 Task: Find a place to stay in Djibouti City from September 10 to September 15 for 4 guests, with a price range of ₹10,000 to ₹14,000, 4 bedrooms, 4 beds, 4 bathrooms, property type 'Flat', and amenities including Wifi, Free parking, TV, and Breakfast.
Action: Mouse moved to (502, 95)
Screenshot: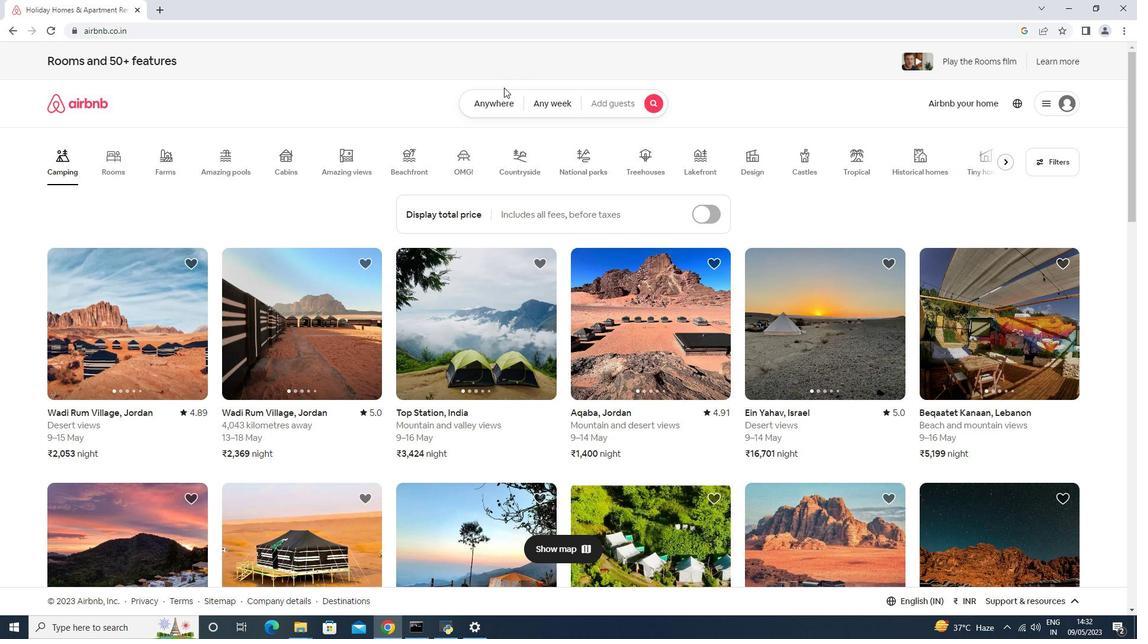 
Action: Mouse pressed left at (502, 95)
Screenshot: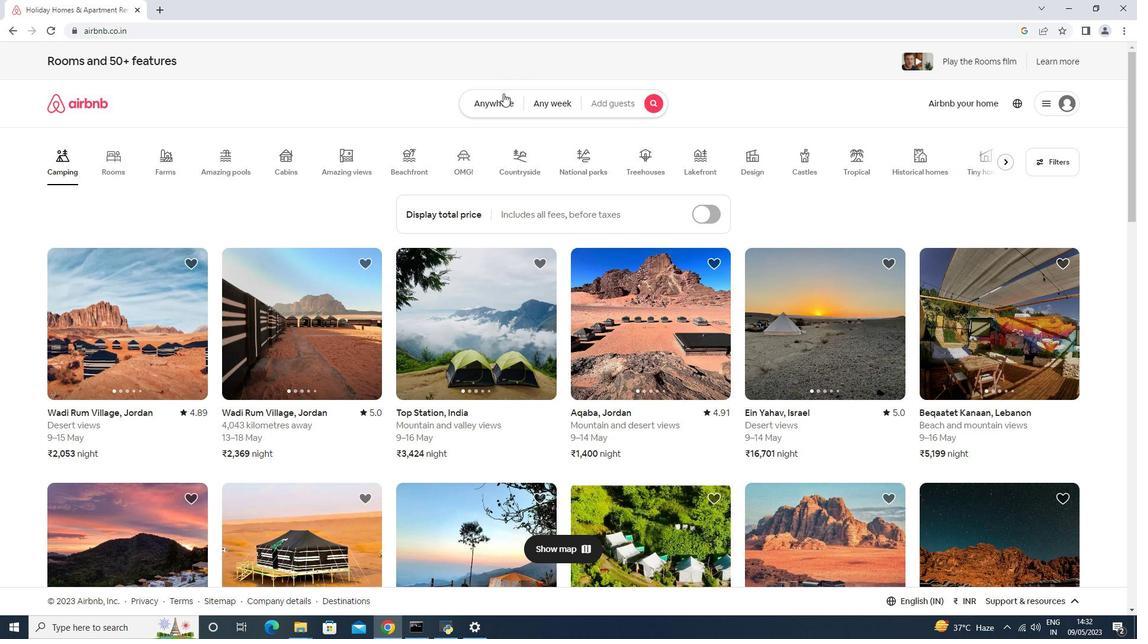 
Action: Mouse moved to (425, 153)
Screenshot: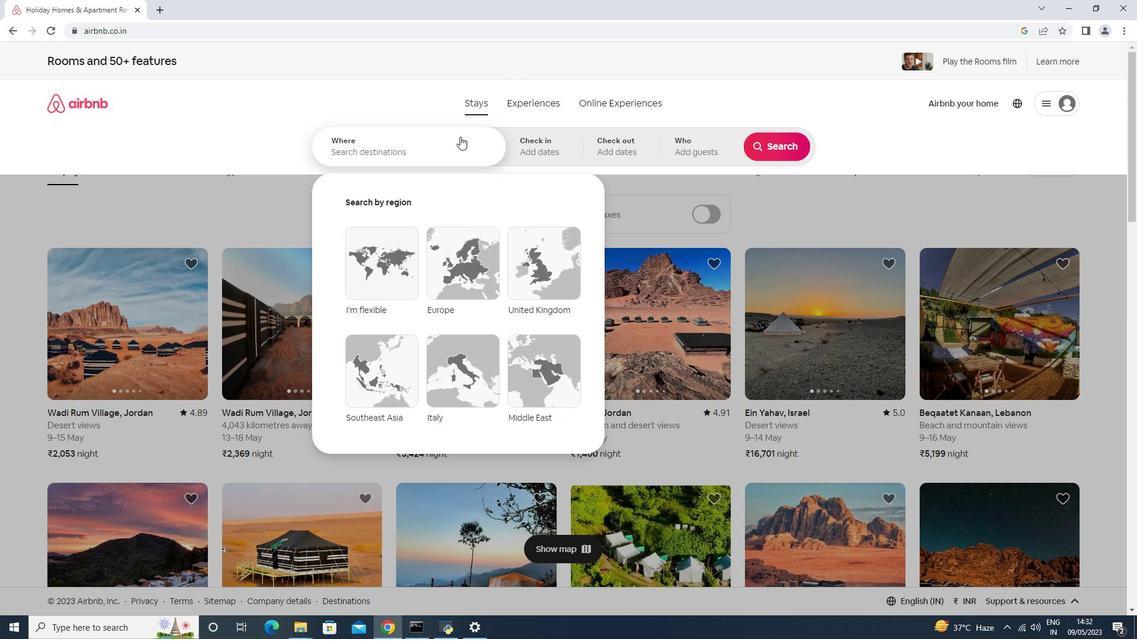 
Action: Mouse pressed left at (425, 153)
Screenshot: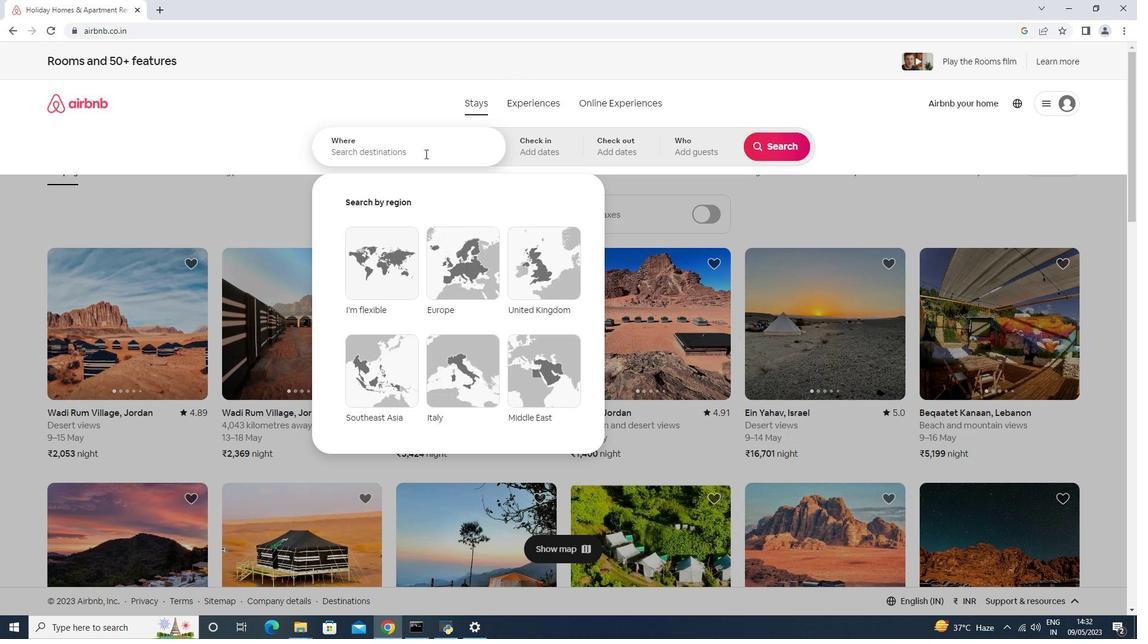 
Action: Mouse moved to (421, 153)
Screenshot: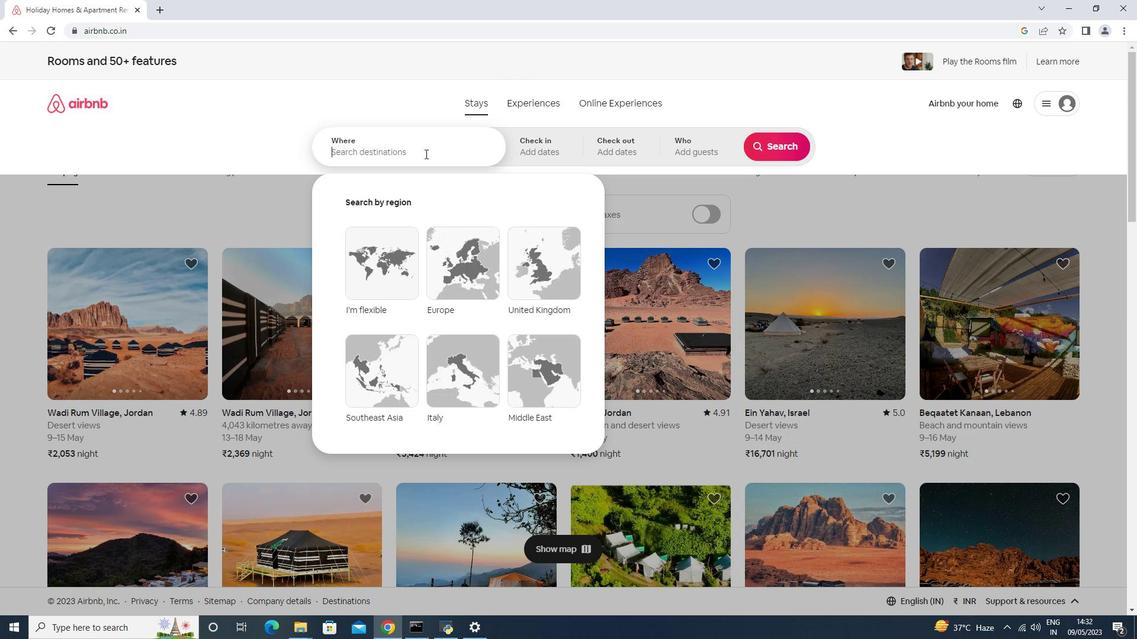 
Action: Key pressed <Key.shift>Dji<Key.down><Key.enter>
Screenshot: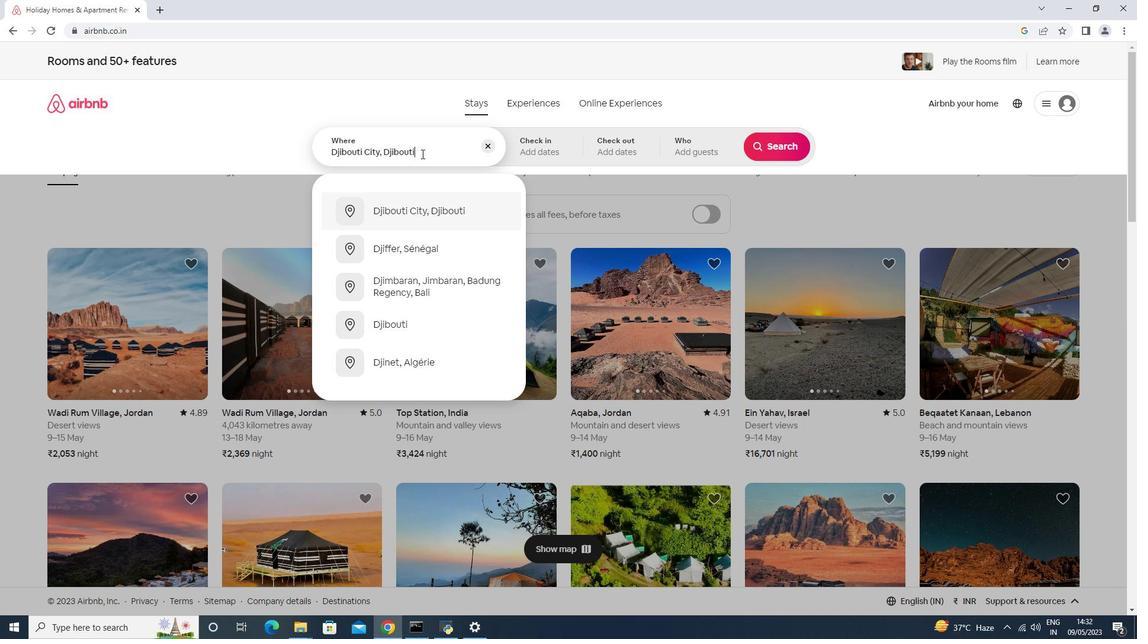 
Action: Mouse moved to (771, 244)
Screenshot: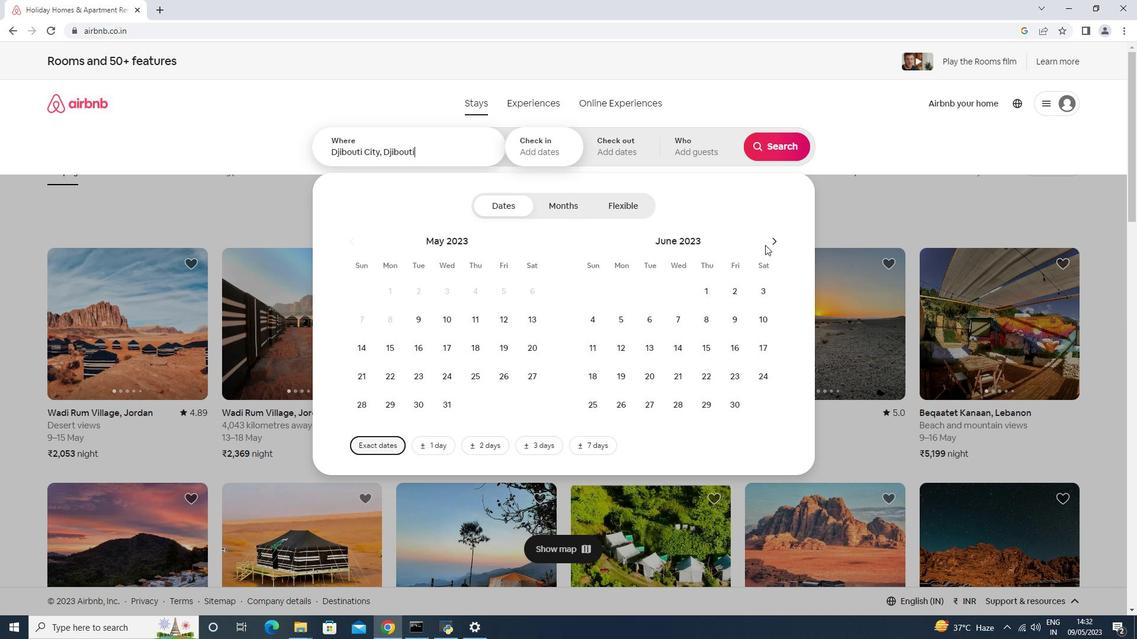 
Action: Mouse pressed left at (771, 244)
Screenshot: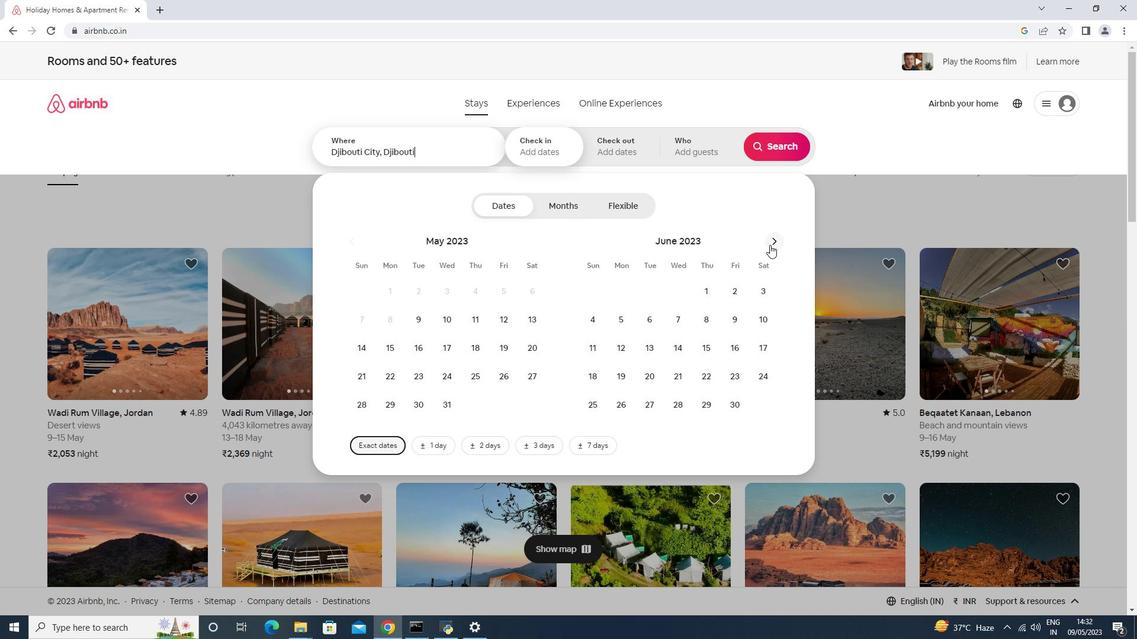 
Action: Mouse pressed left at (771, 244)
Screenshot: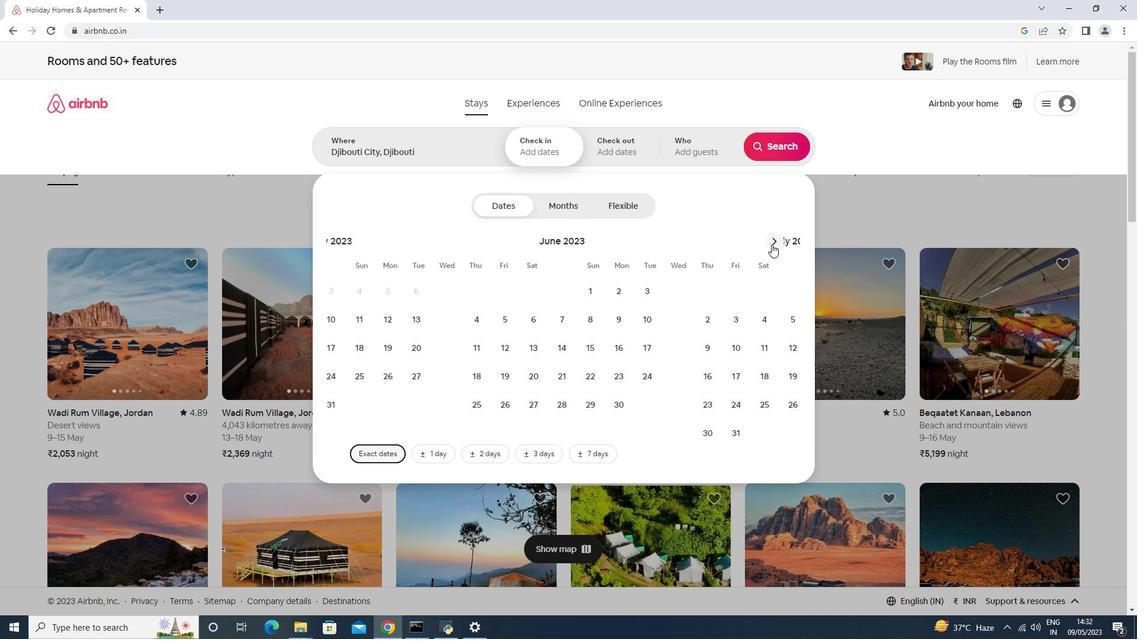 
Action: Mouse pressed left at (772, 244)
Screenshot: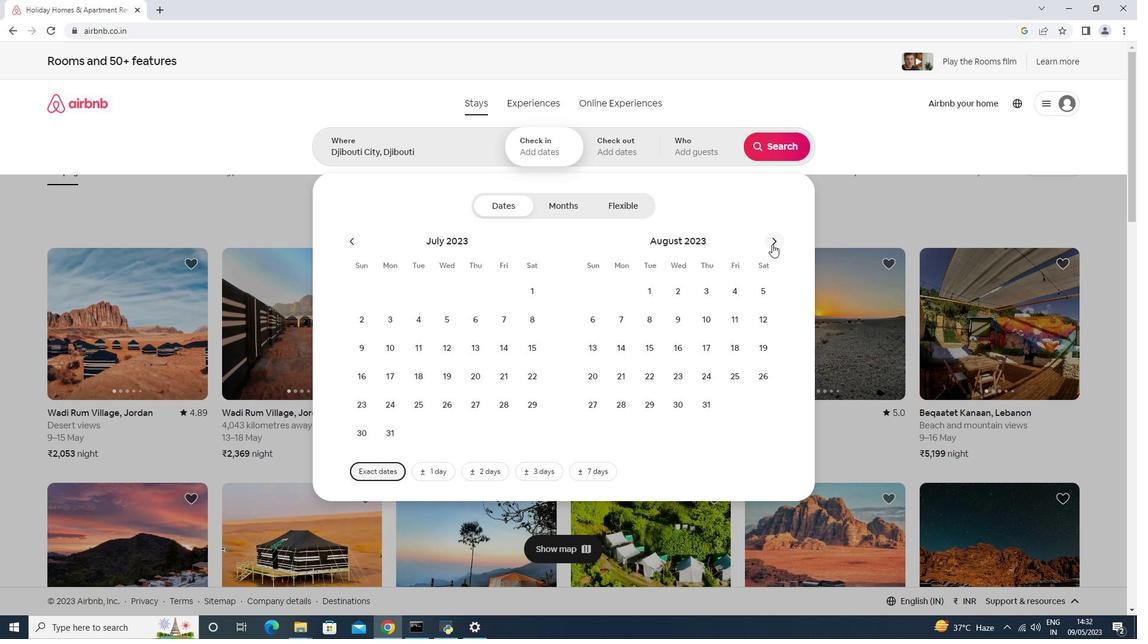 
Action: Mouse moved to (599, 348)
Screenshot: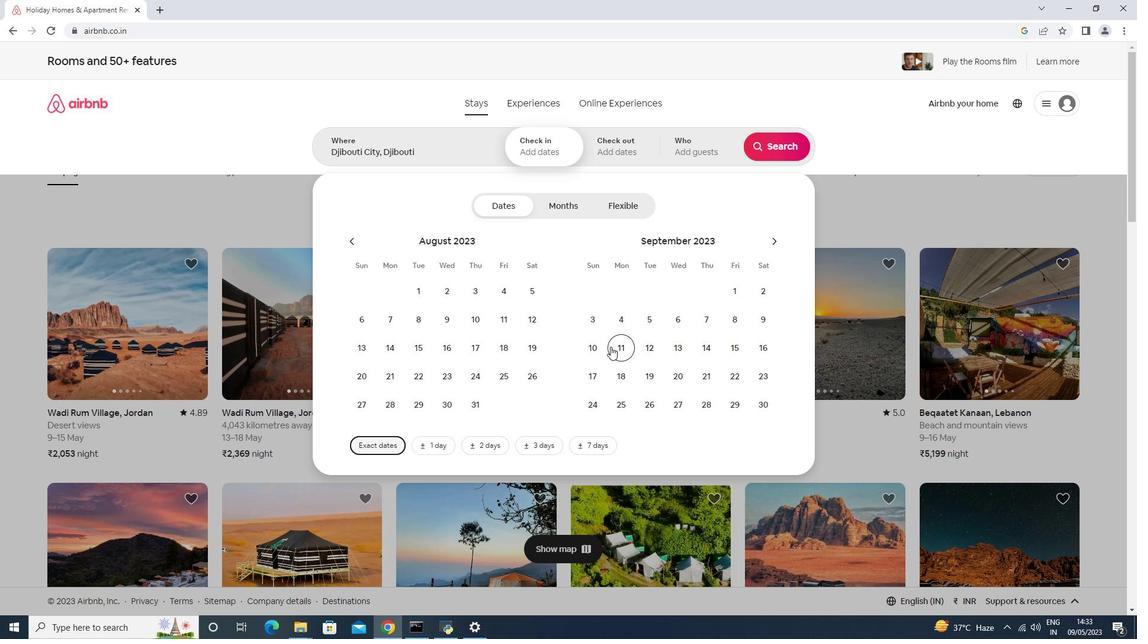
Action: Mouse pressed left at (599, 348)
Screenshot: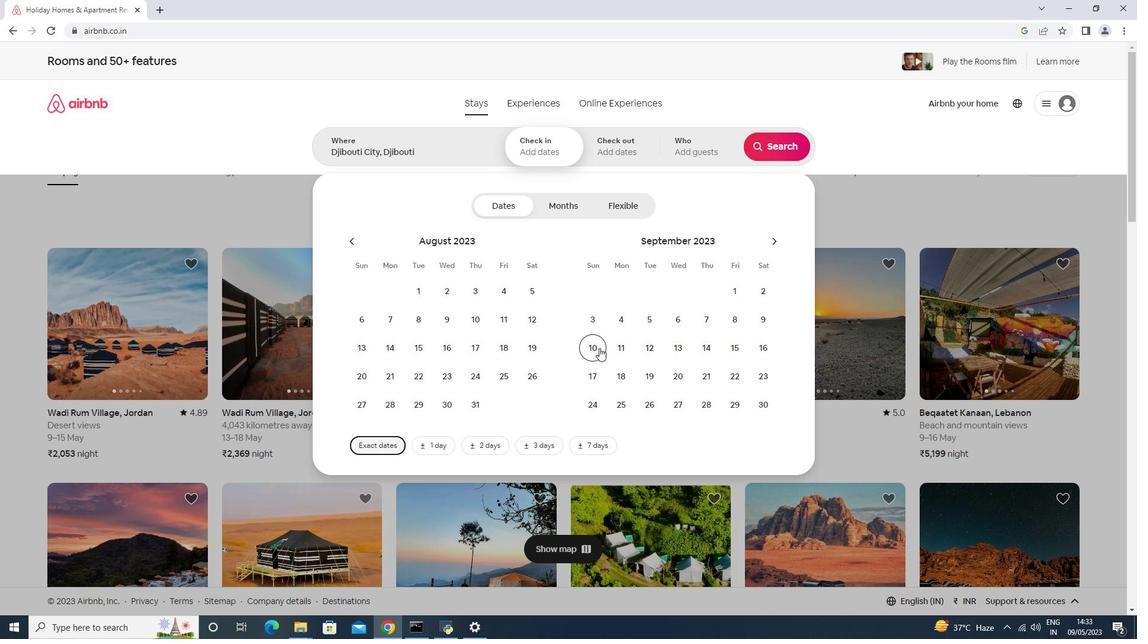 
Action: Mouse moved to (751, 345)
Screenshot: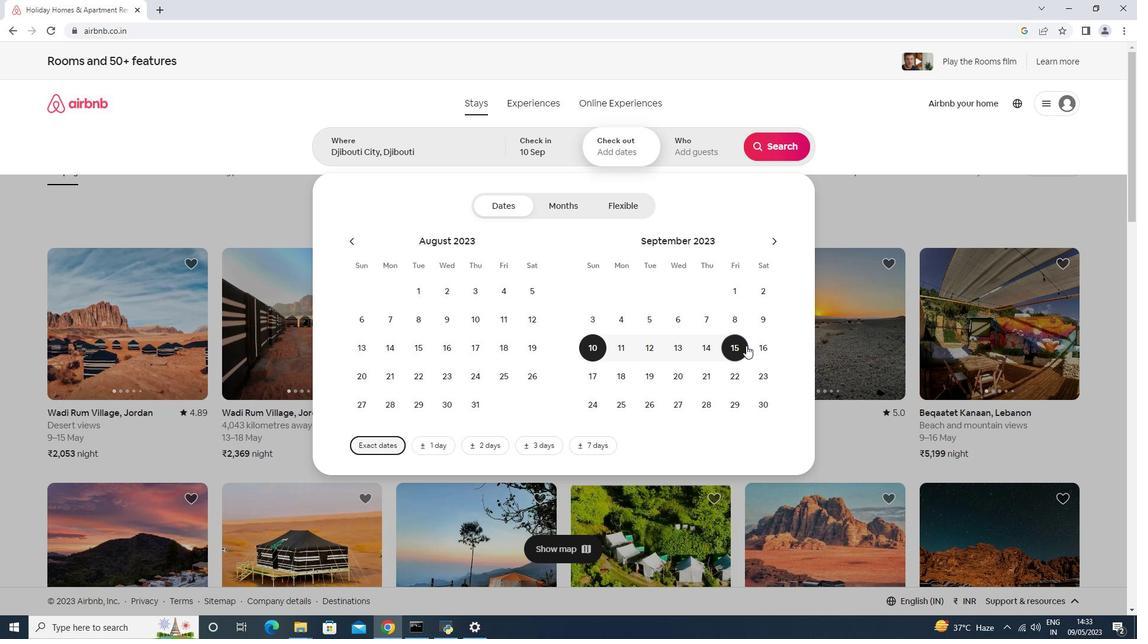 
Action: Mouse pressed left at (751, 345)
Screenshot: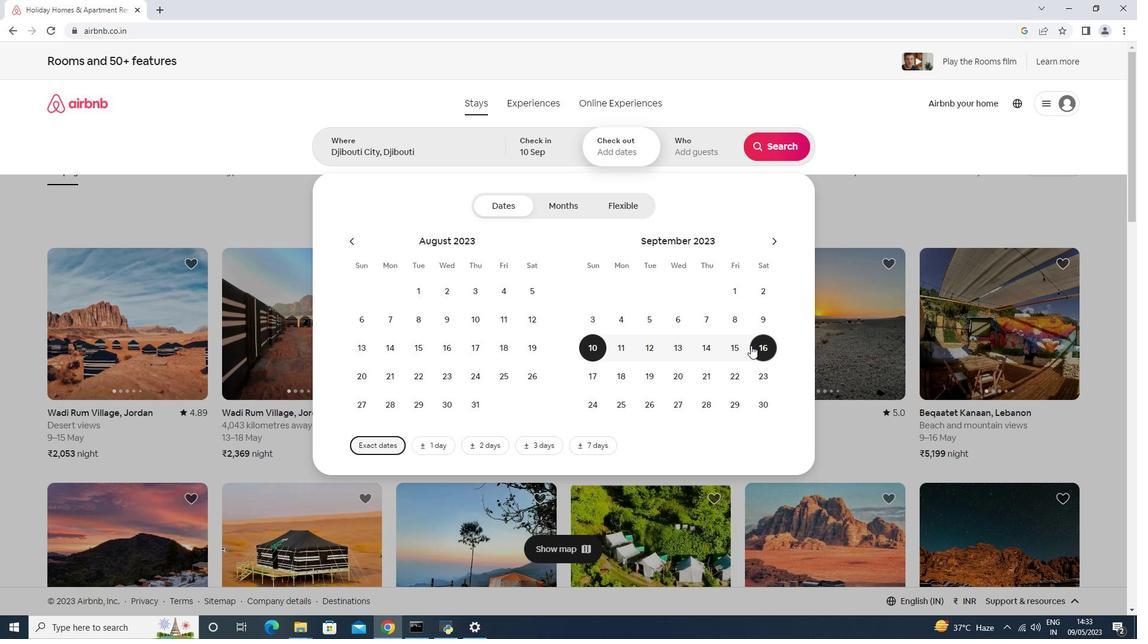 
Action: Mouse moved to (690, 145)
Screenshot: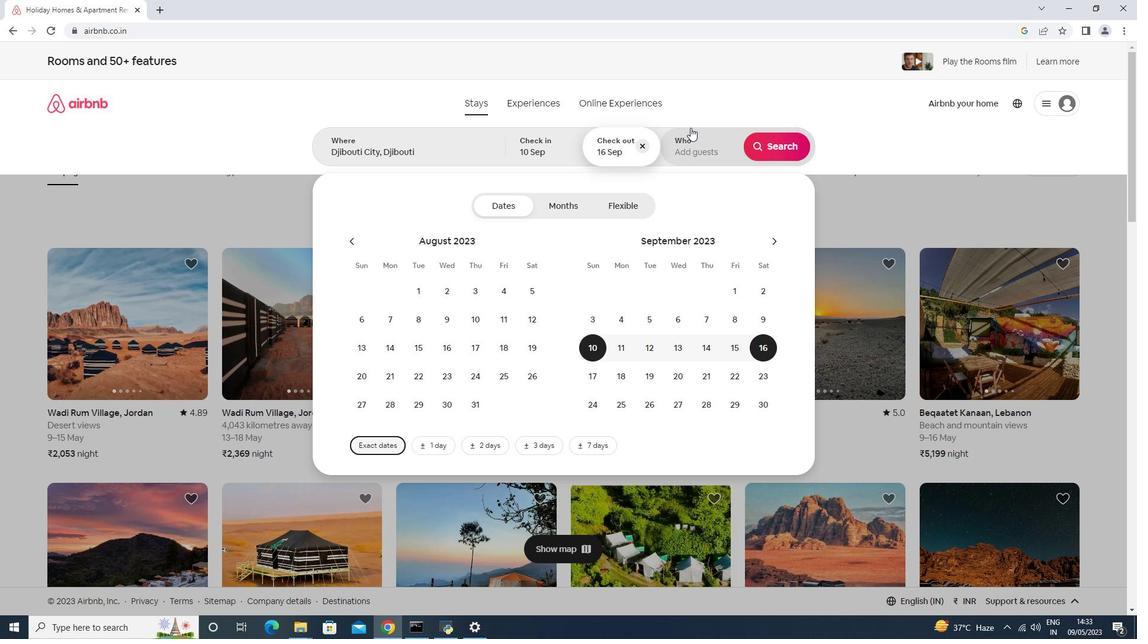 
Action: Mouse pressed left at (690, 145)
Screenshot: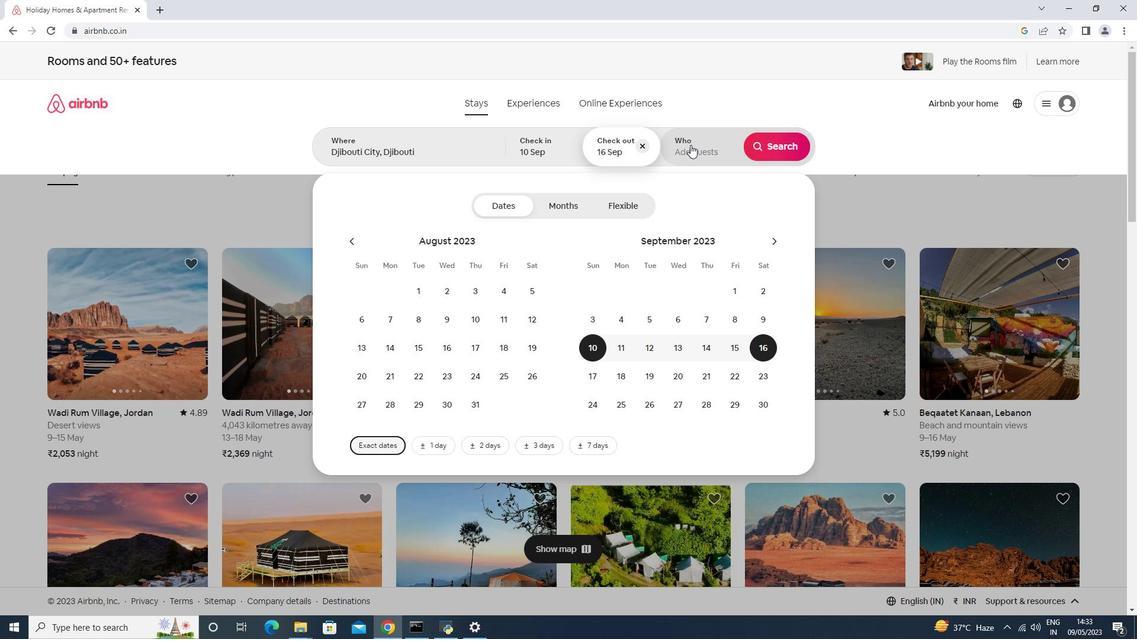 
Action: Mouse moved to (778, 201)
Screenshot: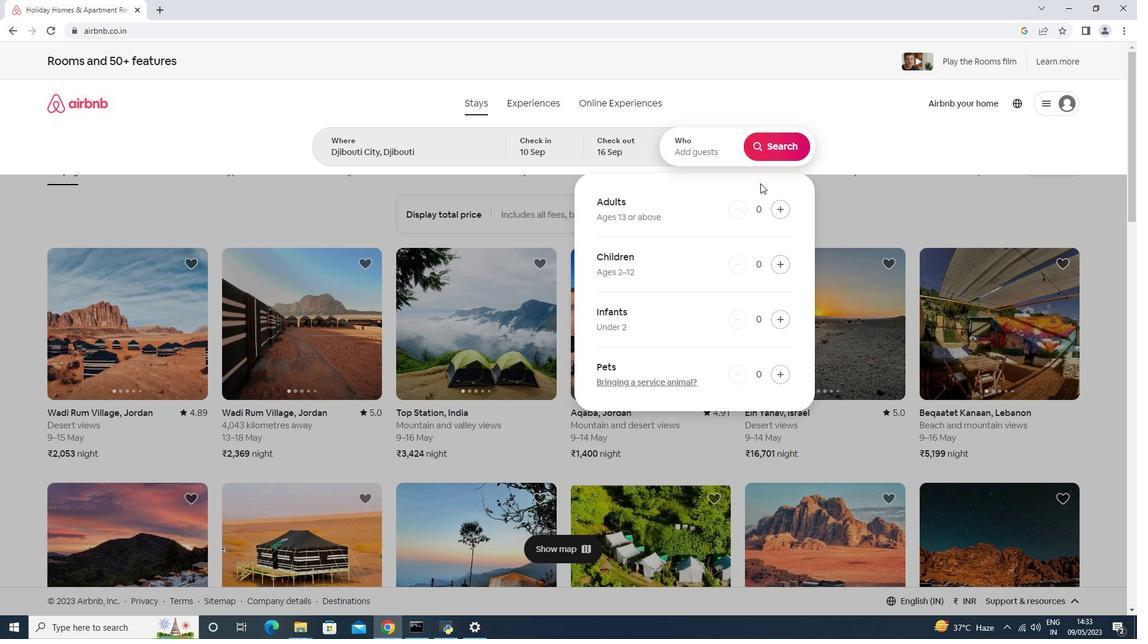 
Action: Mouse pressed left at (778, 201)
Screenshot: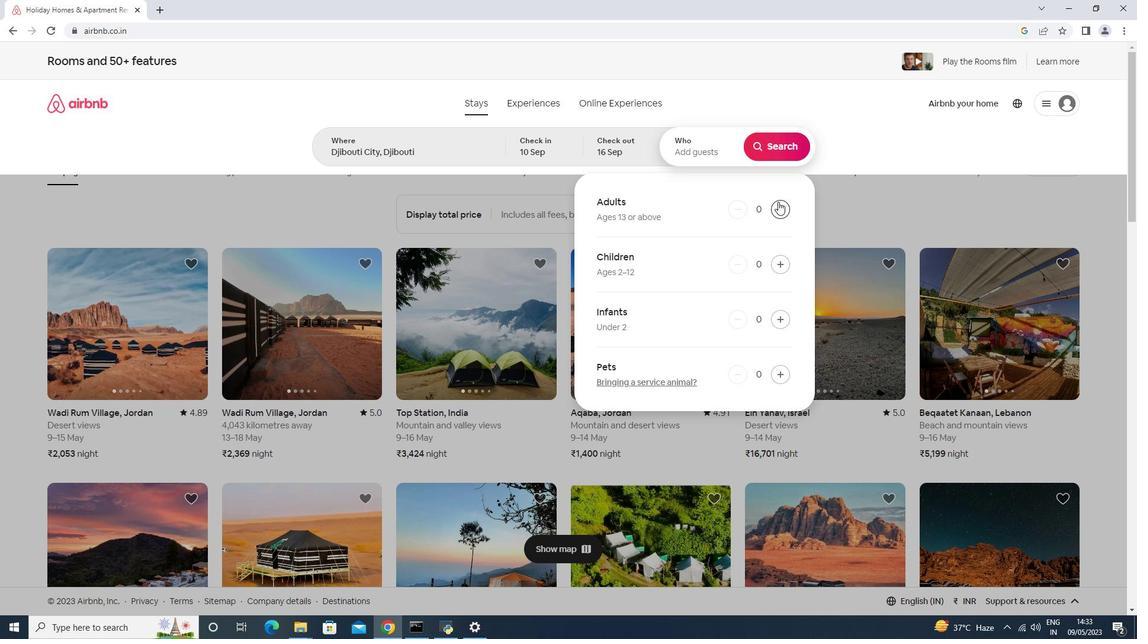 
Action: Mouse pressed left at (778, 201)
Screenshot: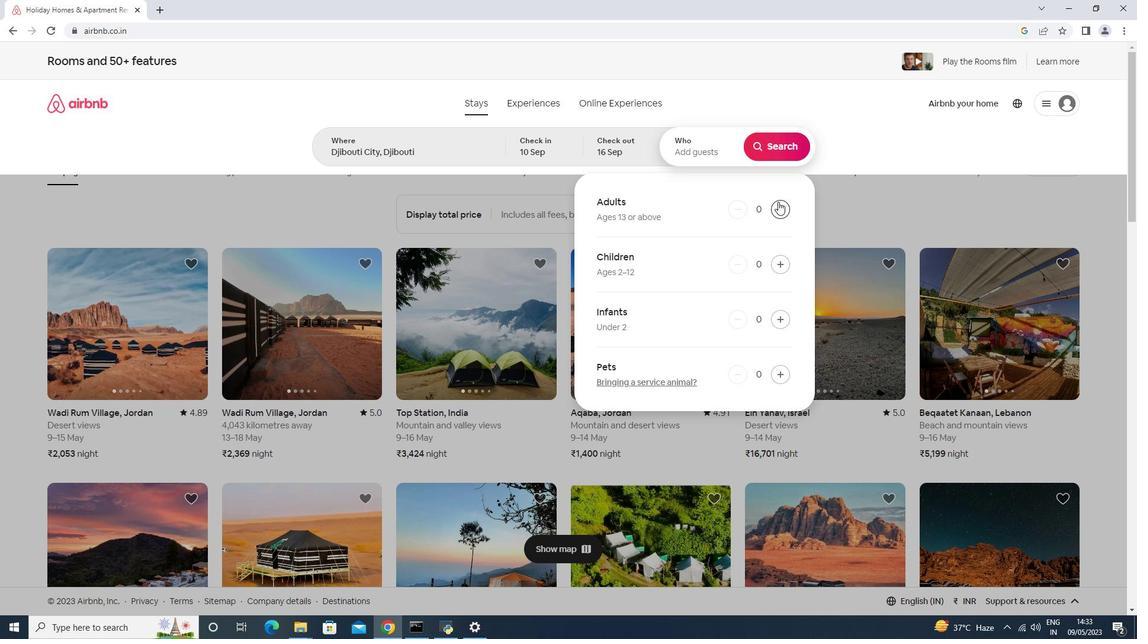 
Action: Mouse pressed left at (778, 201)
Screenshot: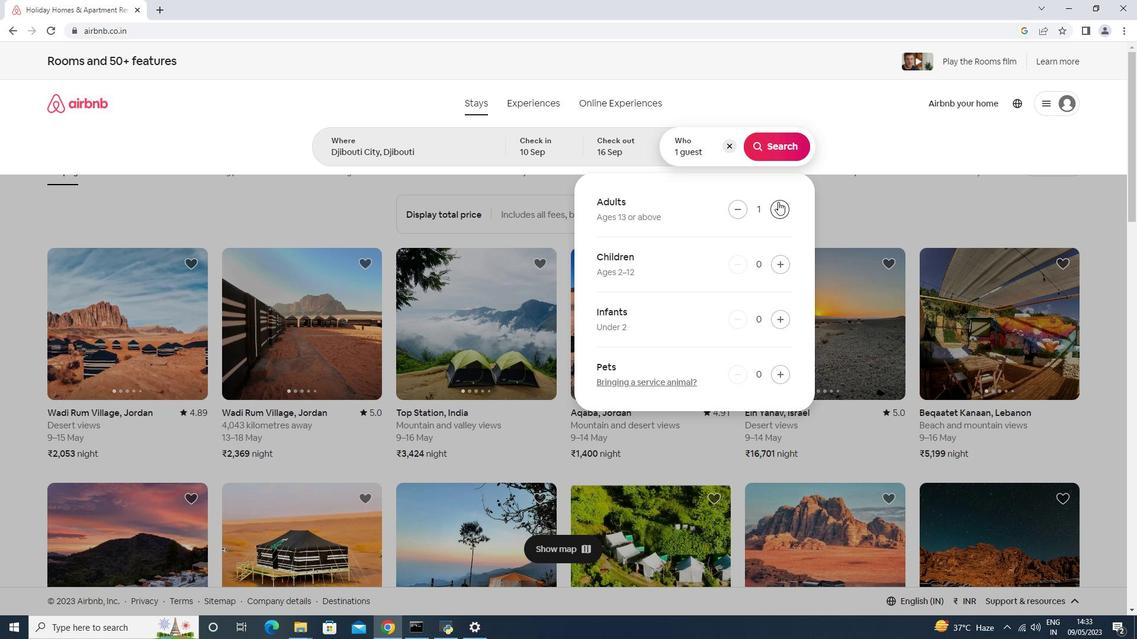 
Action: Mouse pressed left at (778, 201)
Screenshot: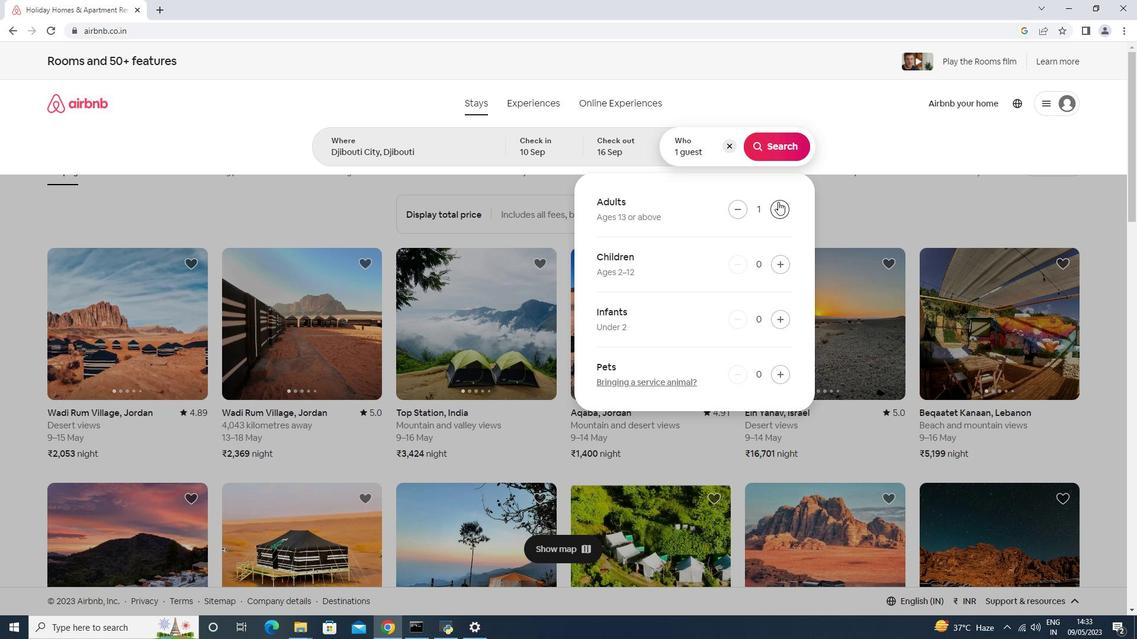 
Action: Mouse pressed left at (778, 201)
Screenshot: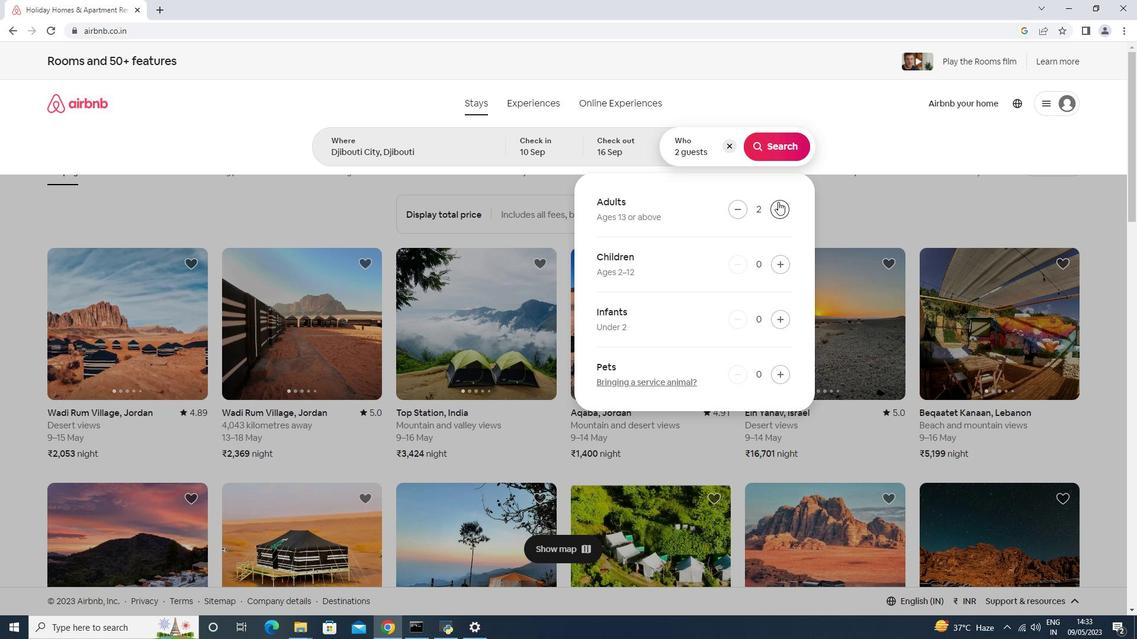 
Action: Mouse moved to (745, 210)
Screenshot: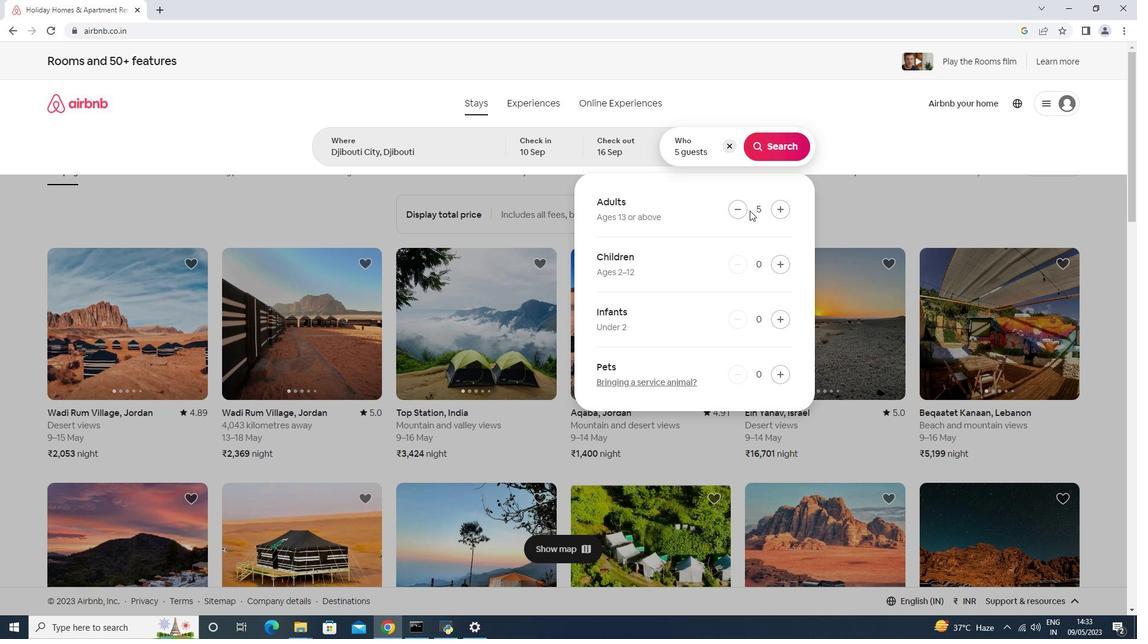 
Action: Mouse pressed left at (745, 210)
Screenshot: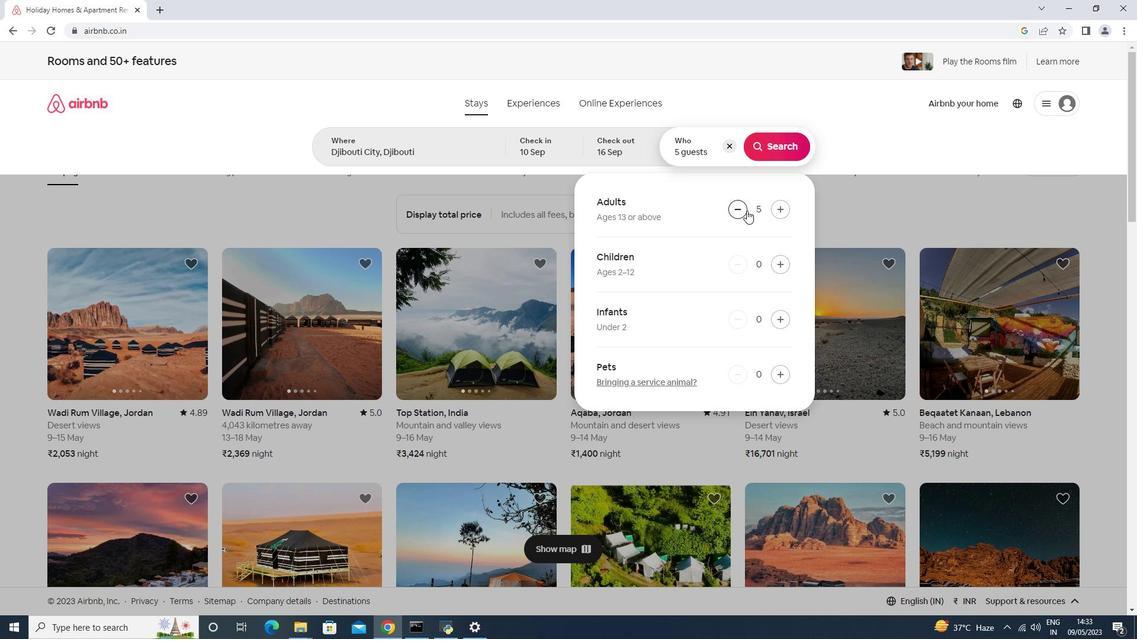 
Action: Mouse moved to (780, 147)
Screenshot: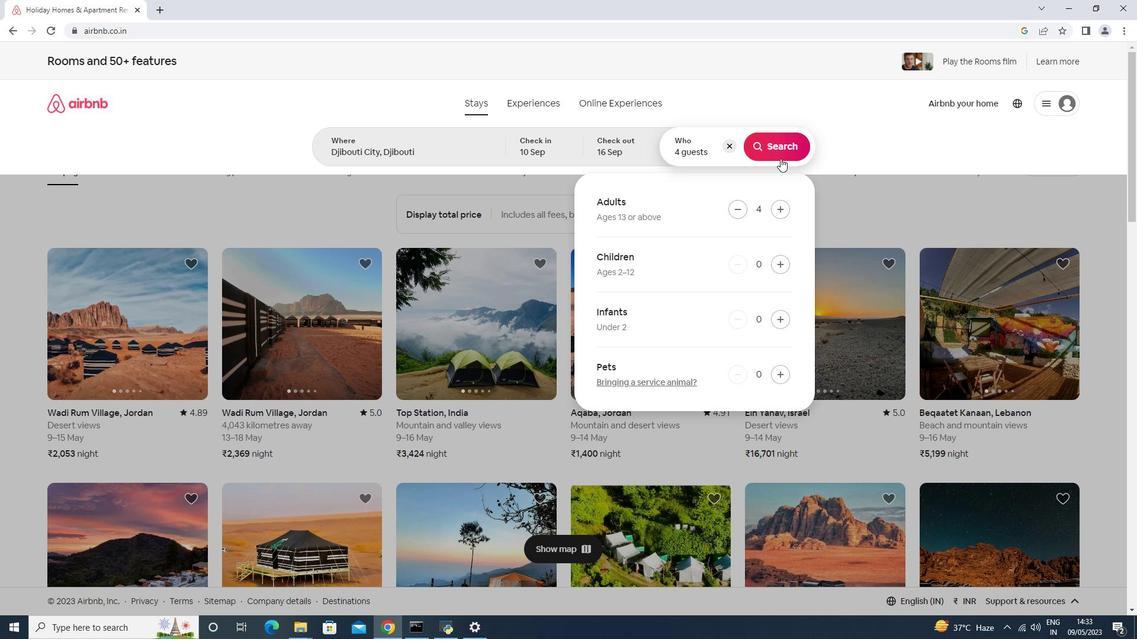 
Action: Mouse pressed left at (780, 147)
Screenshot: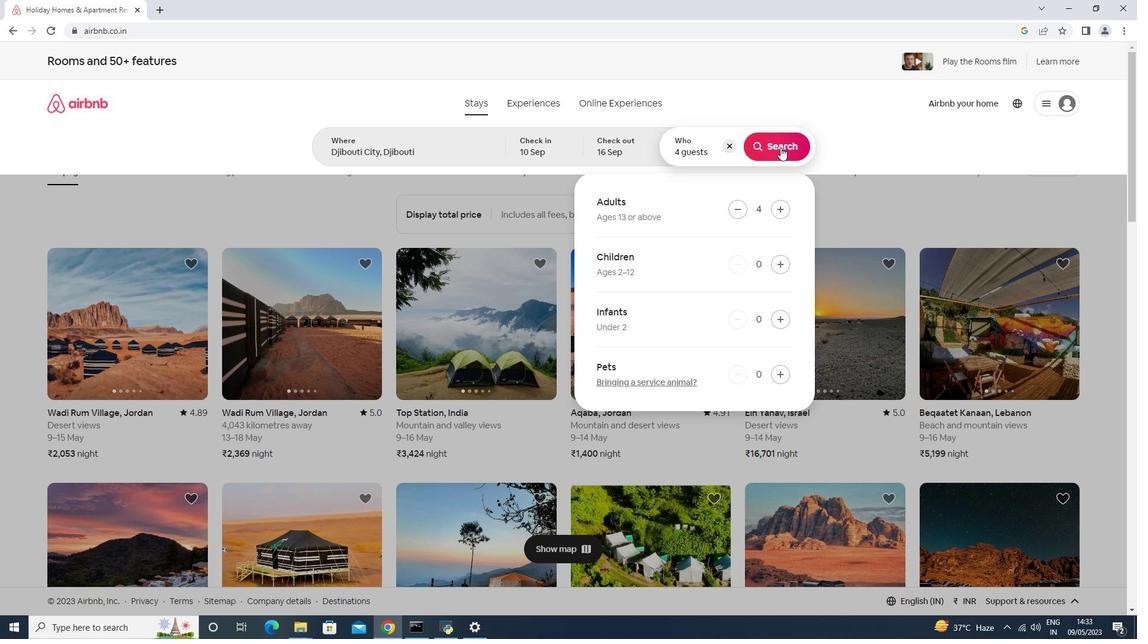 
Action: Mouse moved to (1064, 107)
Screenshot: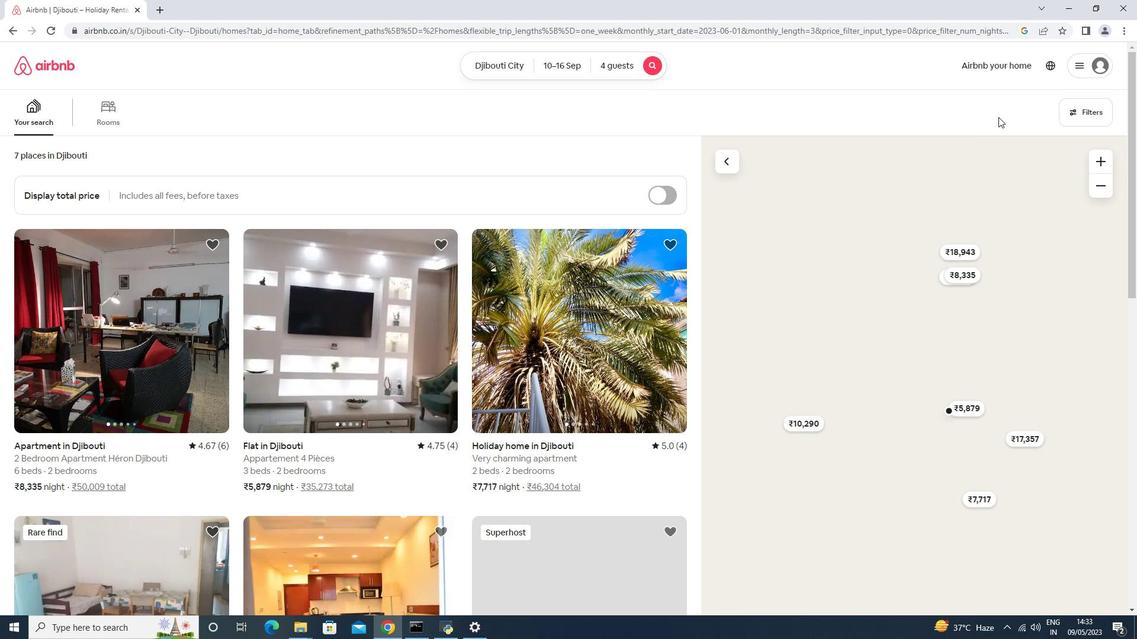 
Action: Mouse pressed left at (1064, 107)
Screenshot: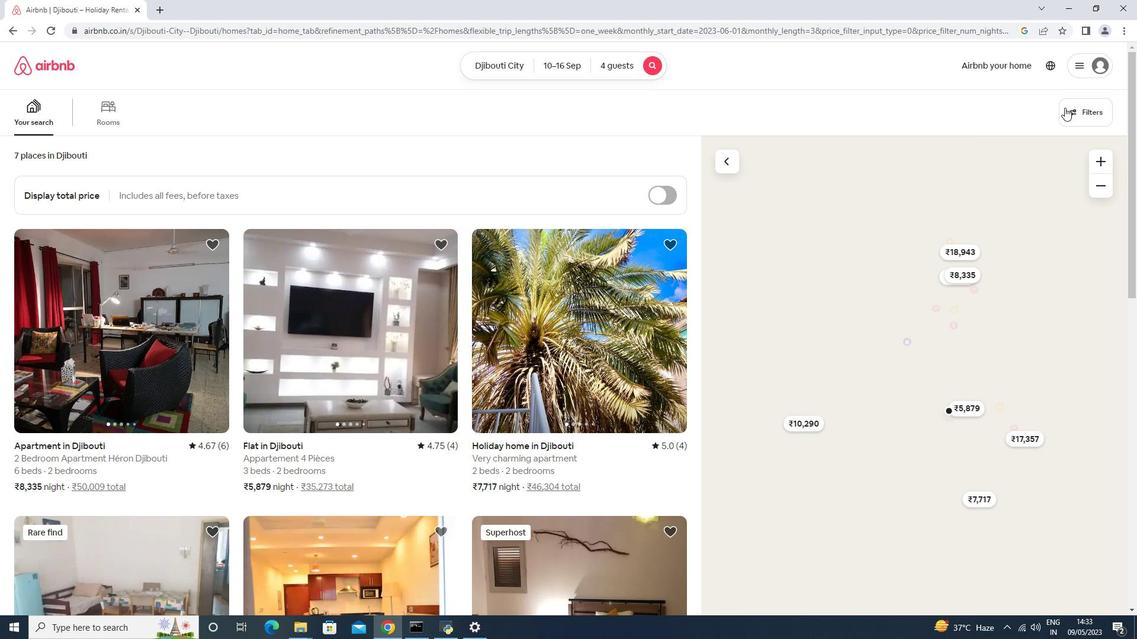 
Action: Mouse moved to (438, 407)
Screenshot: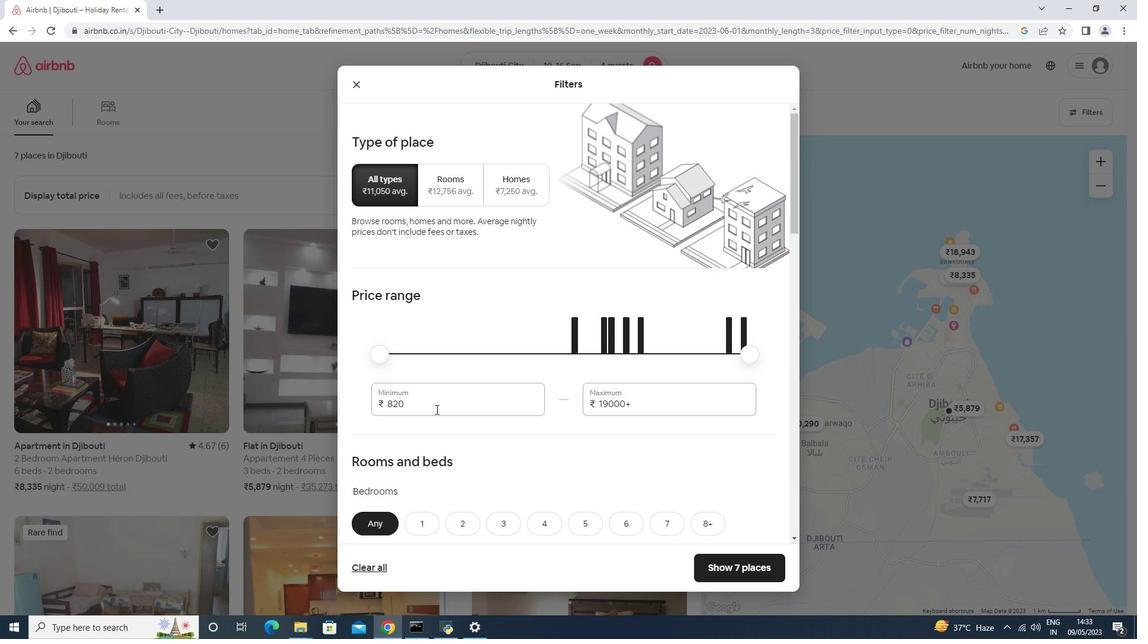 
Action: Mouse pressed left at (437, 408)
Screenshot: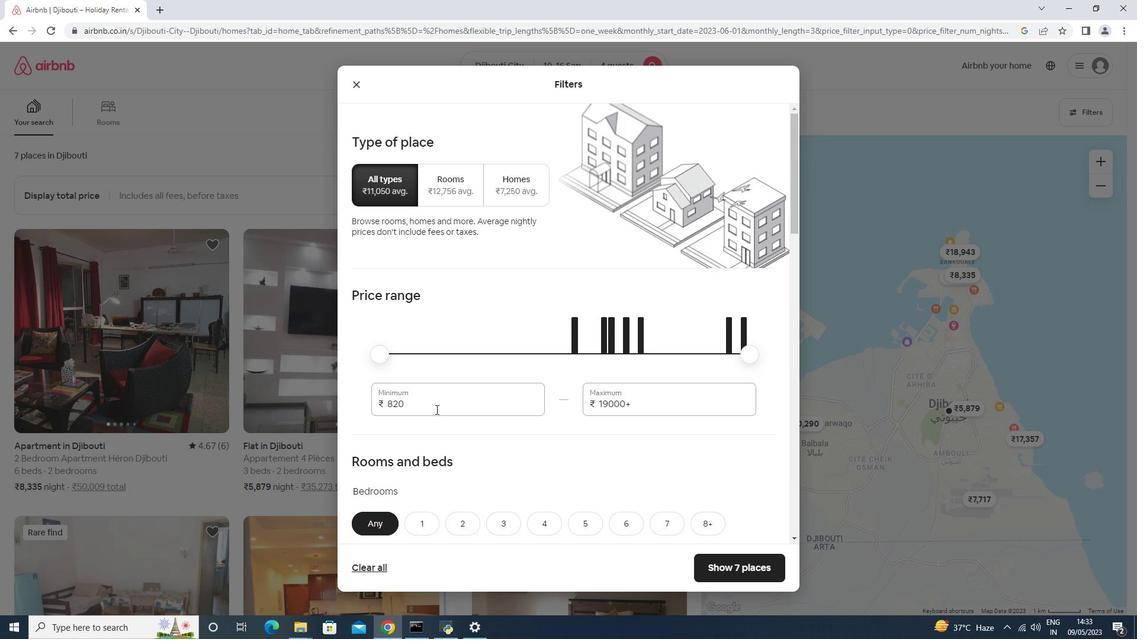 
Action: Mouse moved to (438, 406)
Screenshot: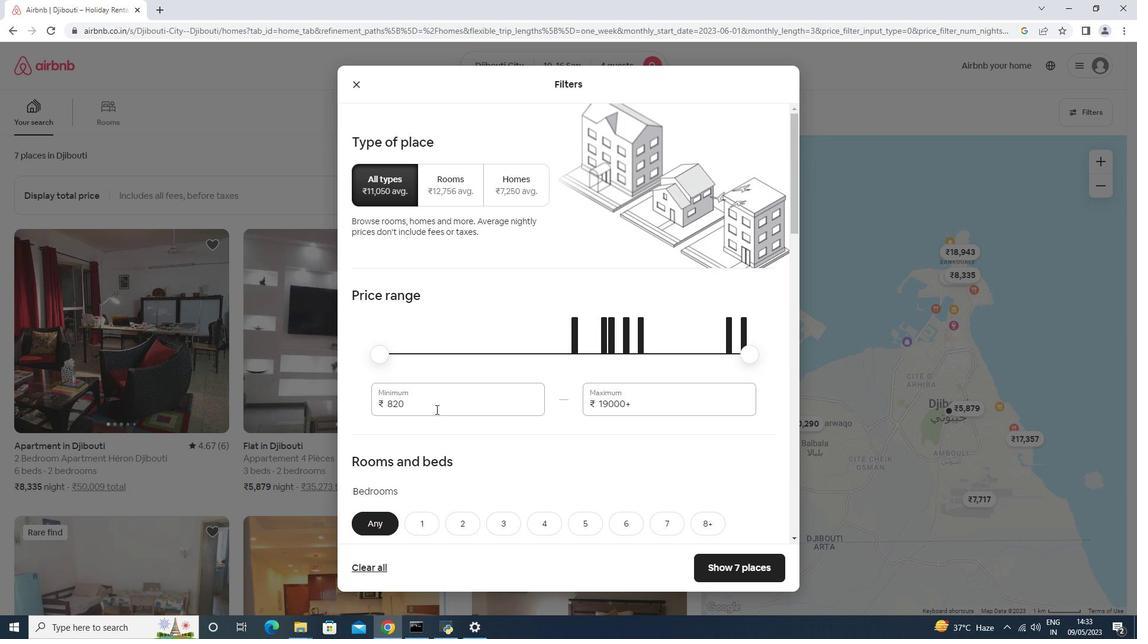 
Action: Key pressed <Key.backspace><Key.backspace><Key.backspace>10000<Key.tab>14000
Screenshot: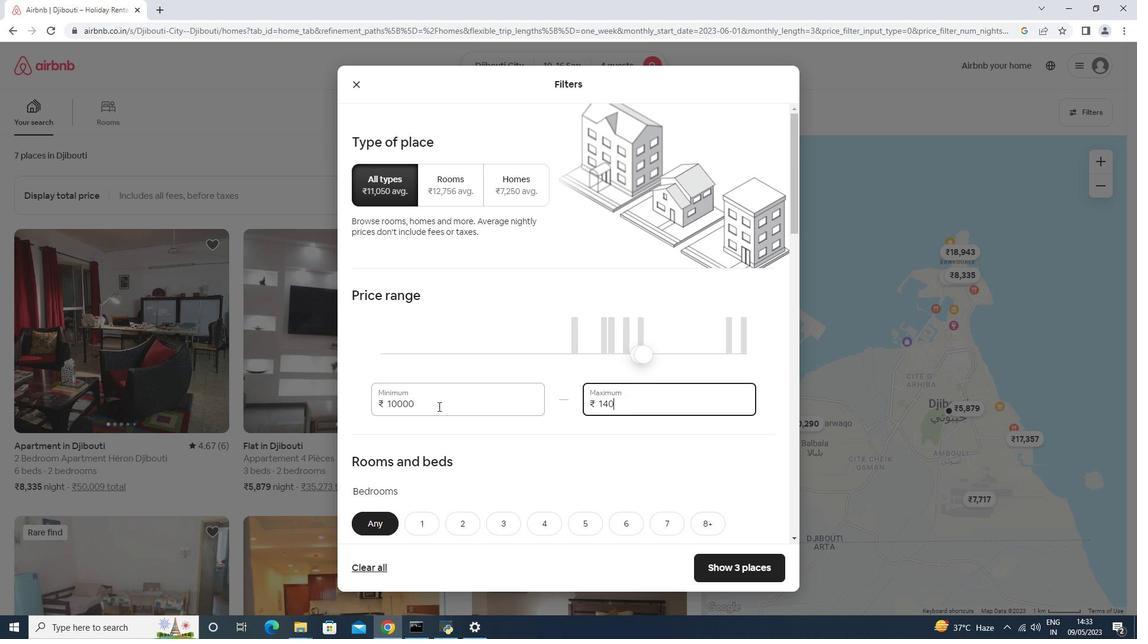 
Action: Mouse scrolled (438, 406) with delta (0, 0)
Screenshot: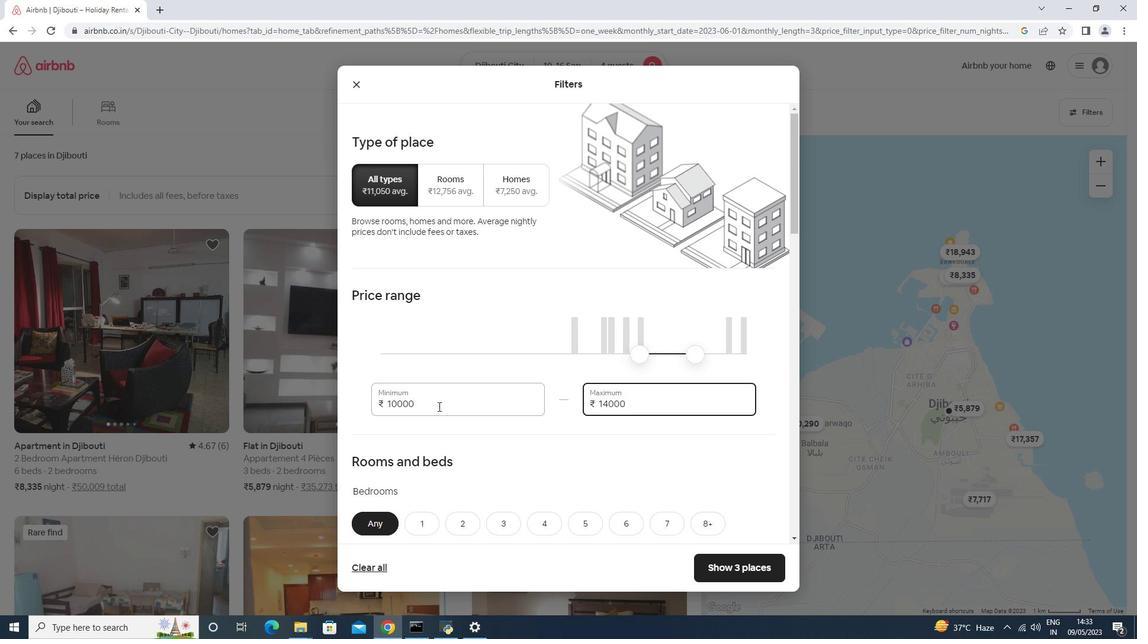 
Action: Mouse scrolled (438, 406) with delta (0, 0)
Screenshot: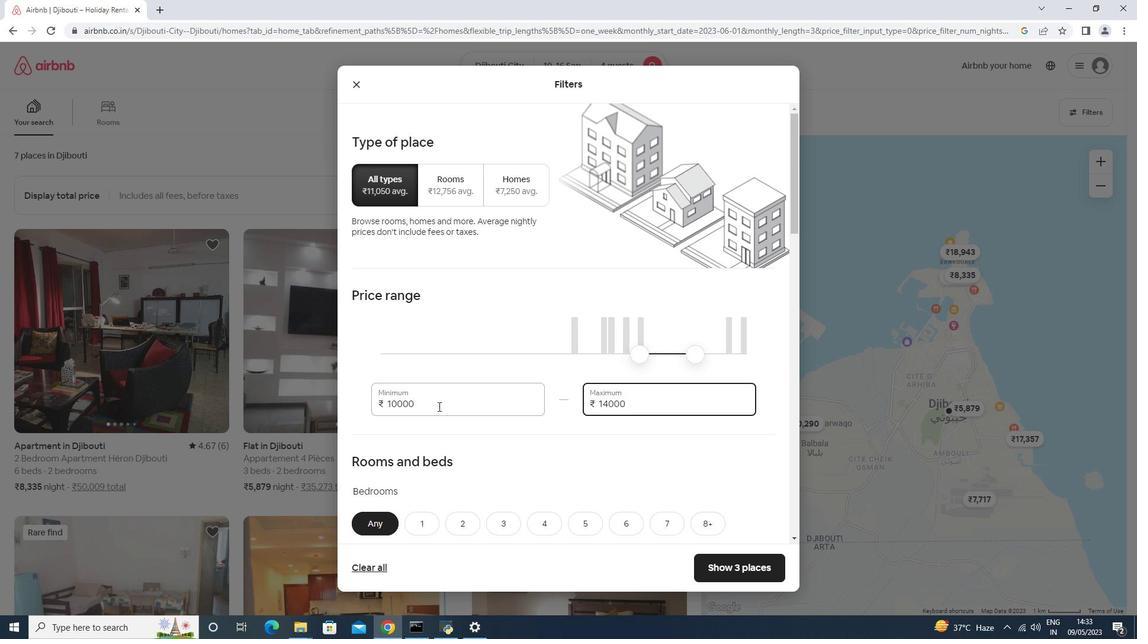 
Action: Mouse scrolled (438, 406) with delta (0, 0)
Screenshot: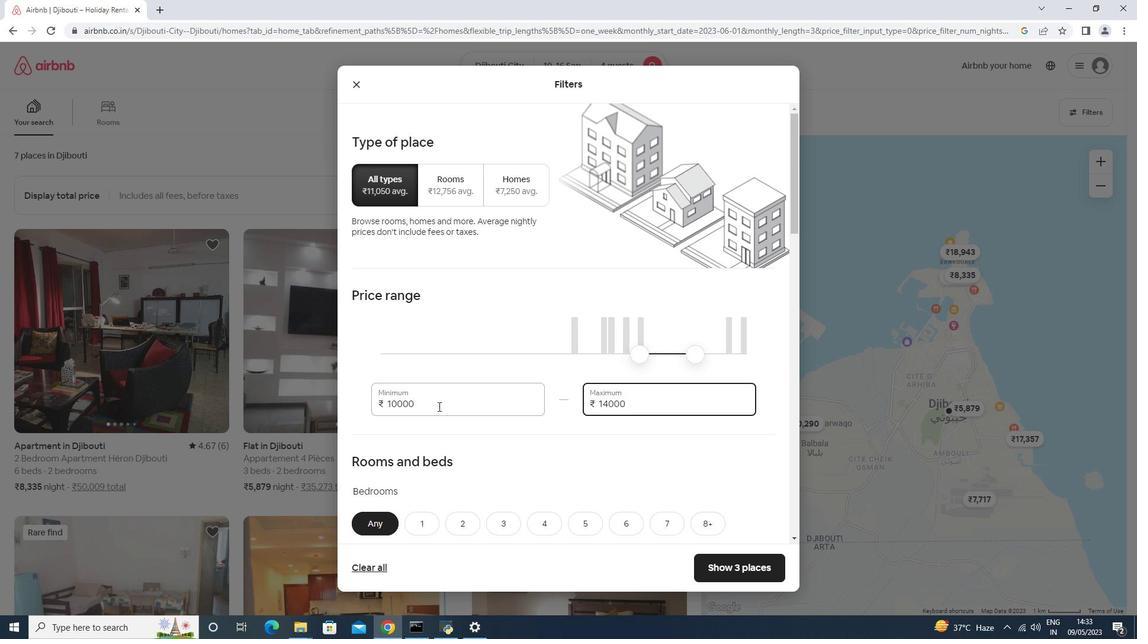 
Action: Mouse scrolled (438, 406) with delta (0, 0)
Screenshot: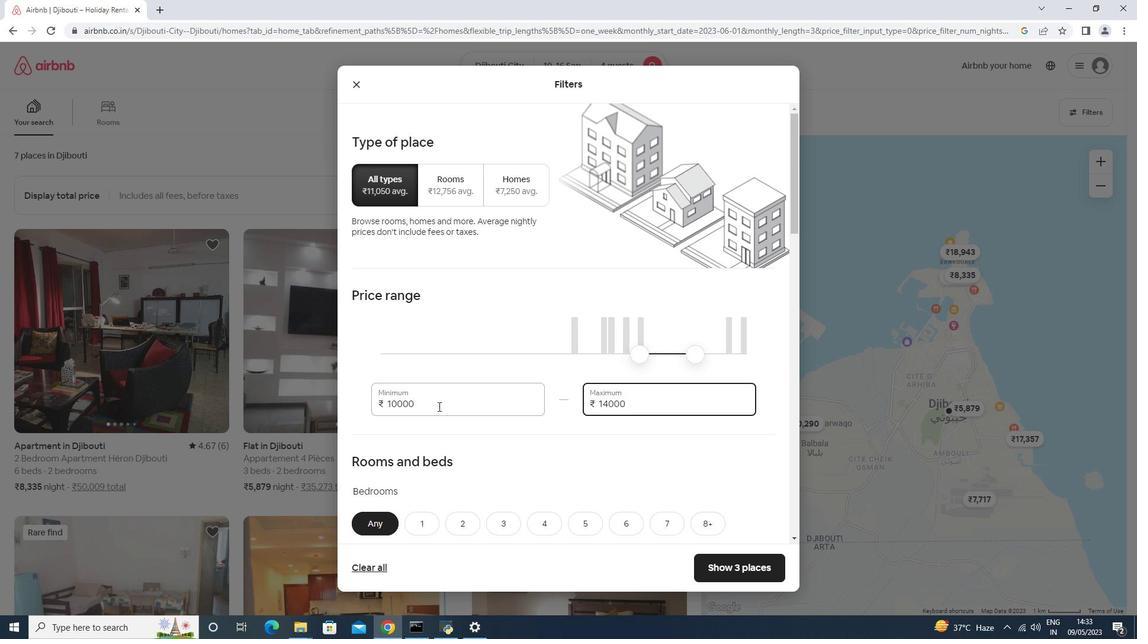 
Action: Mouse moved to (550, 291)
Screenshot: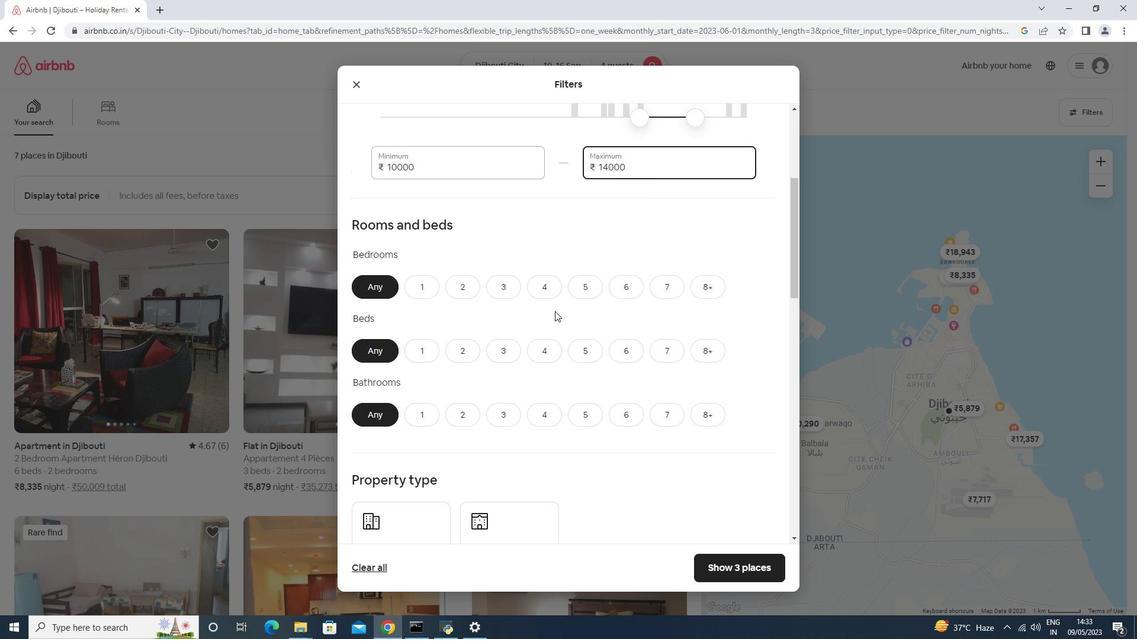 
Action: Mouse pressed left at (550, 291)
Screenshot: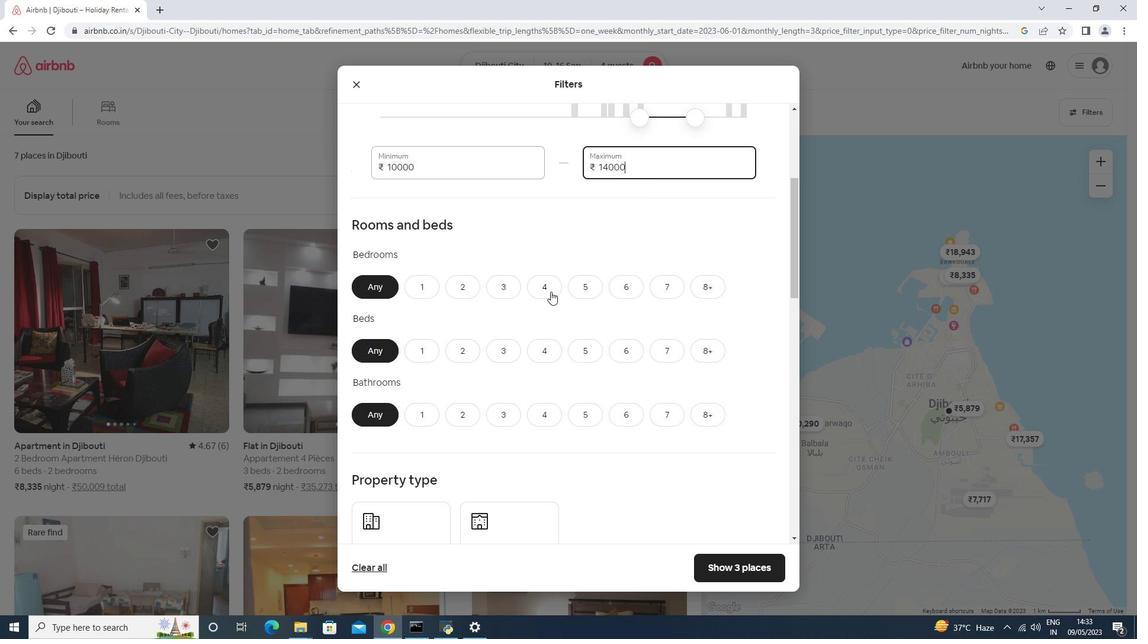 
Action: Mouse moved to (548, 360)
Screenshot: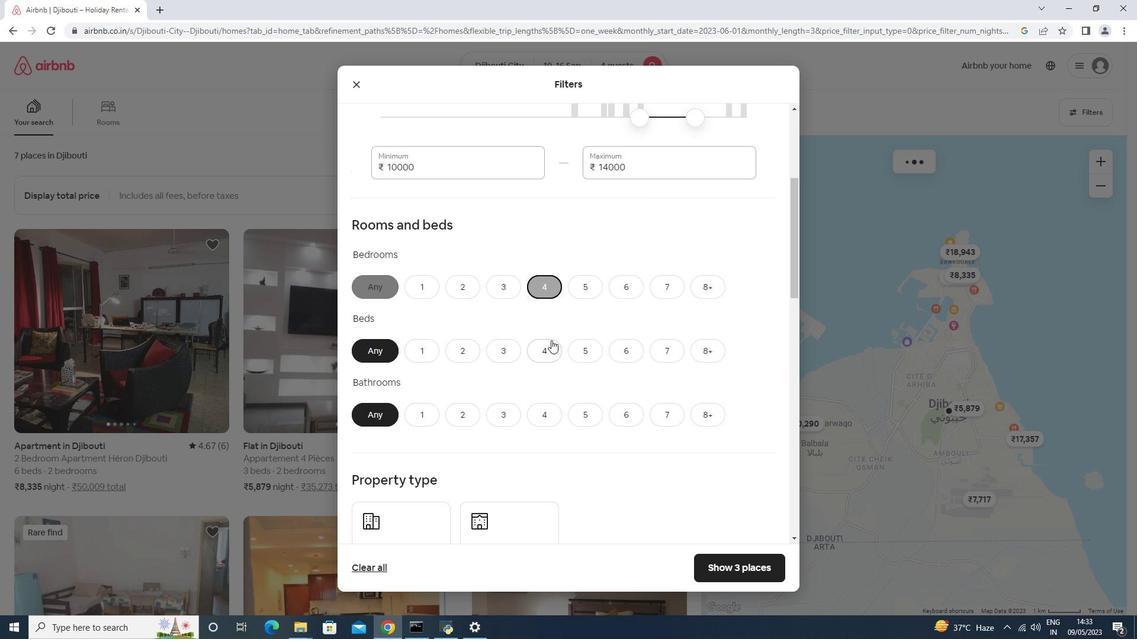 
Action: Mouse pressed left at (548, 360)
Screenshot: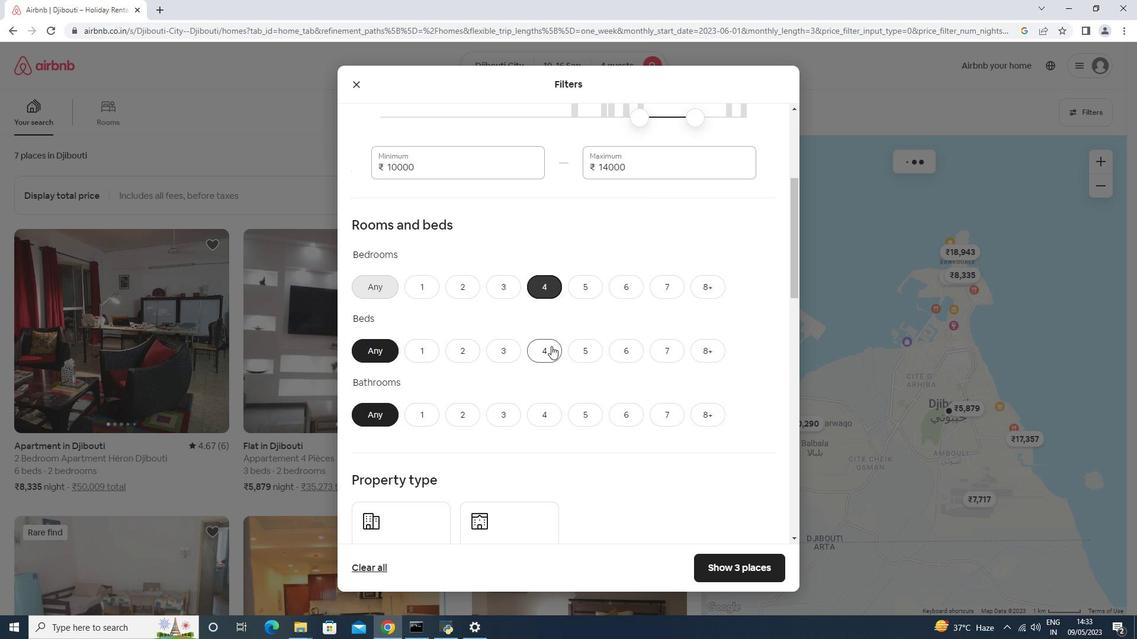 
Action: Mouse moved to (547, 413)
Screenshot: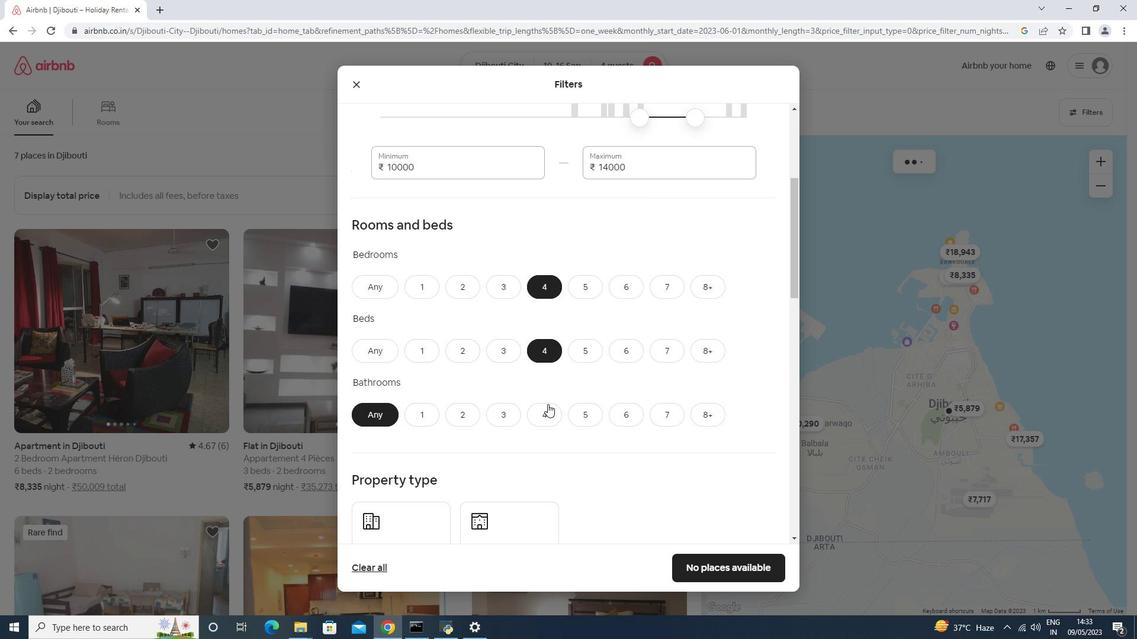 
Action: Mouse pressed left at (547, 413)
Screenshot: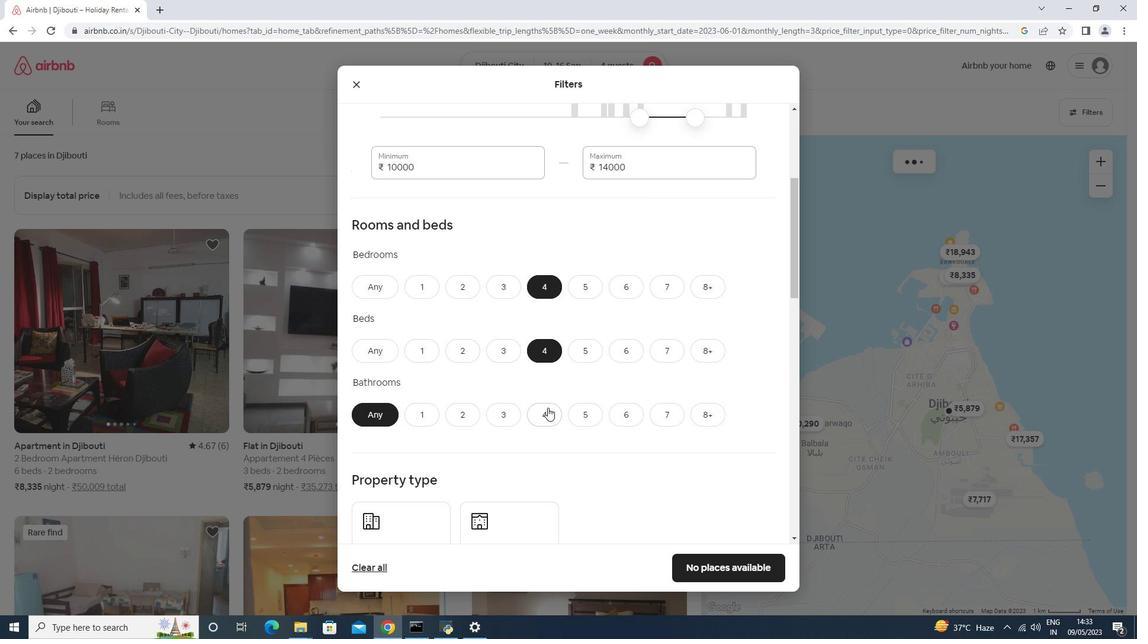 
Action: Mouse moved to (547, 411)
Screenshot: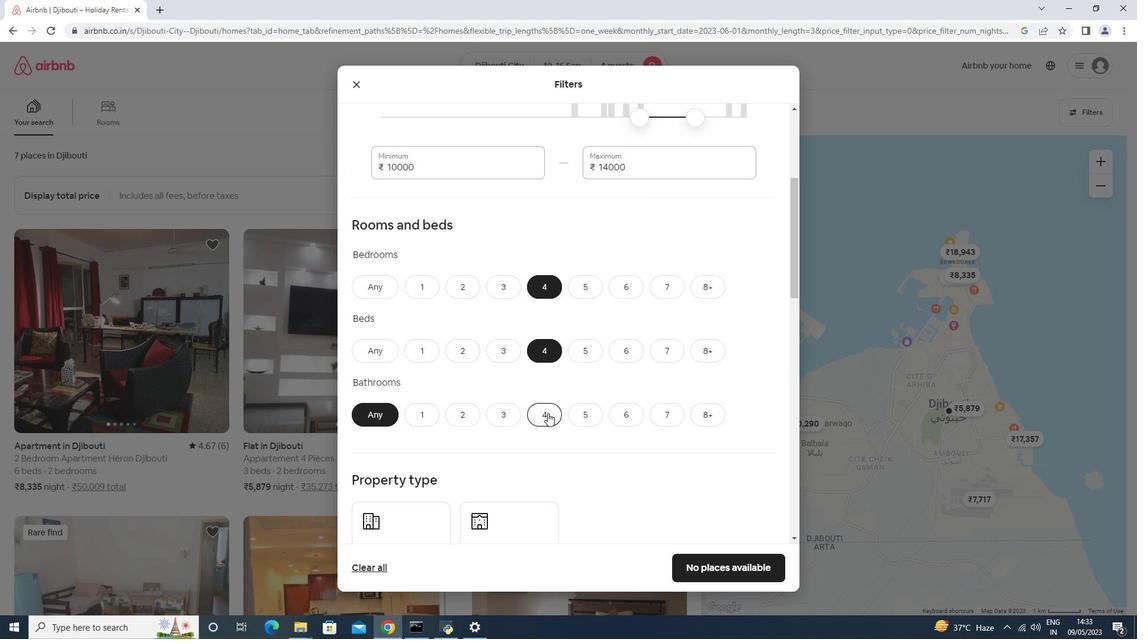 
Action: Mouse scrolled (547, 410) with delta (0, 0)
Screenshot: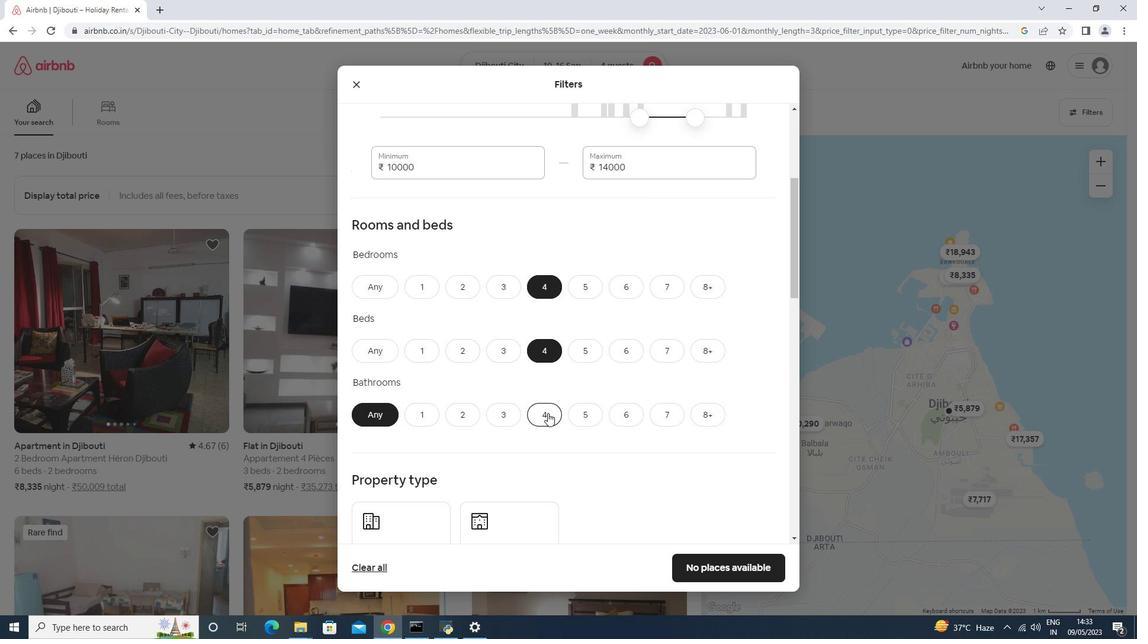 
Action: Mouse scrolled (547, 410) with delta (0, 0)
Screenshot: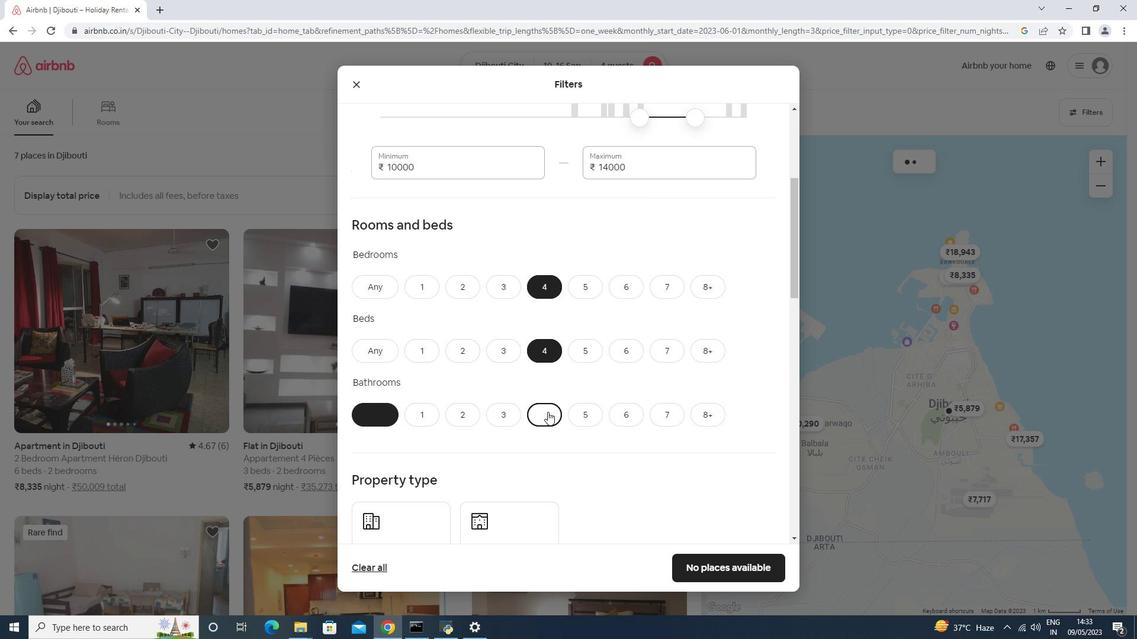 
Action: Mouse scrolled (547, 410) with delta (0, 0)
Screenshot: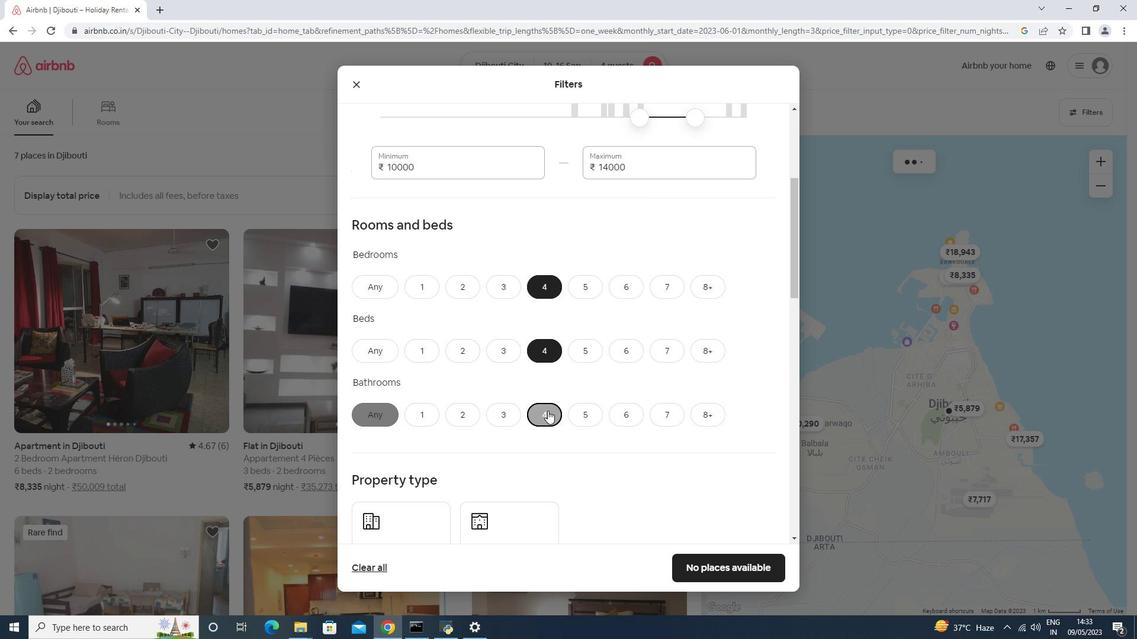 
Action: Mouse moved to (398, 374)
Screenshot: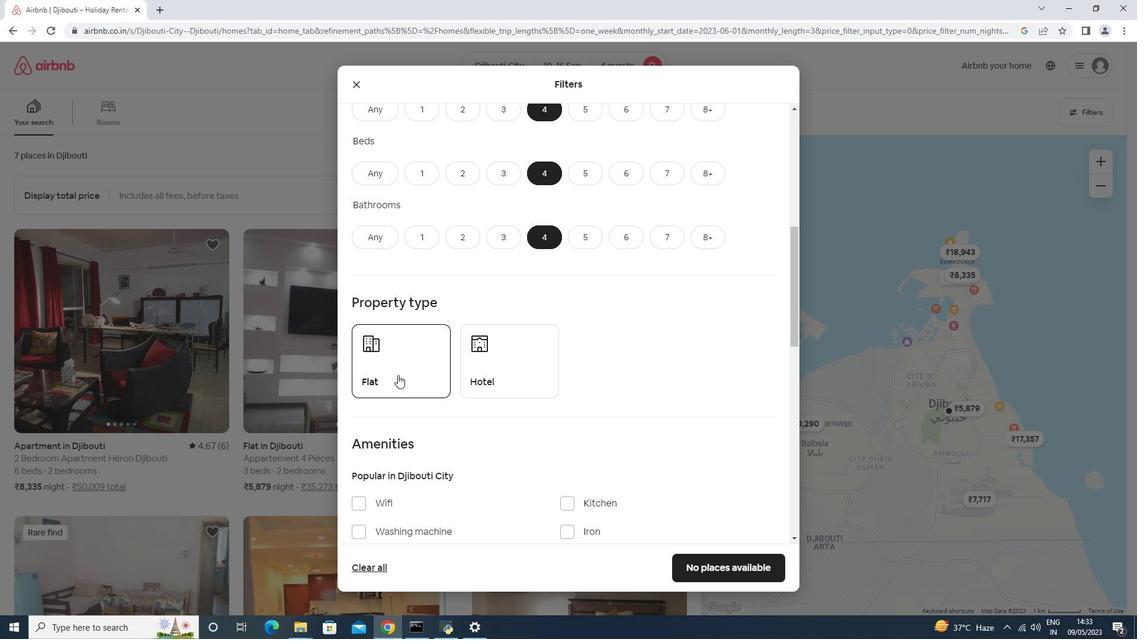 
Action: Mouse pressed left at (398, 374)
Screenshot: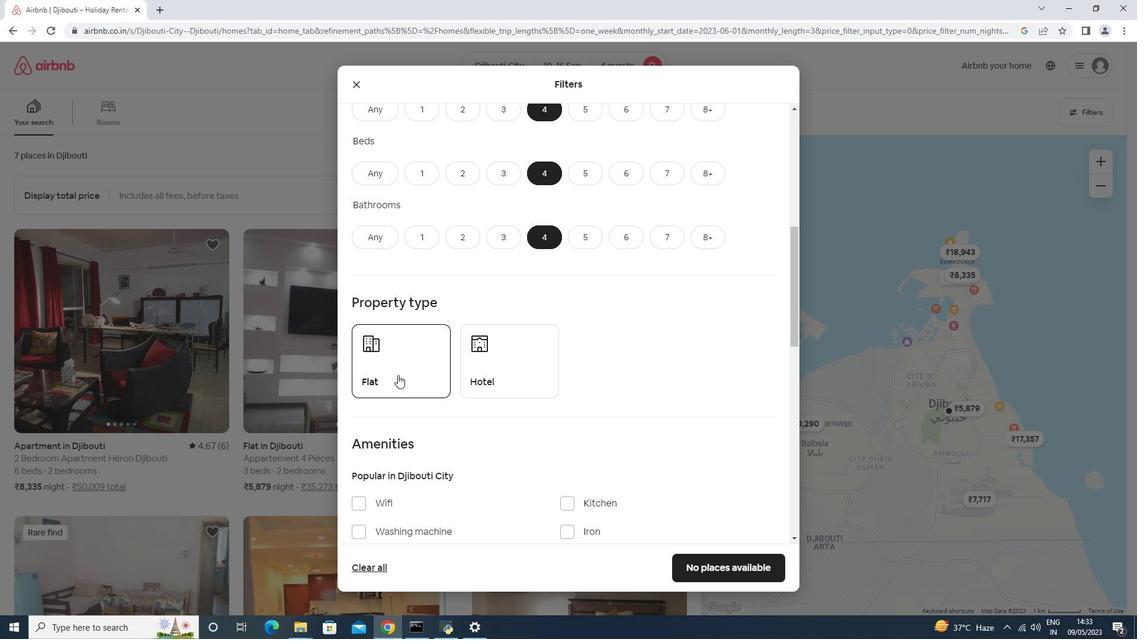 
Action: Mouse moved to (404, 364)
Screenshot: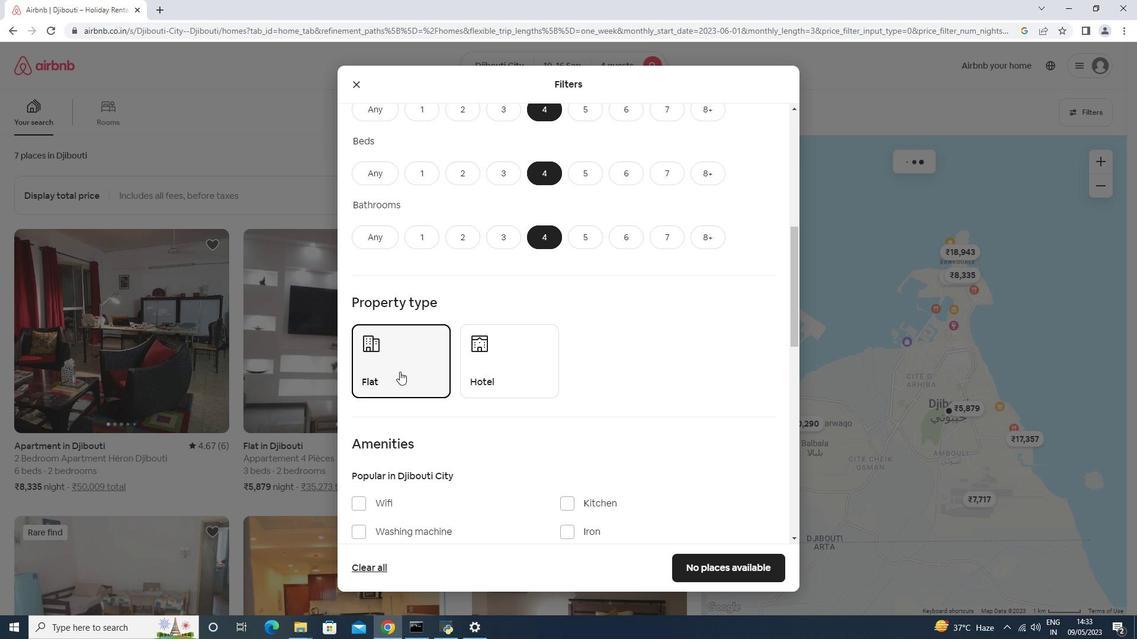 
Action: Mouse scrolled (404, 364) with delta (0, 0)
Screenshot: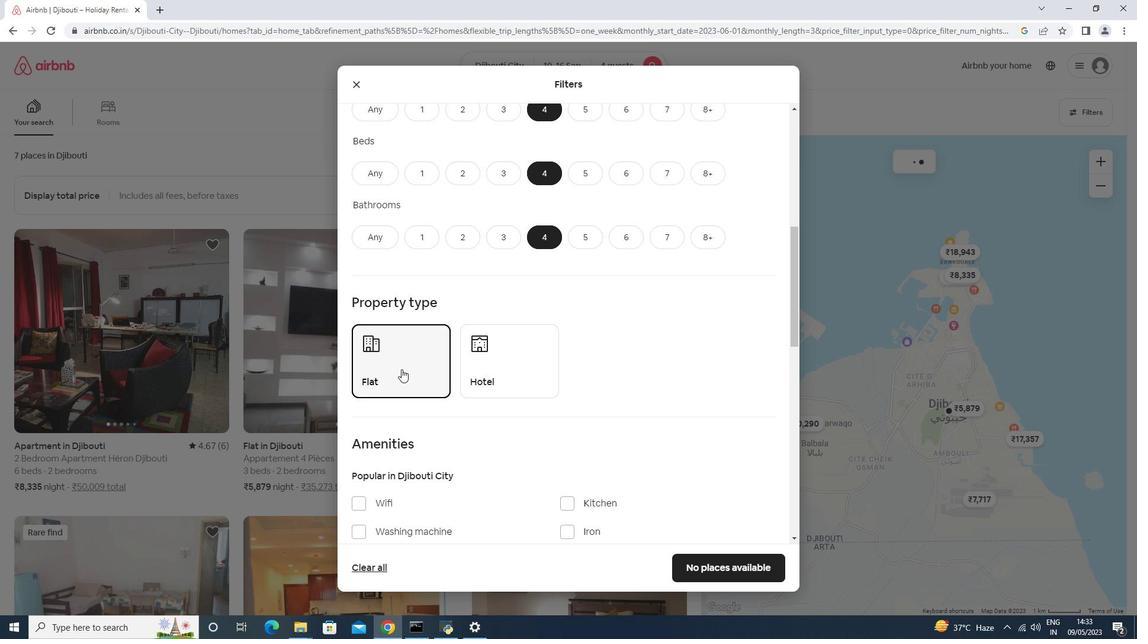 
Action: Mouse scrolled (404, 364) with delta (0, 0)
Screenshot: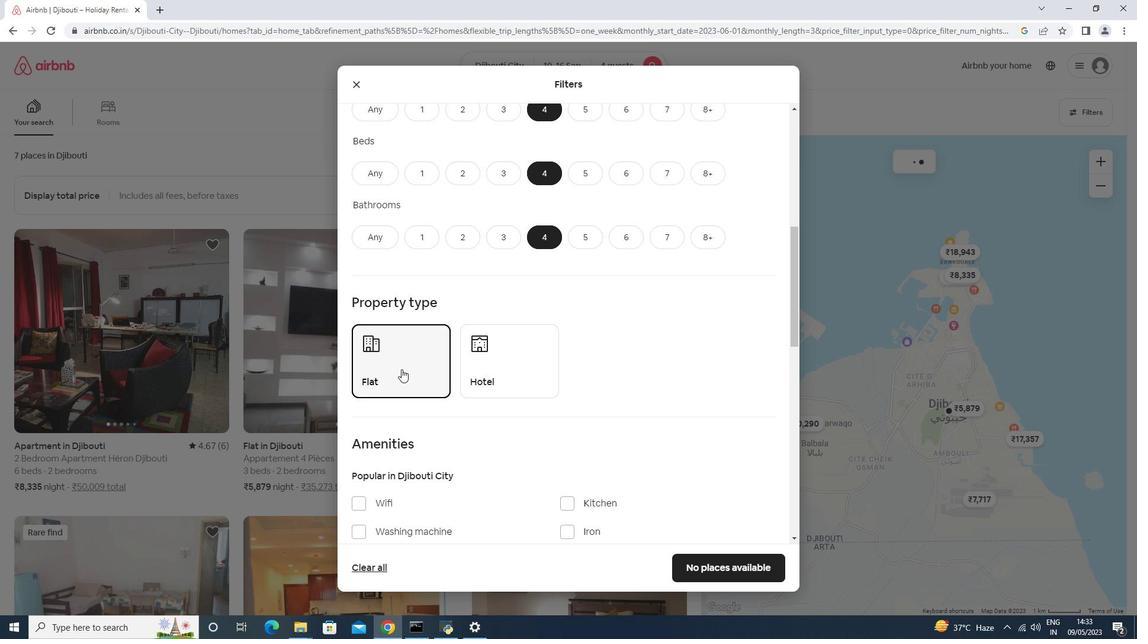 
Action: Mouse scrolled (404, 364) with delta (0, 0)
Screenshot: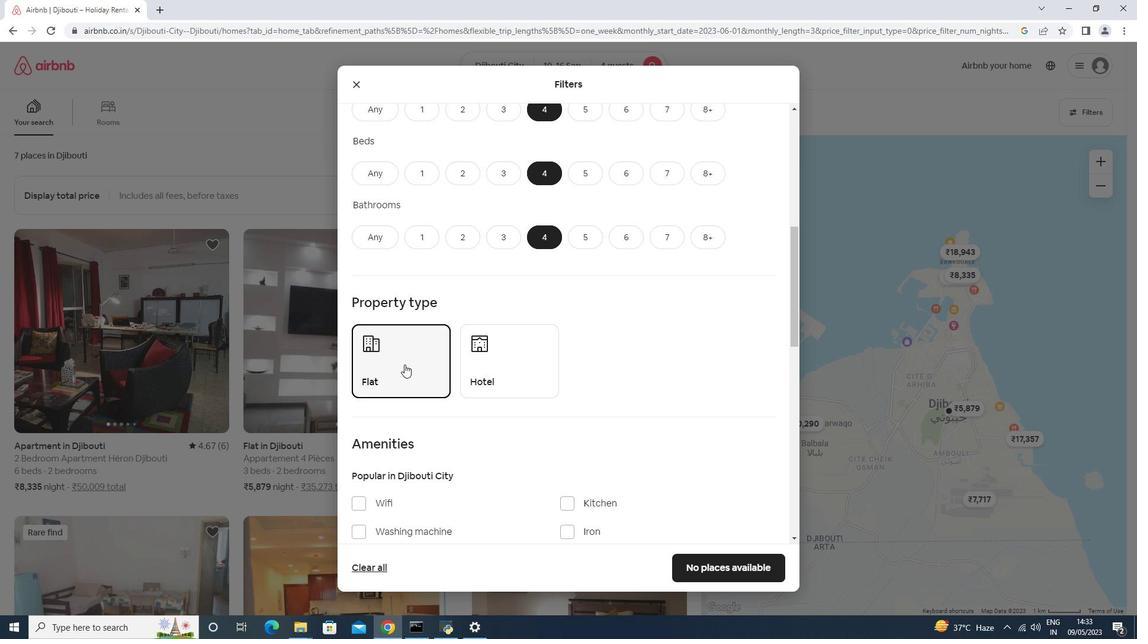 
Action: Mouse scrolled (404, 364) with delta (0, 0)
Screenshot: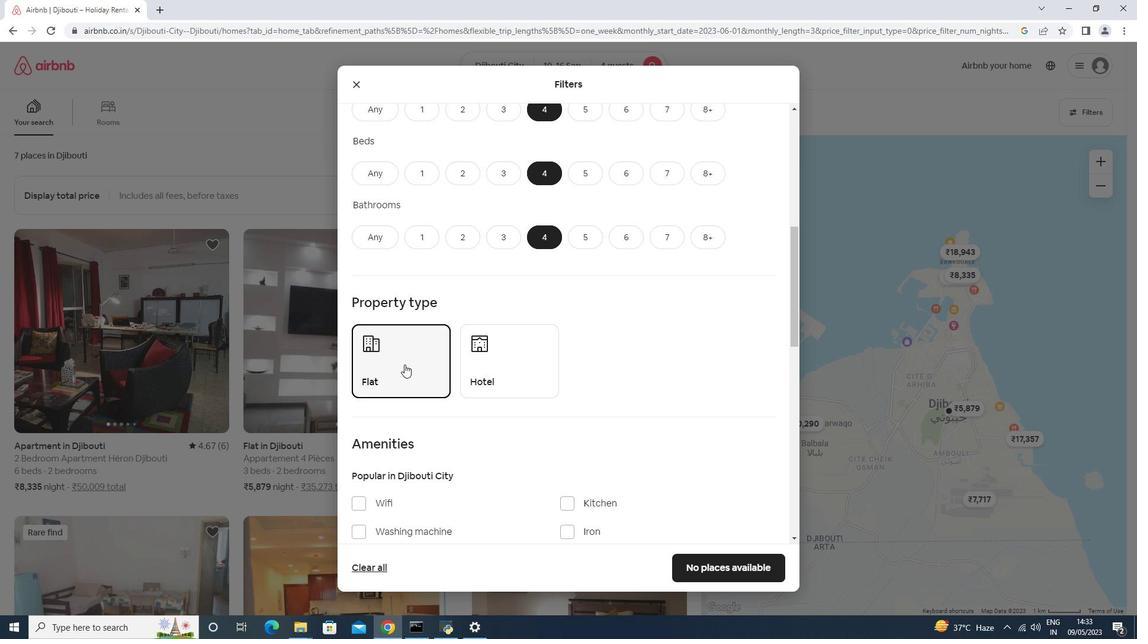 
Action: Mouse moved to (380, 347)
Screenshot: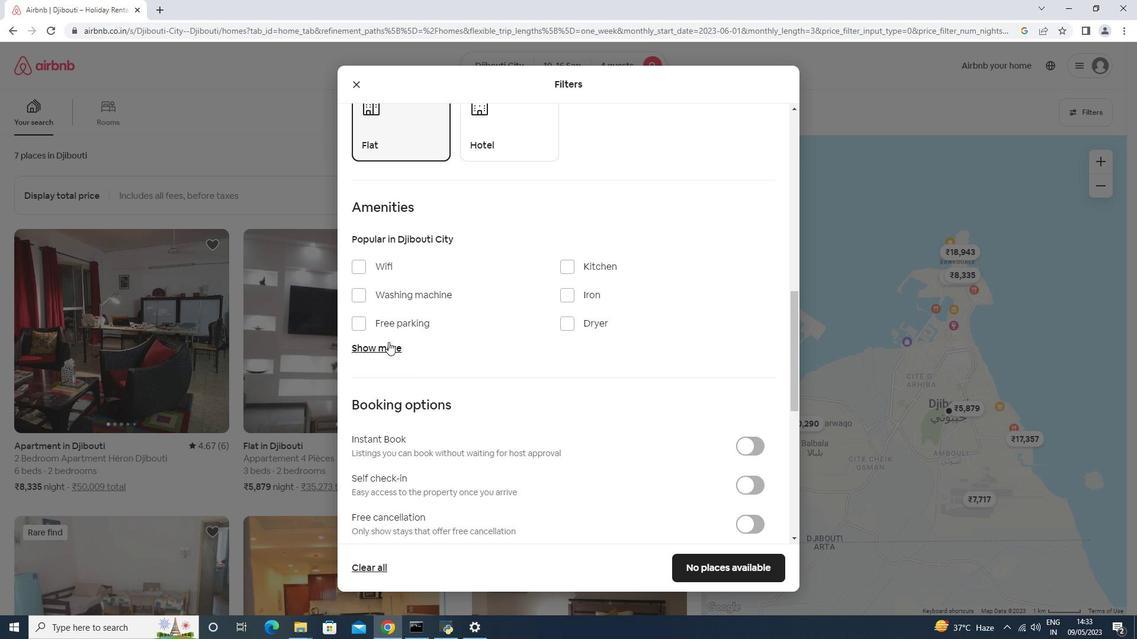 
Action: Mouse pressed left at (380, 347)
Screenshot: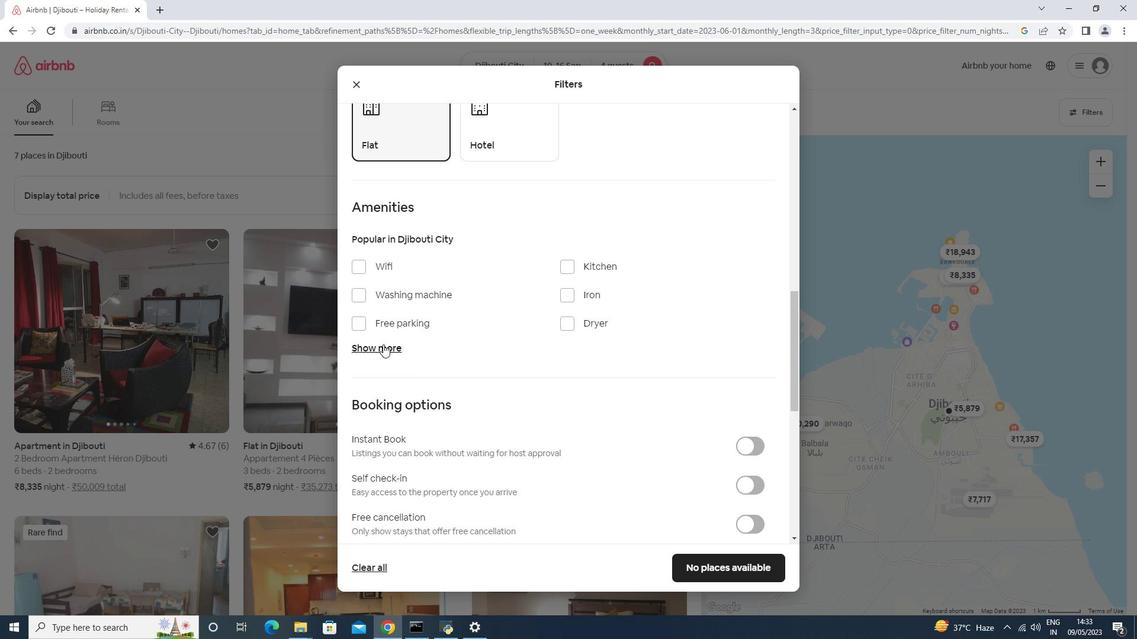 
Action: Mouse moved to (386, 265)
Screenshot: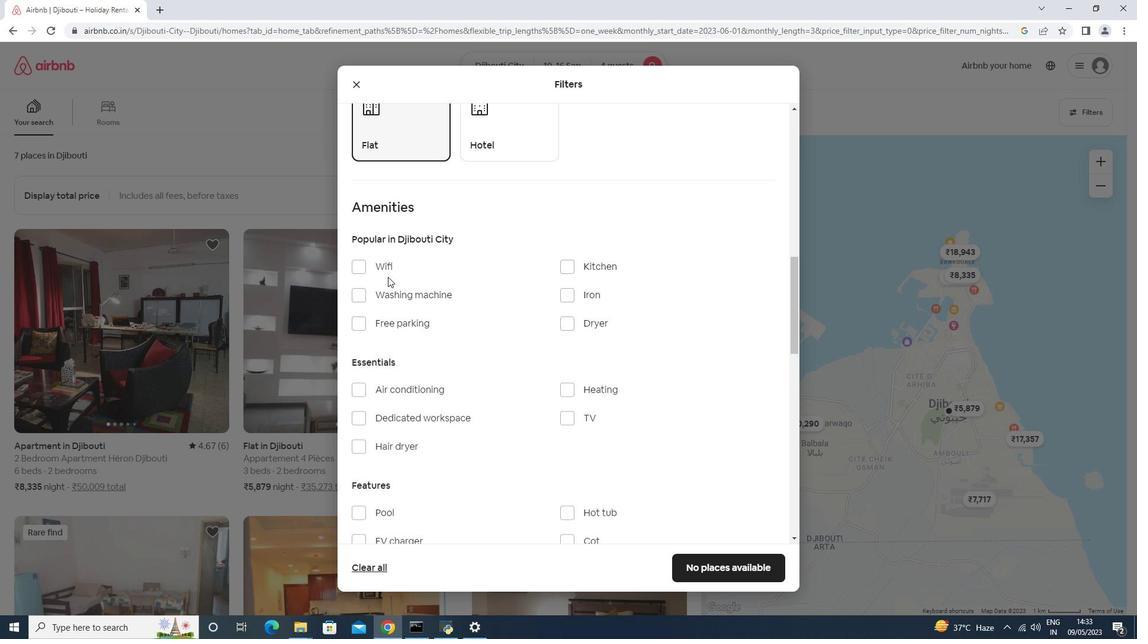 
Action: Mouse pressed left at (386, 265)
Screenshot: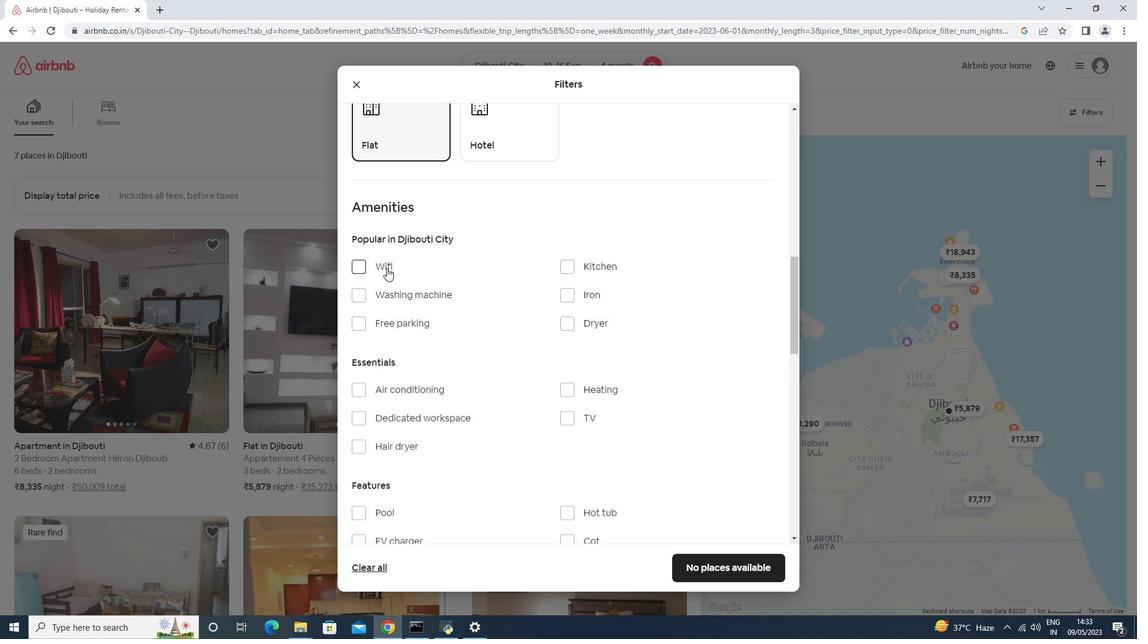 
Action: Mouse moved to (414, 319)
Screenshot: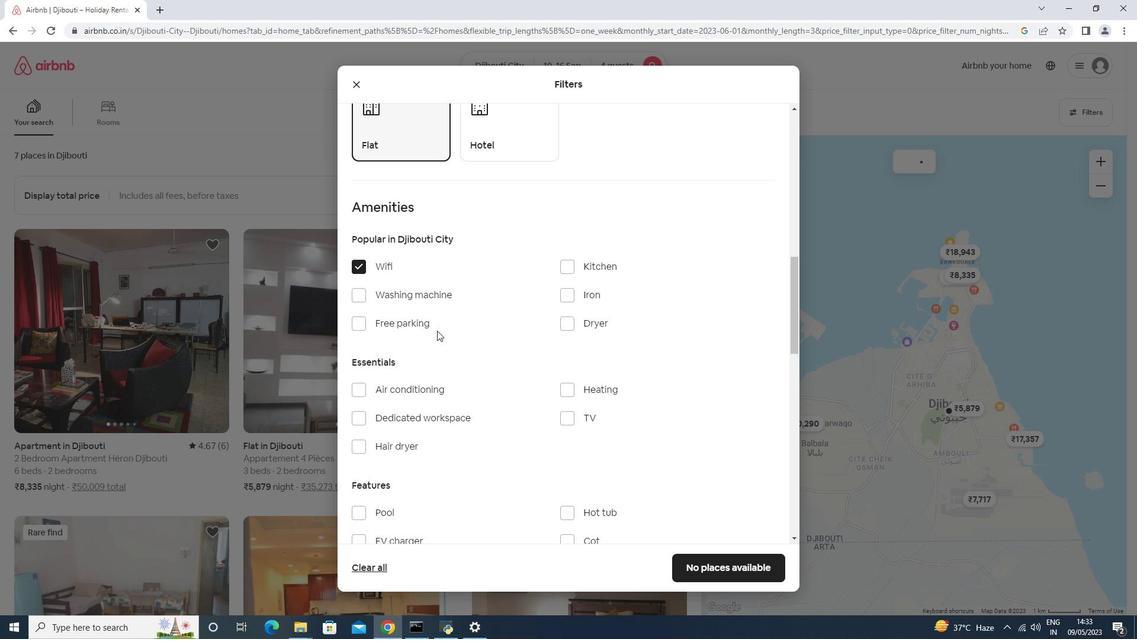 
Action: Mouse pressed left at (414, 319)
Screenshot: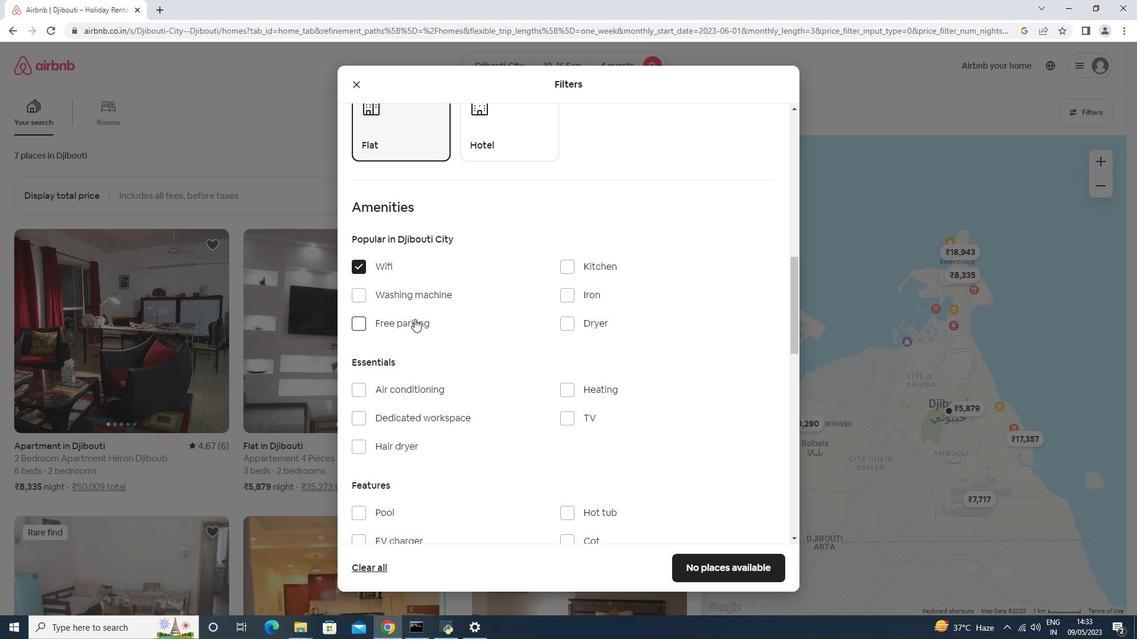 
Action: Mouse moved to (569, 419)
Screenshot: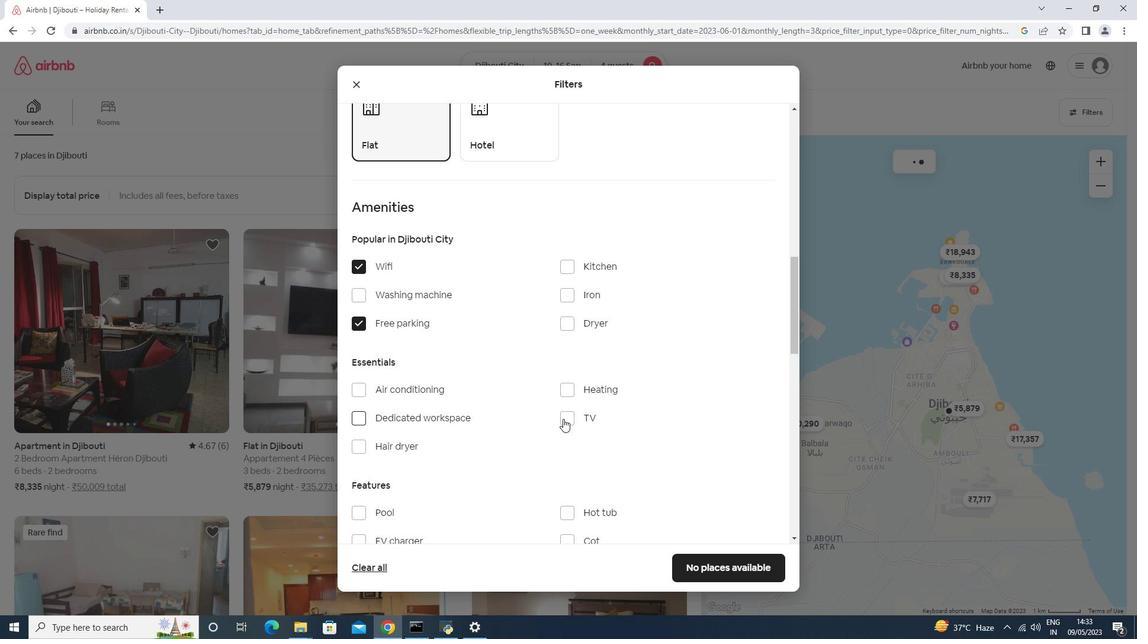 
Action: Mouse pressed left at (569, 419)
Screenshot: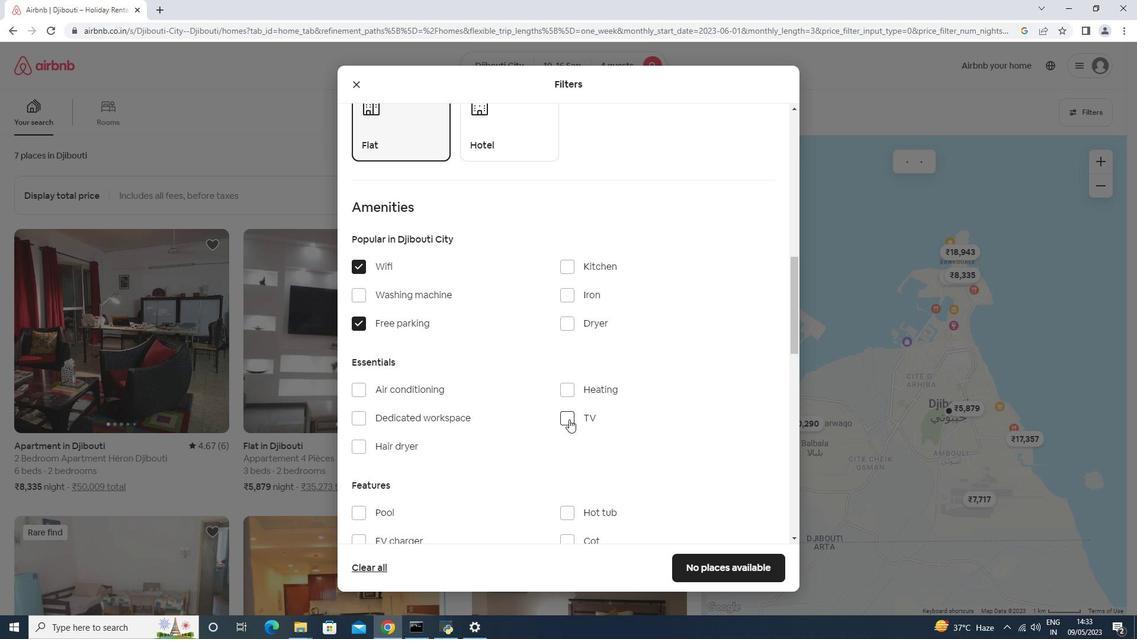 
Action: Mouse moved to (569, 419)
Screenshot: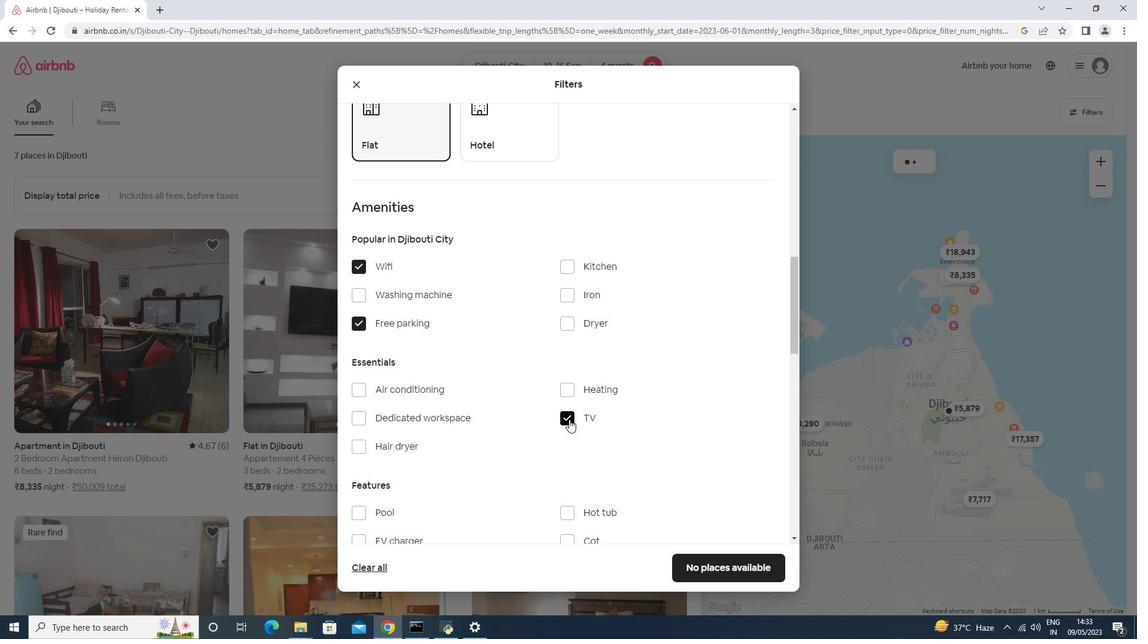 
Action: Mouse scrolled (569, 418) with delta (0, 0)
Screenshot: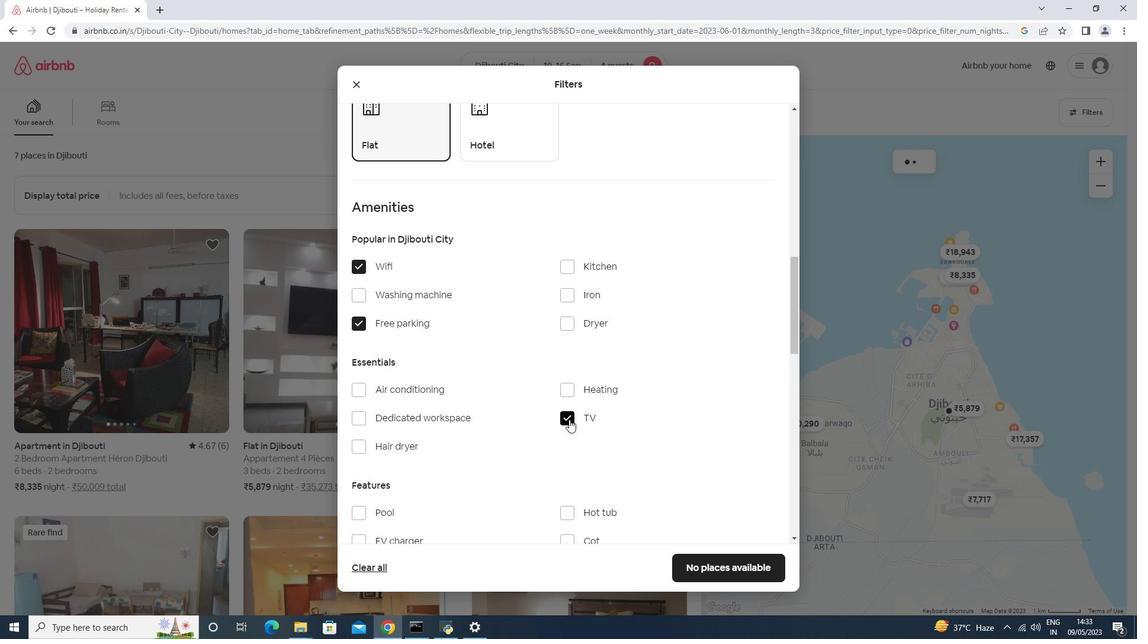 
Action: Mouse scrolled (569, 418) with delta (0, 0)
Screenshot: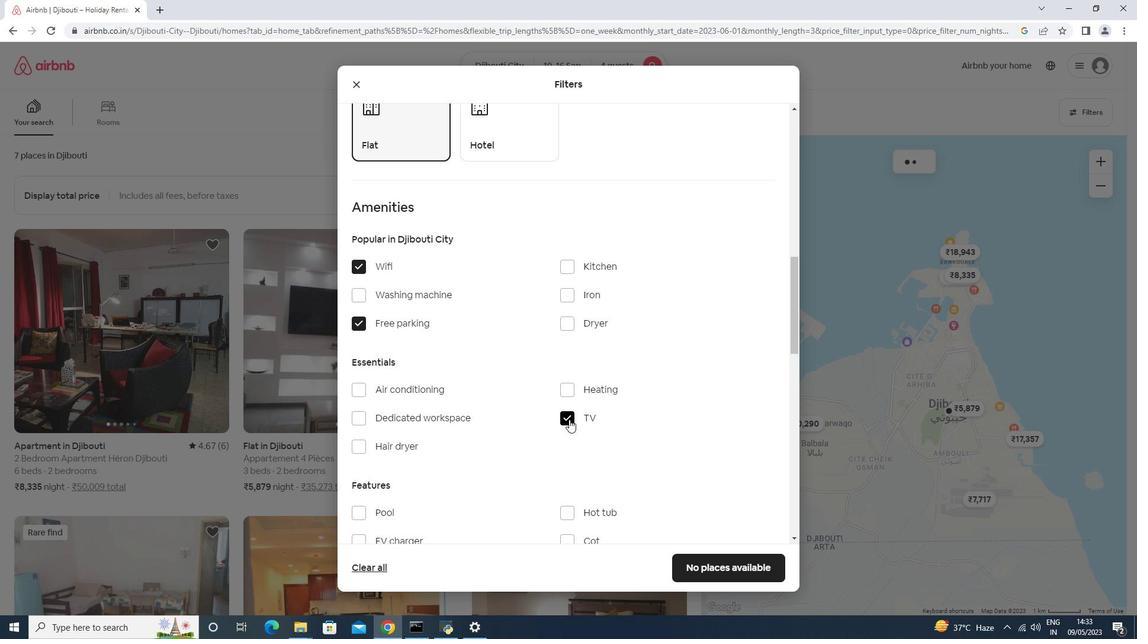 
Action: Mouse scrolled (569, 418) with delta (0, 0)
Screenshot: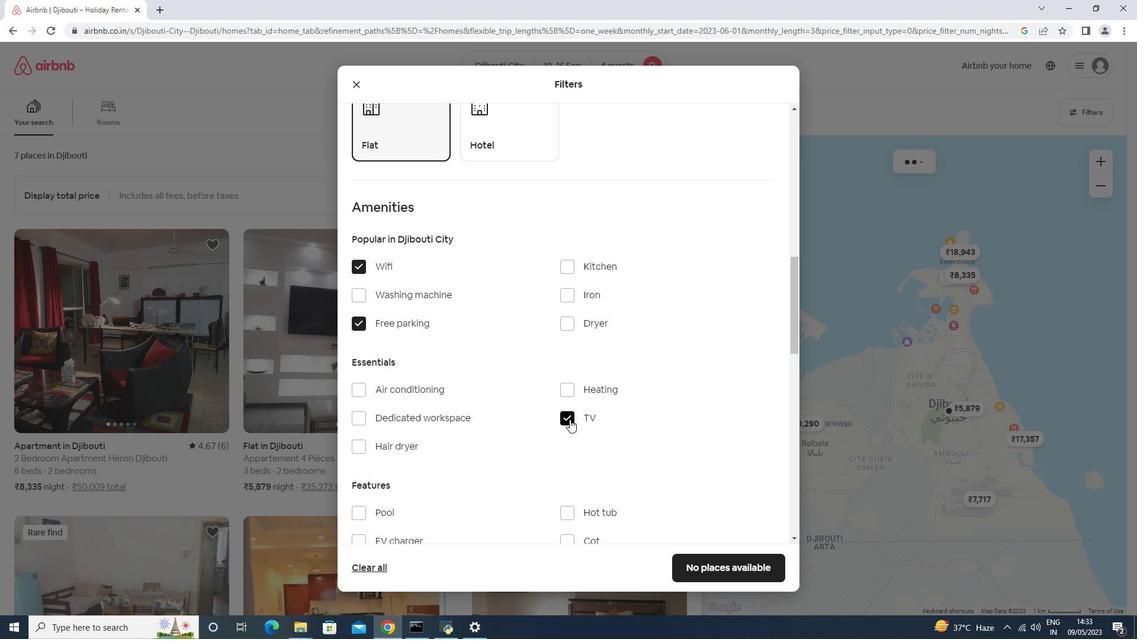 
Action: Mouse scrolled (569, 418) with delta (0, 0)
Screenshot: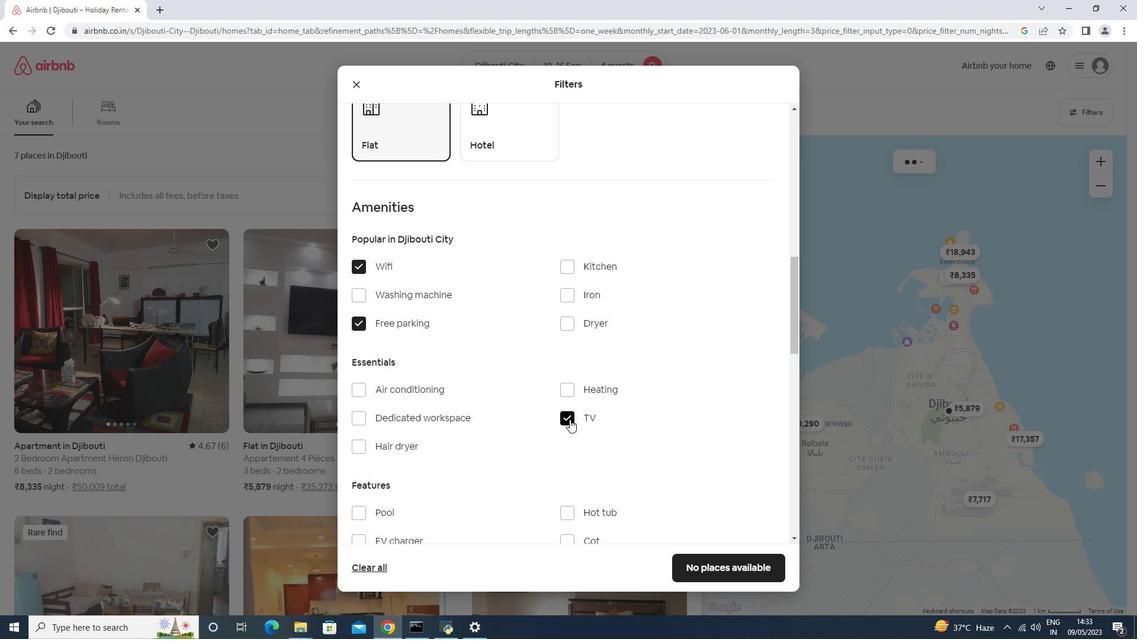 
Action: Mouse moved to (425, 363)
Screenshot: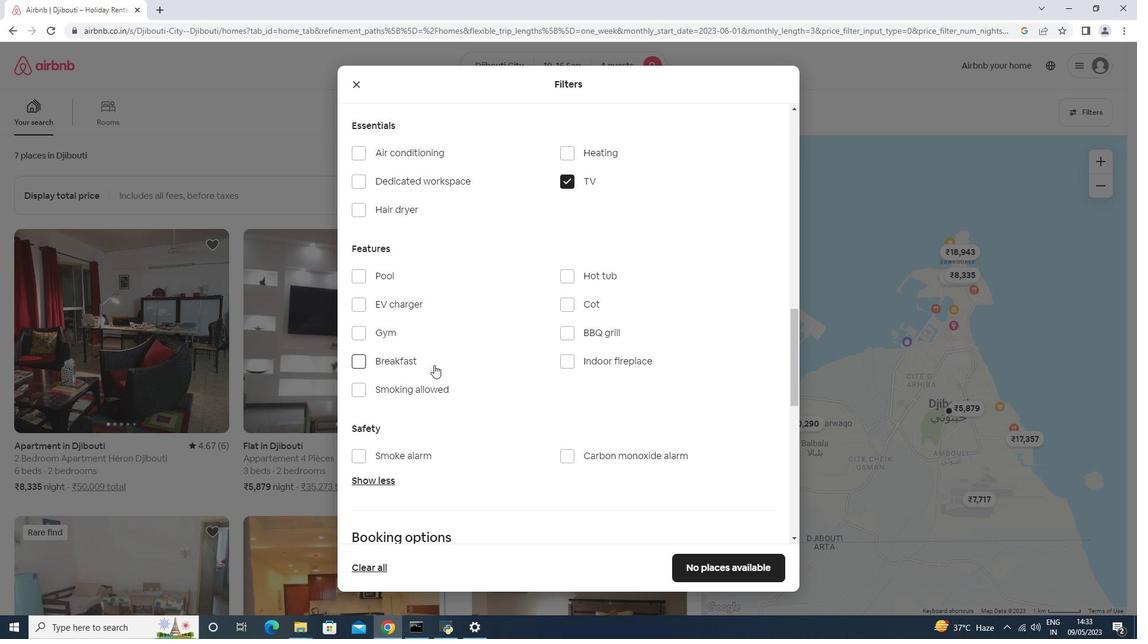 
Action: Mouse pressed left at (425, 363)
Screenshot: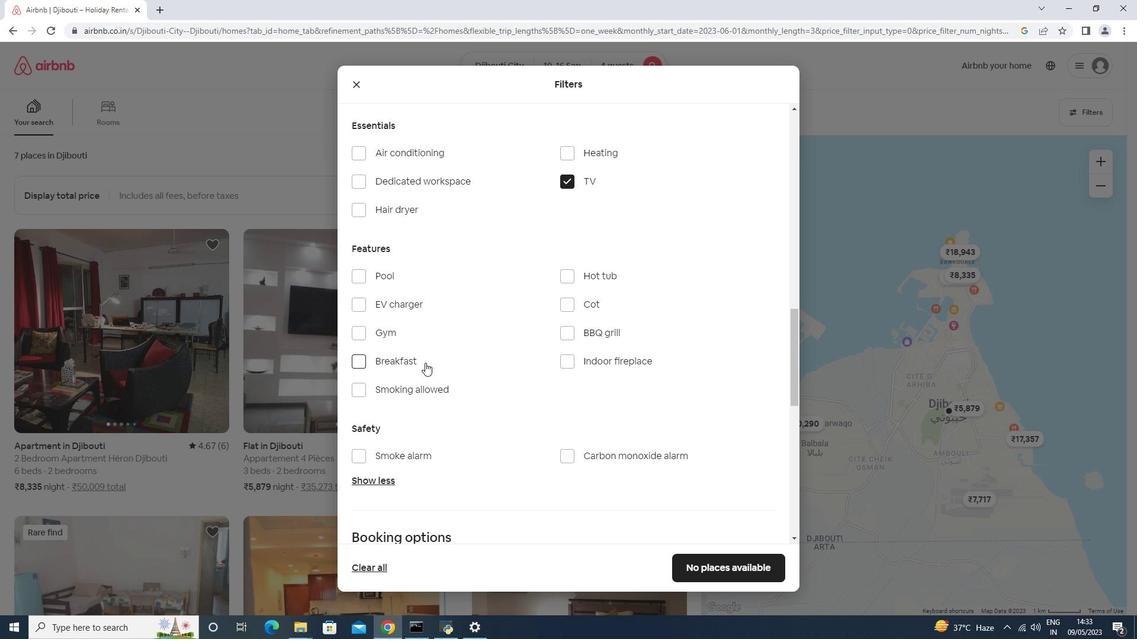 
Action: Mouse moved to (399, 325)
Screenshot: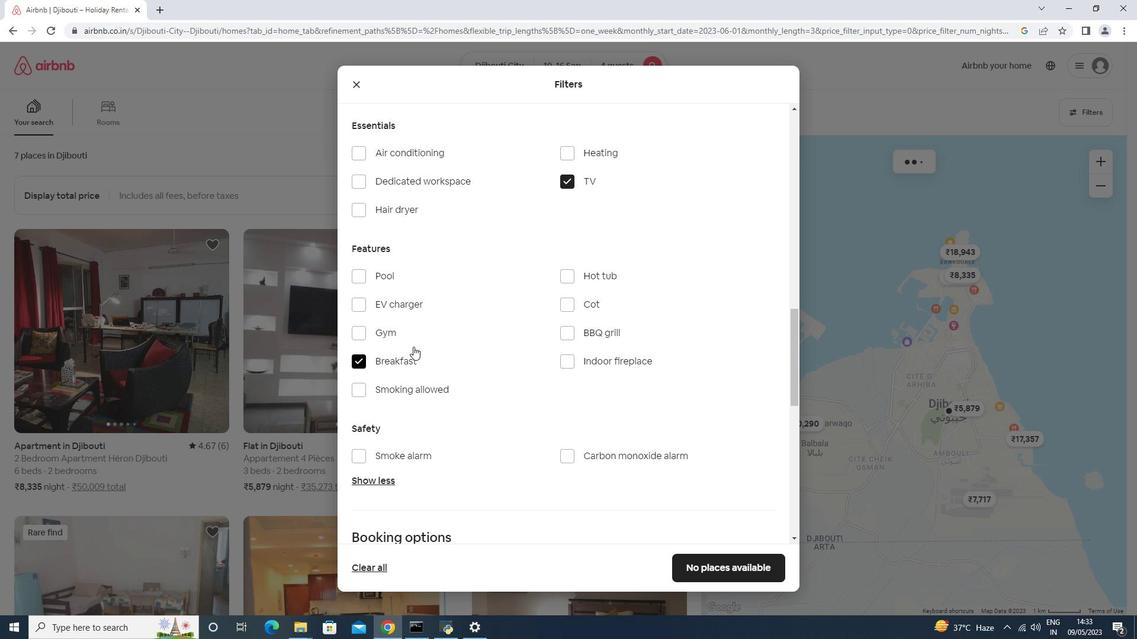
Action: Mouse pressed left at (399, 325)
Screenshot: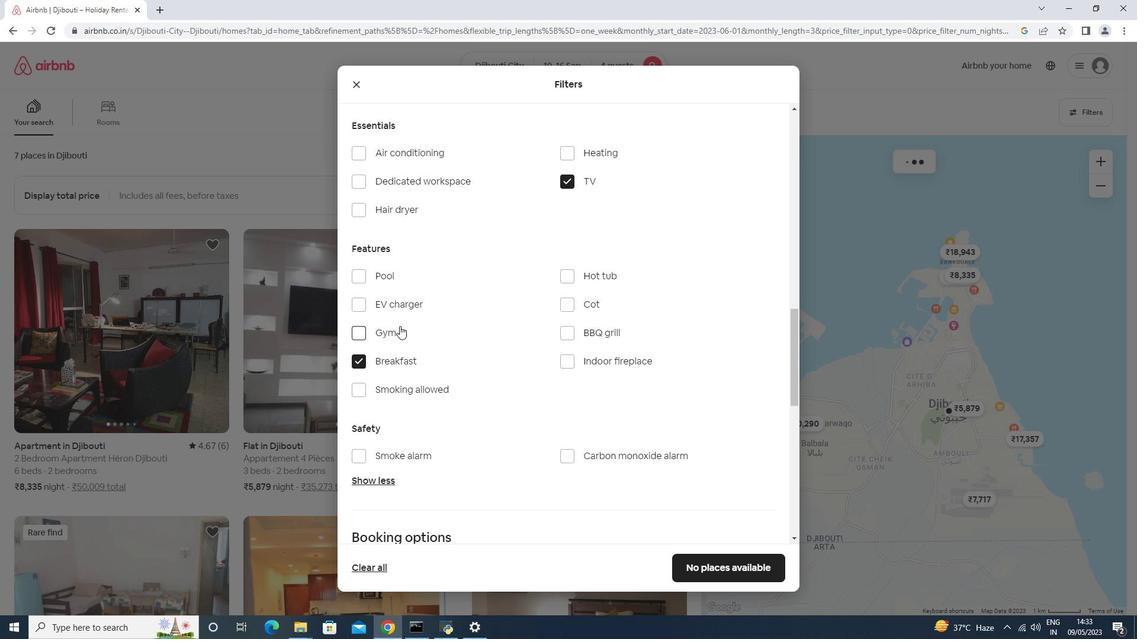 
Action: Mouse moved to (397, 332)
Screenshot: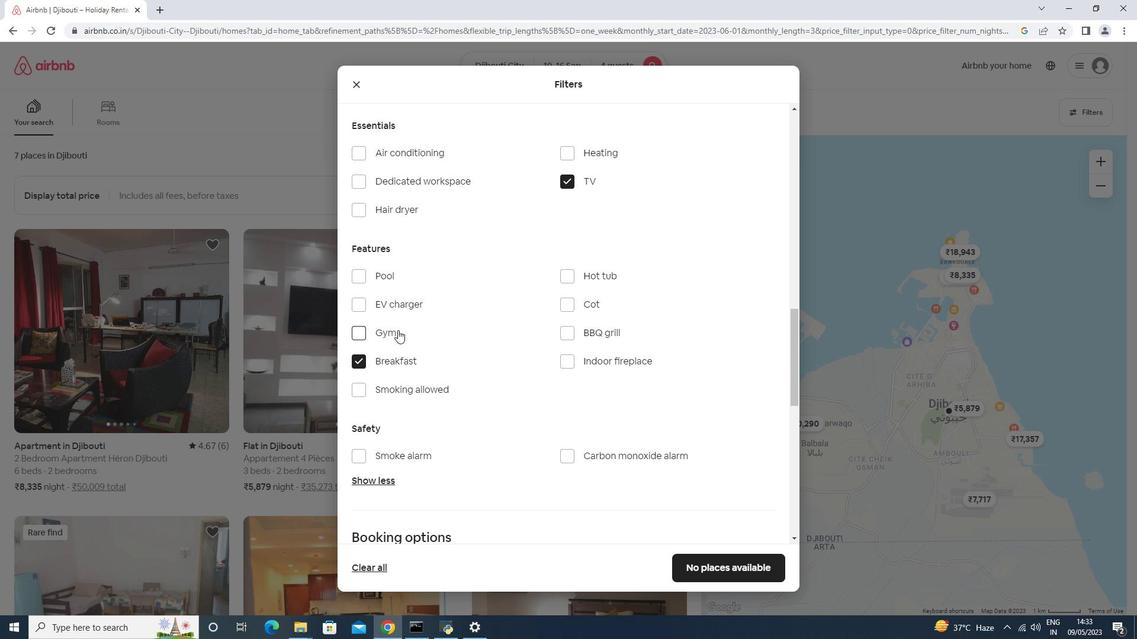 
Action: Mouse pressed left at (397, 331)
Screenshot: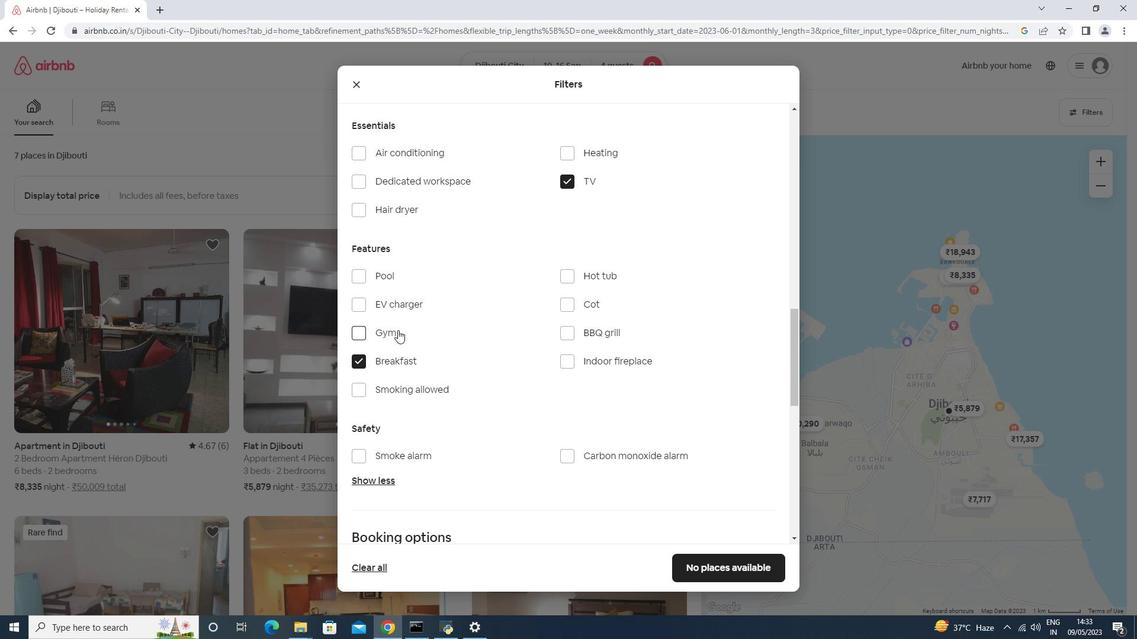 
Action: Mouse moved to (479, 327)
Screenshot: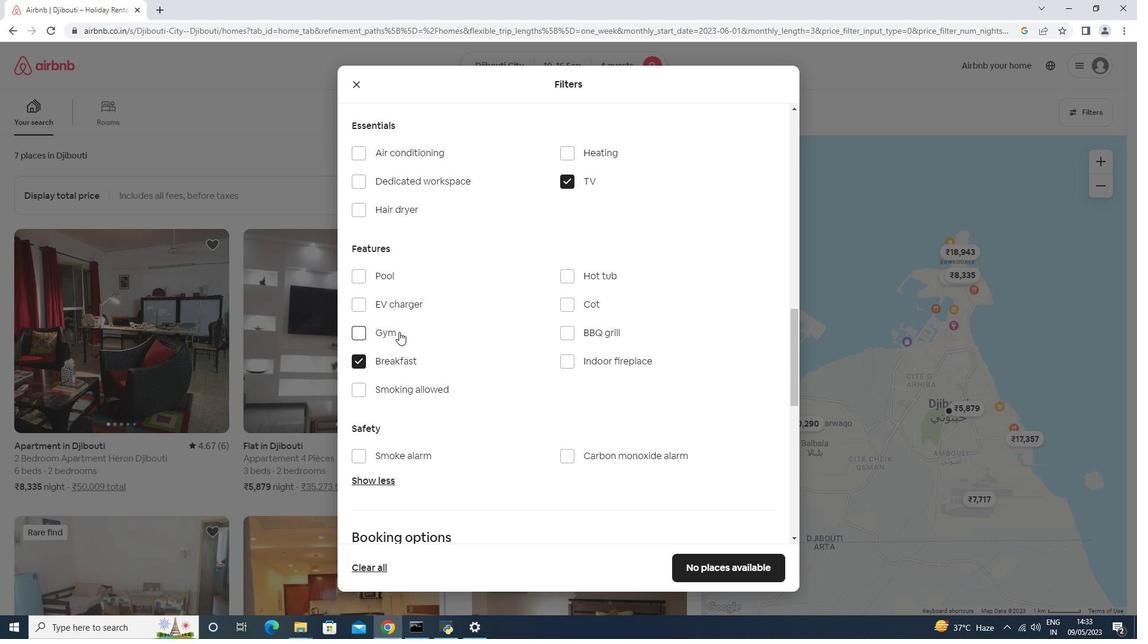 
Action: Mouse scrolled (479, 326) with delta (0, 0)
Screenshot: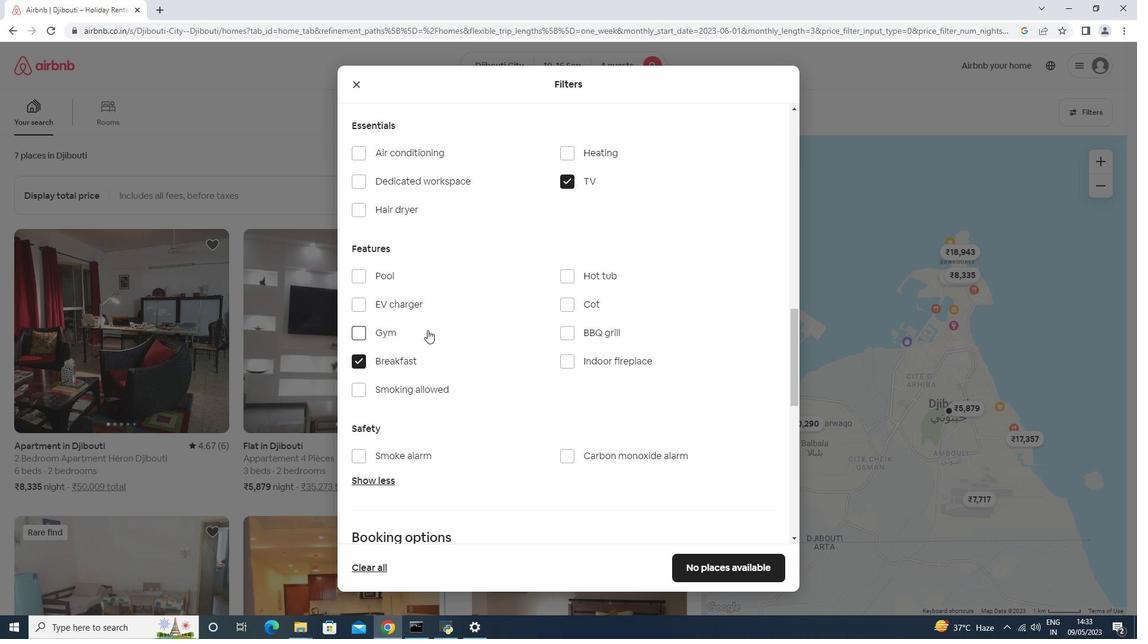 
Action: Mouse moved to (481, 330)
Screenshot: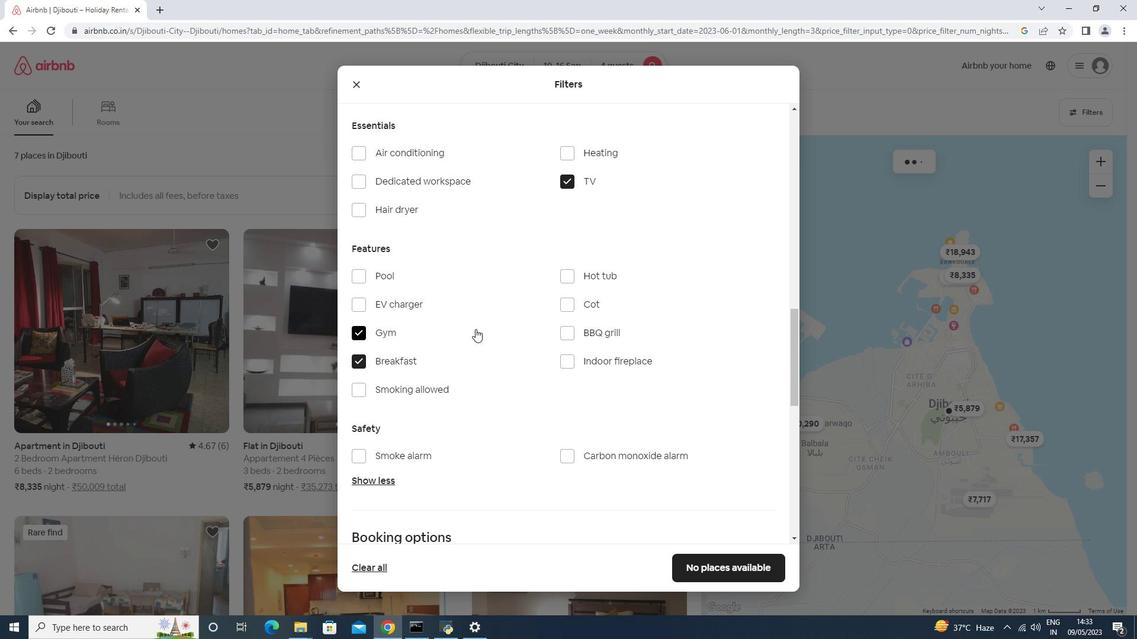 
Action: Mouse scrolled (480, 328) with delta (0, 0)
Screenshot: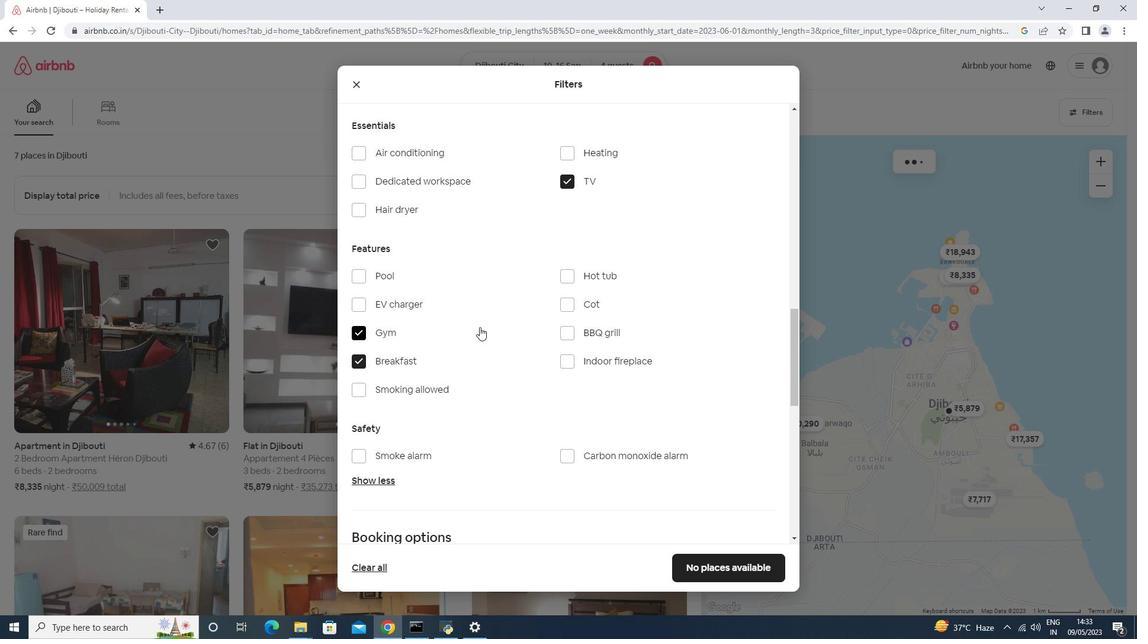 
Action: Mouse scrolled (481, 329) with delta (0, 0)
Screenshot: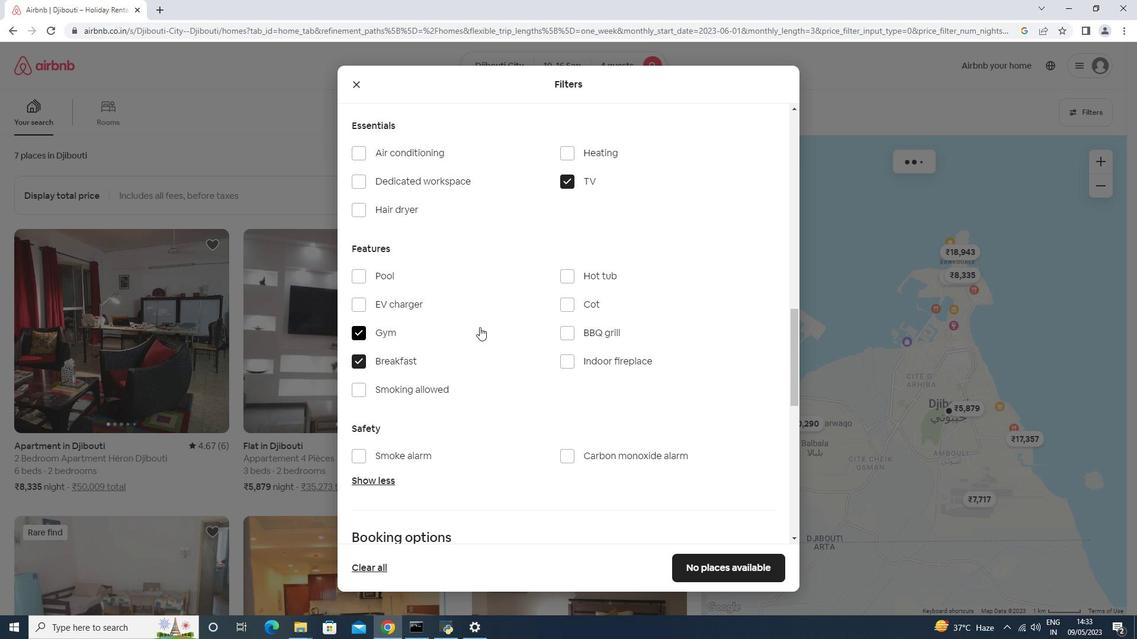 
Action: Mouse moved to (481, 331)
Screenshot: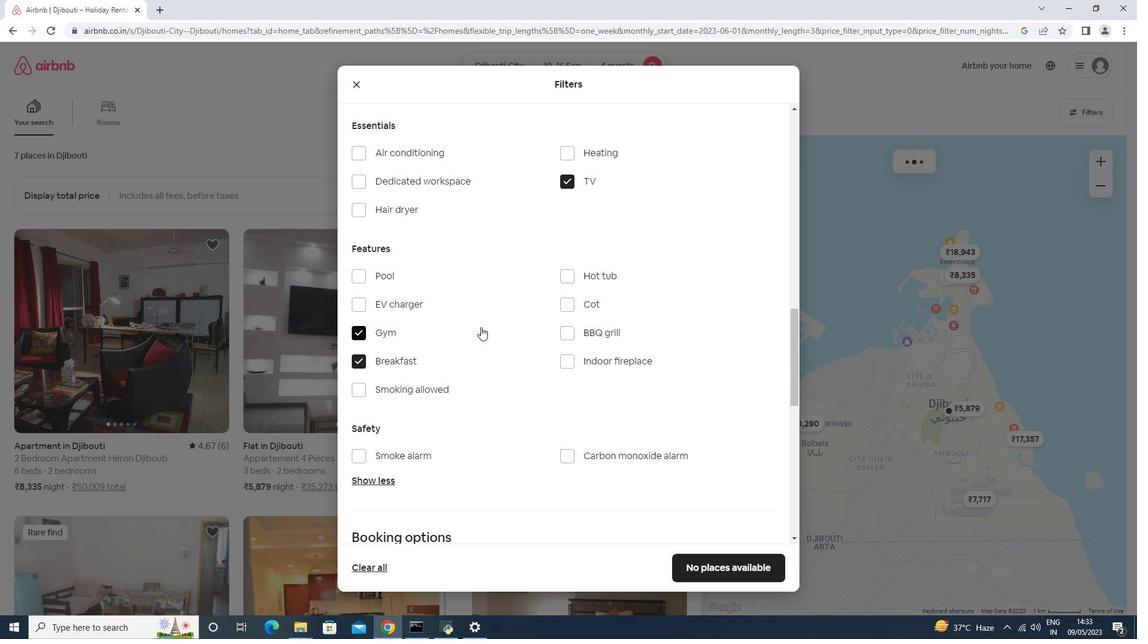 
Action: Mouse scrolled (481, 329) with delta (0, 0)
Screenshot: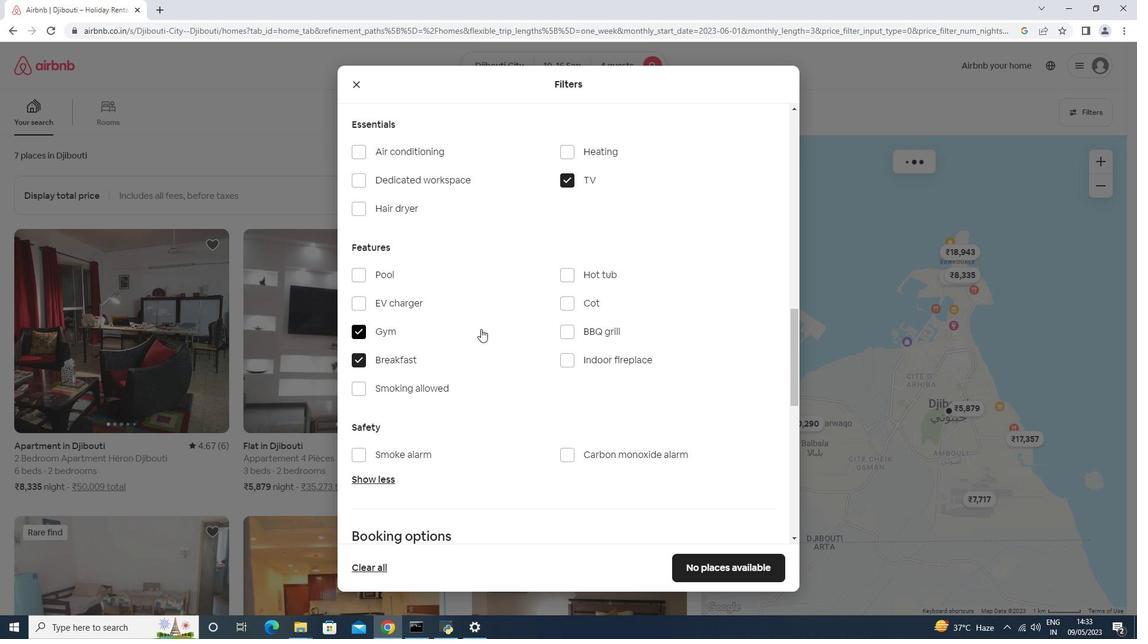 
Action: Mouse moved to (482, 332)
Screenshot: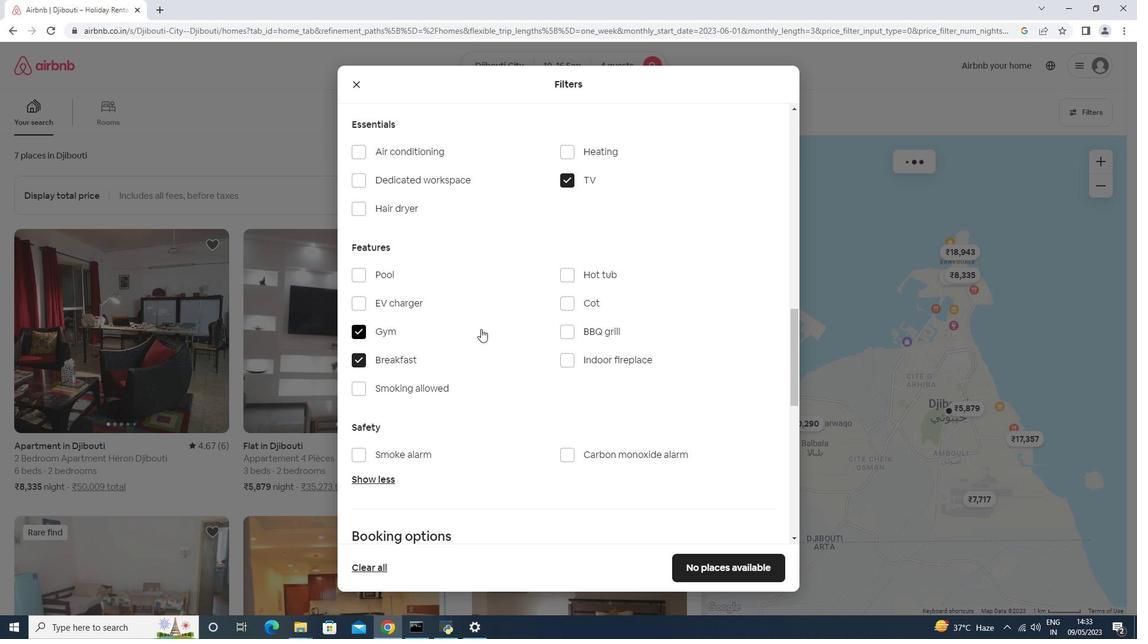 
Action: Mouse scrolled (481, 329) with delta (0, 0)
Screenshot: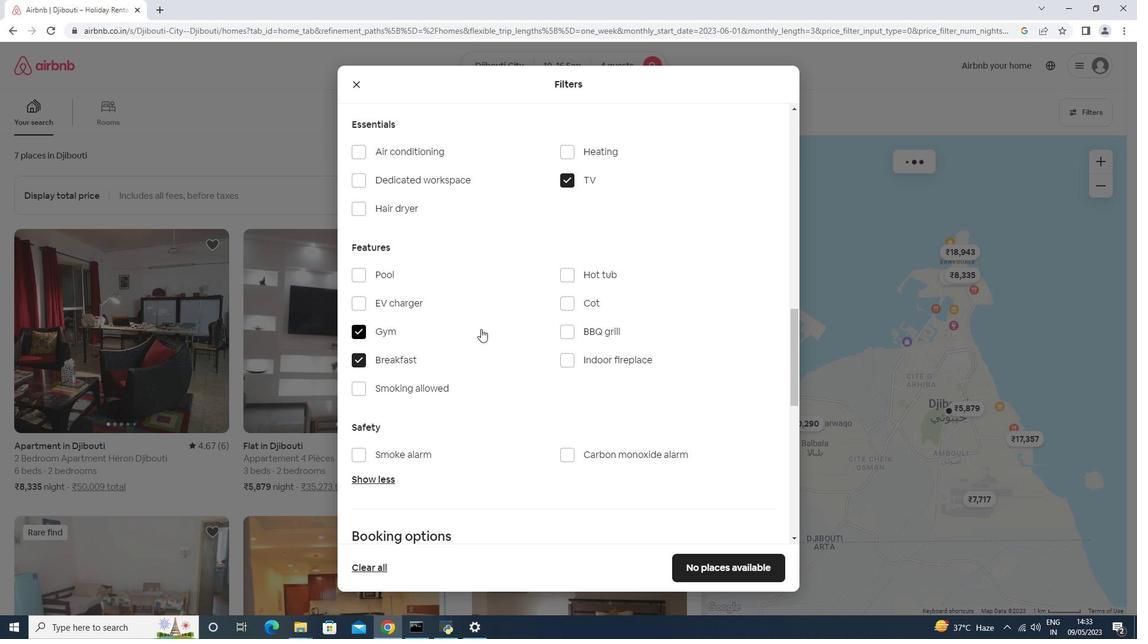 
Action: Mouse moved to (756, 306)
Screenshot: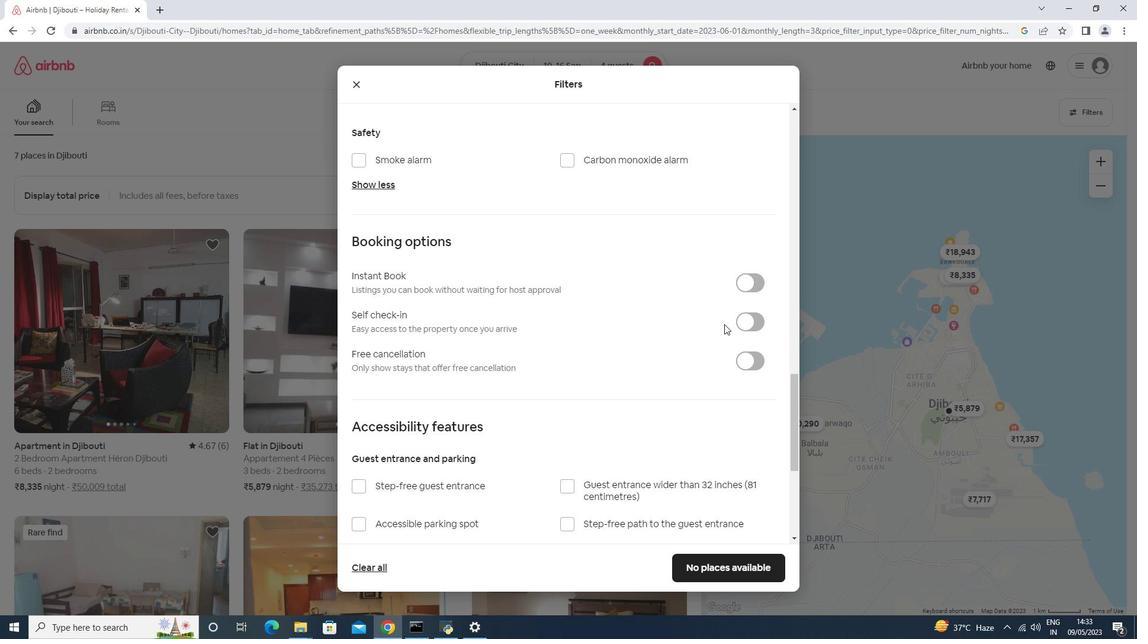 
Action: Mouse pressed left at (756, 306)
Screenshot: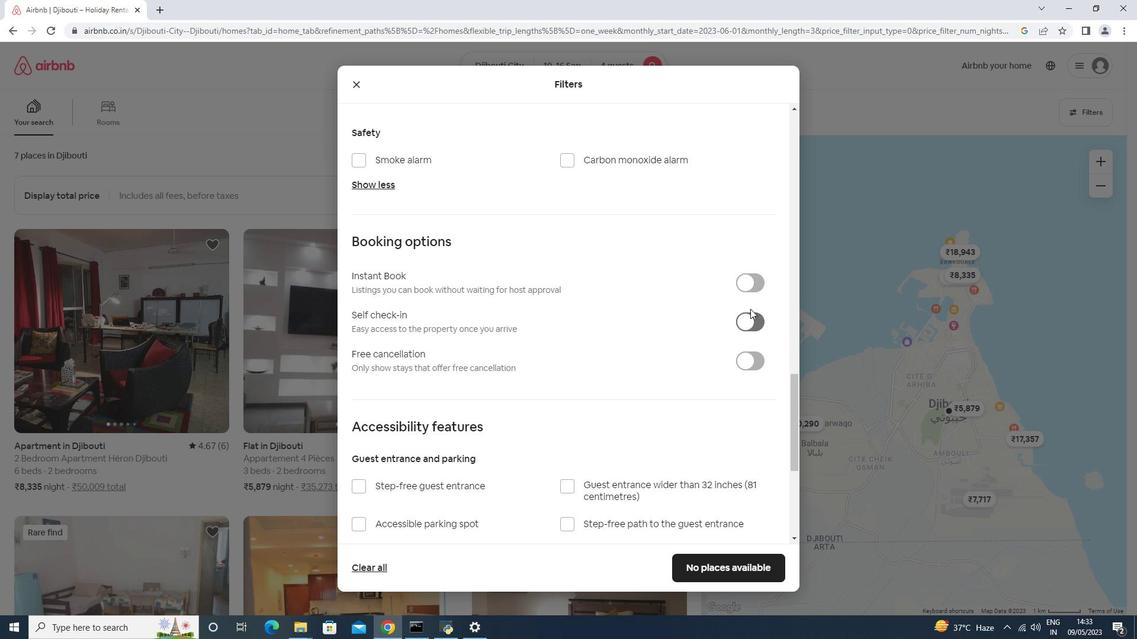
Action: Mouse moved to (751, 318)
Screenshot: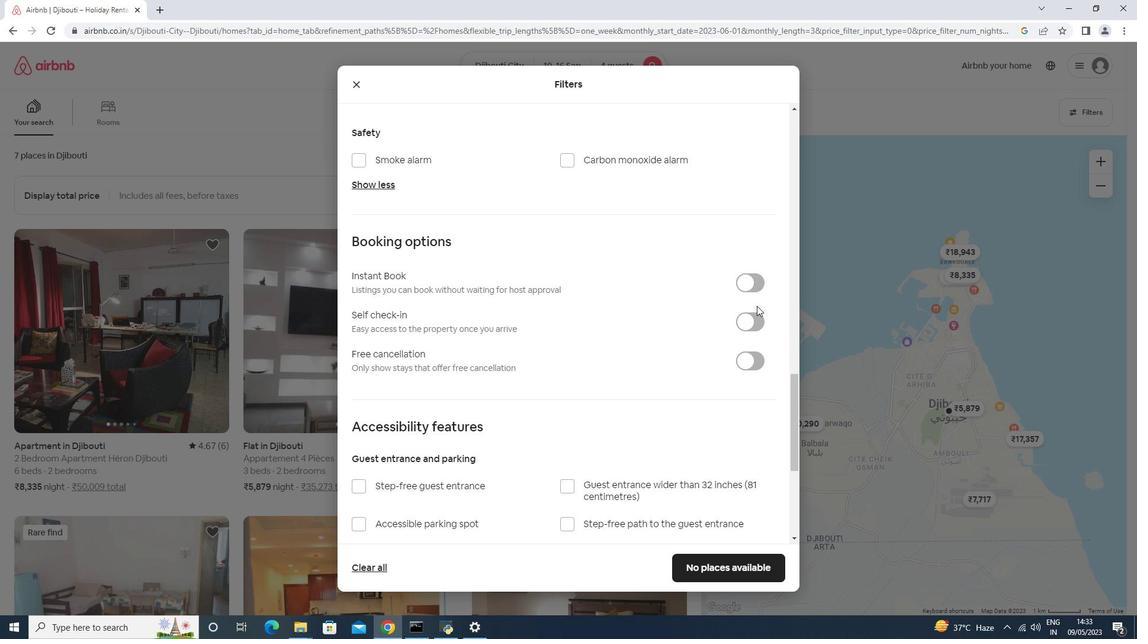 
Action: Mouse pressed left at (751, 318)
Screenshot: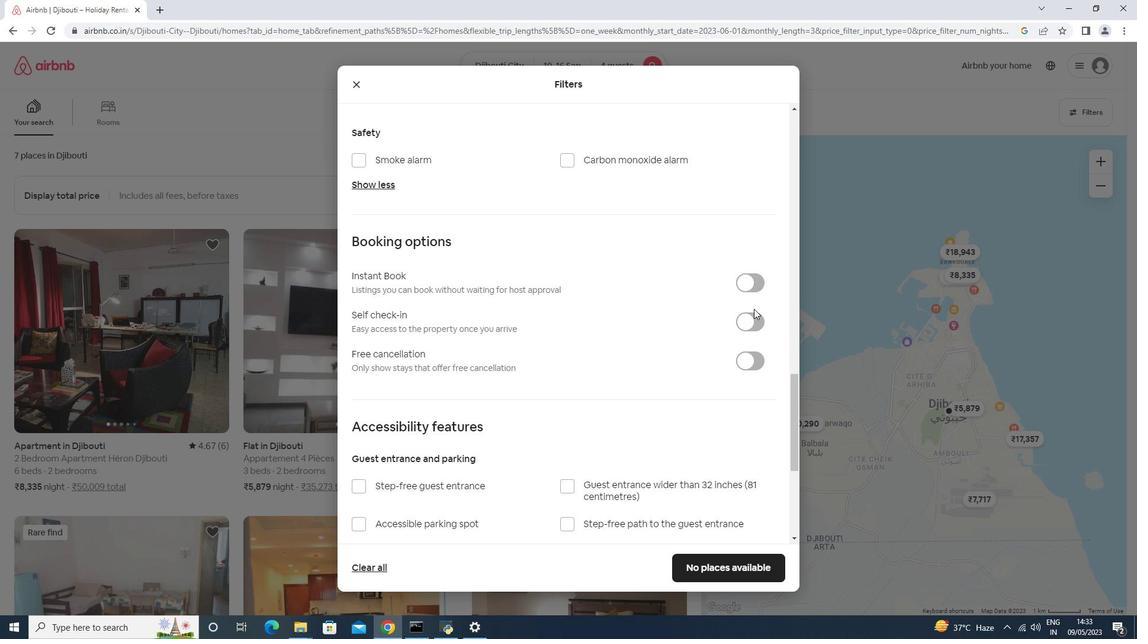 
Action: Mouse moved to (738, 325)
Screenshot: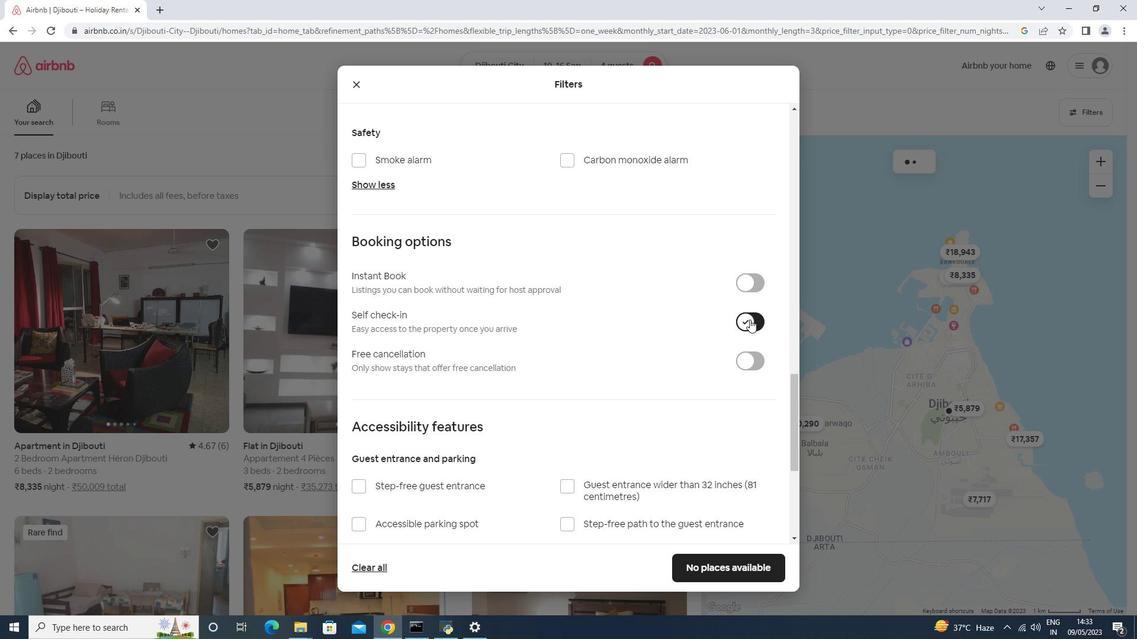 
Action: Mouse scrolled (738, 324) with delta (0, 0)
Screenshot: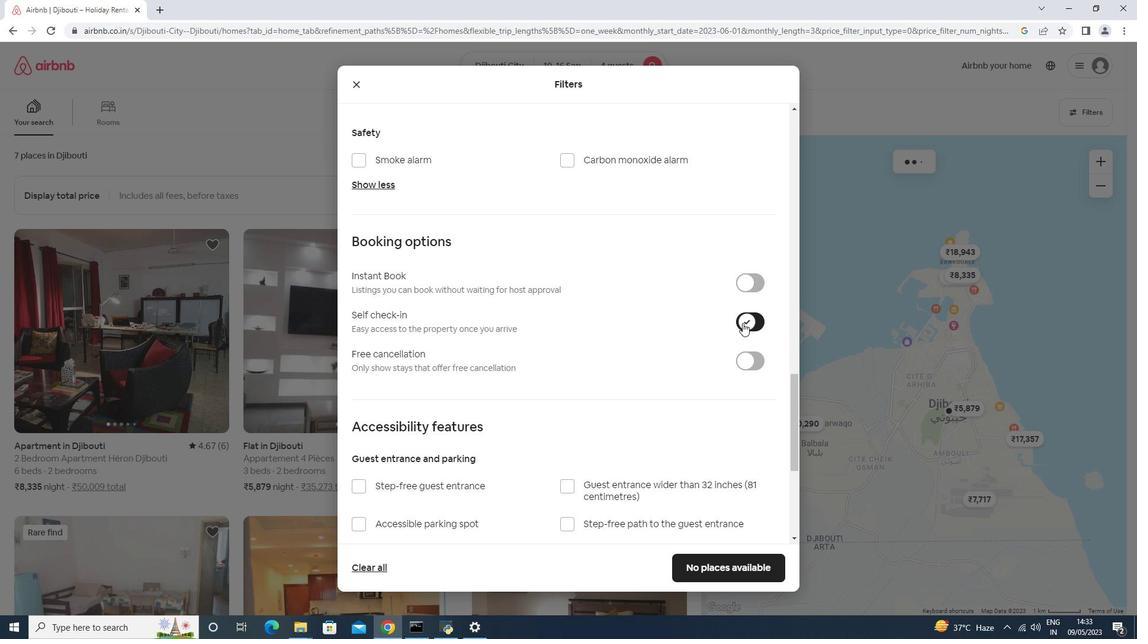 
Action: Mouse scrolled (738, 324) with delta (0, 0)
Screenshot: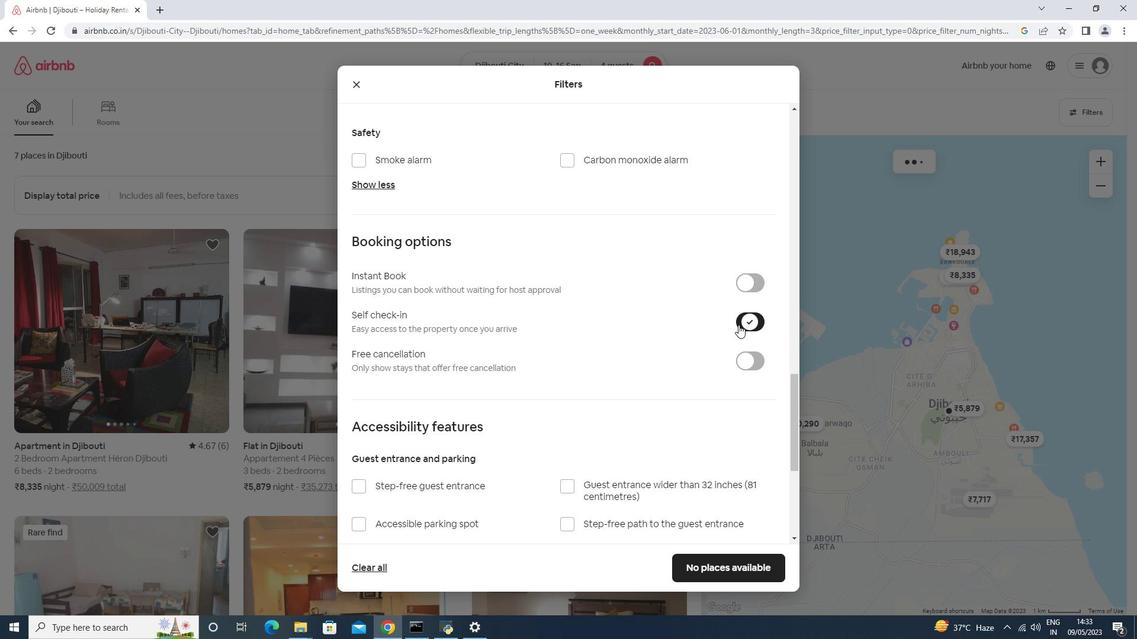 
Action: Mouse scrolled (738, 324) with delta (0, 0)
Screenshot: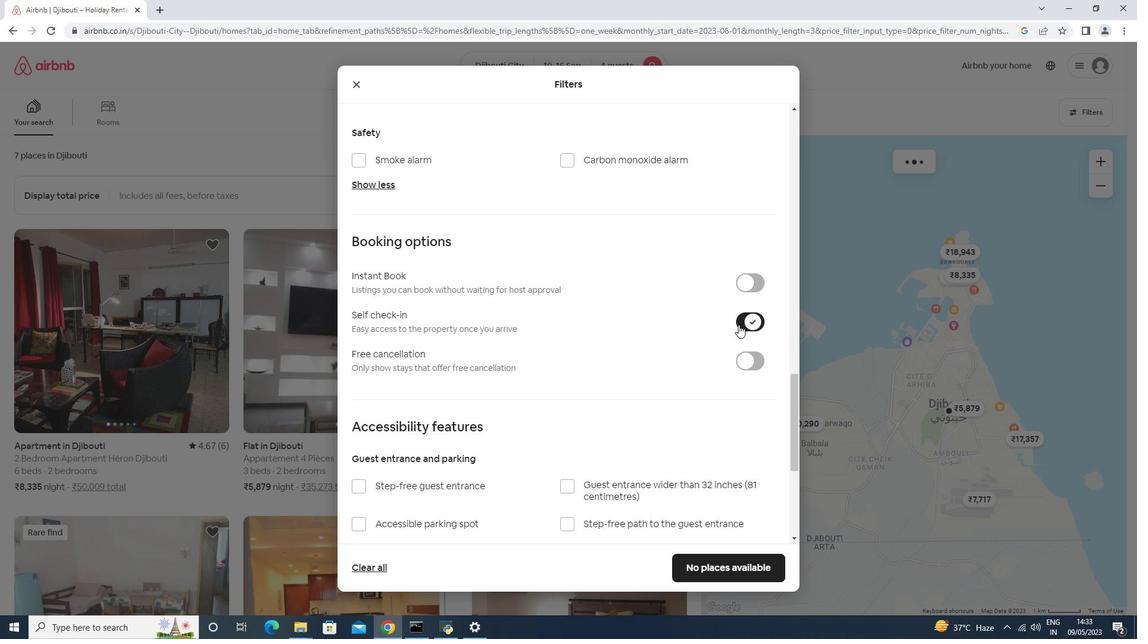 
Action: Mouse scrolled (738, 324) with delta (0, 0)
Screenshot: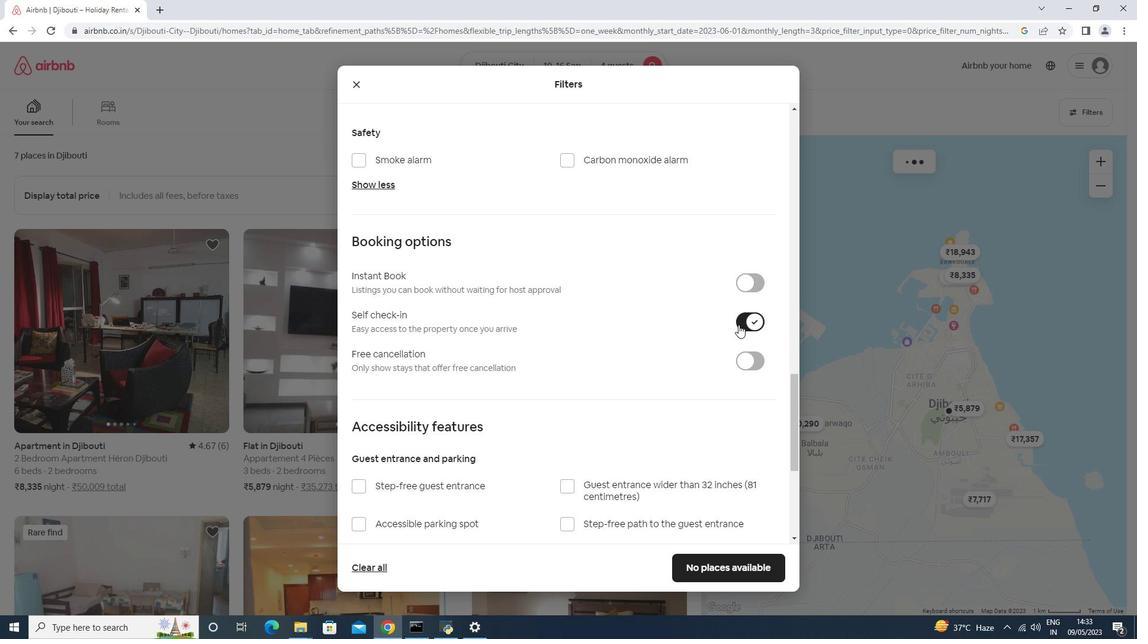 
Action: Mouse scrolled (738, 324) with delta (0, 0)
Screenshot: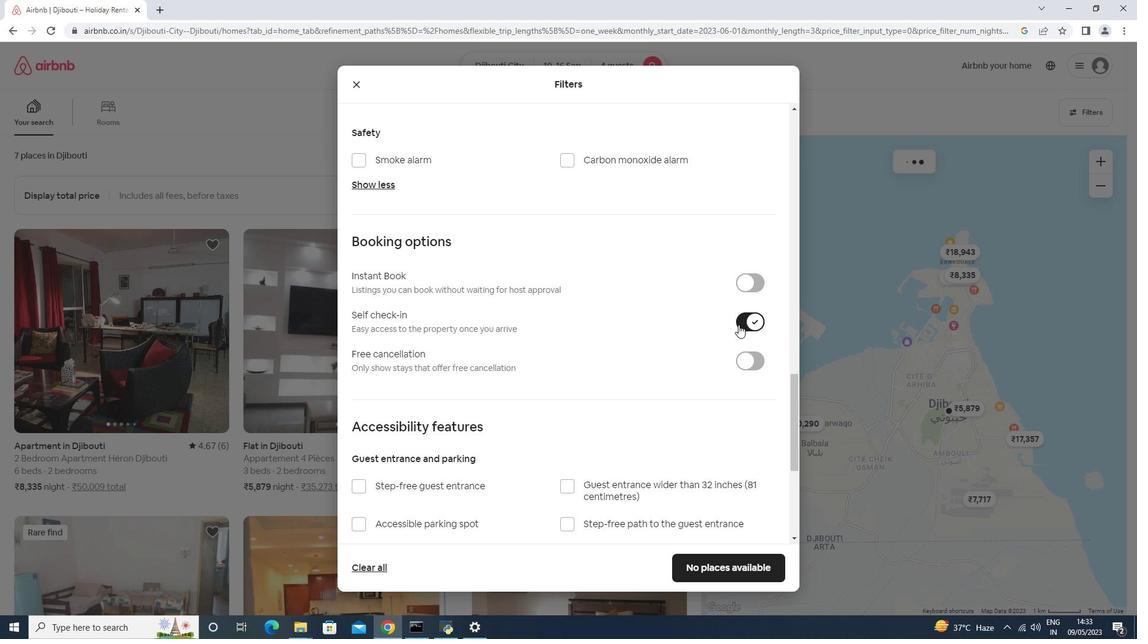
Action: Mouse moved to (440, 477)
Screenshot: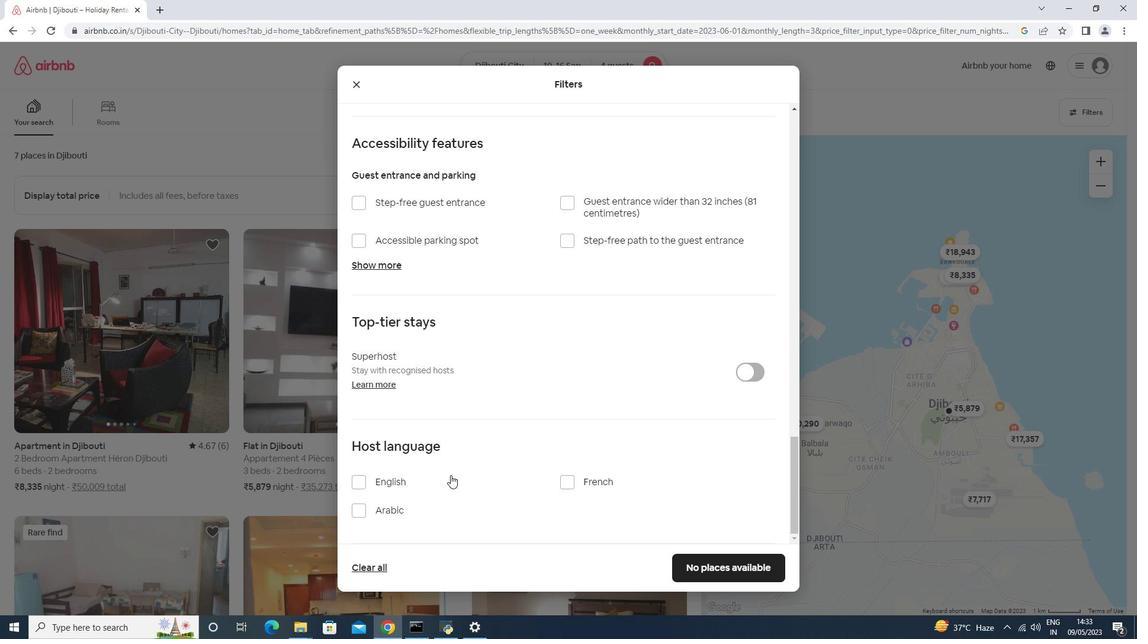 
Action: Mouse pressed left at (440, 477)
Screenshot: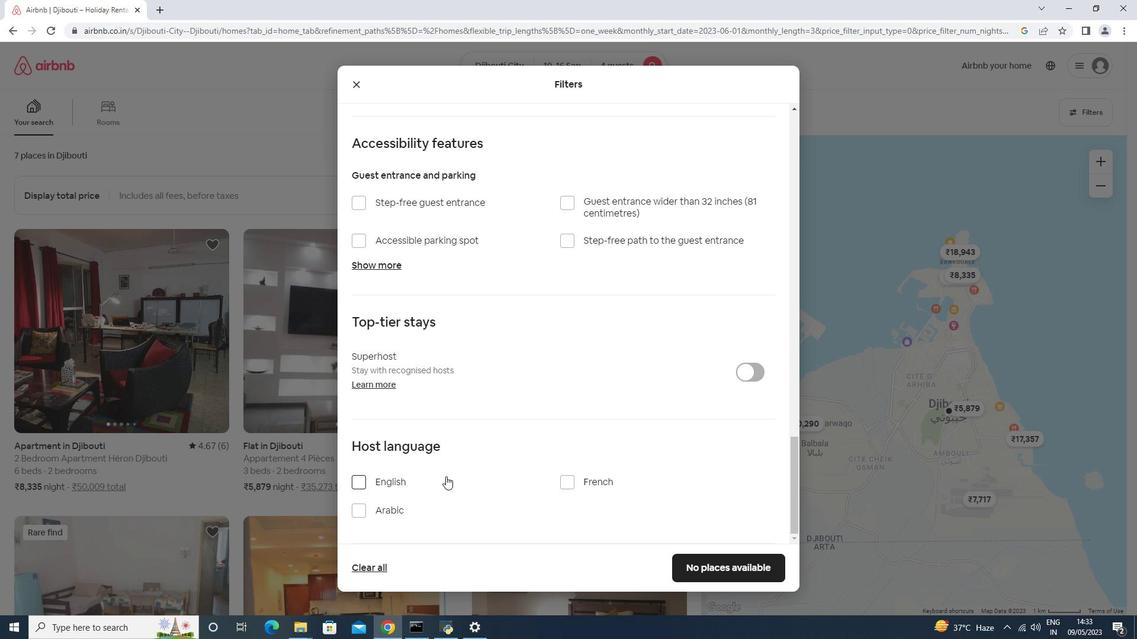 
Action: Mouse moved to (697, 559)
Screenshot: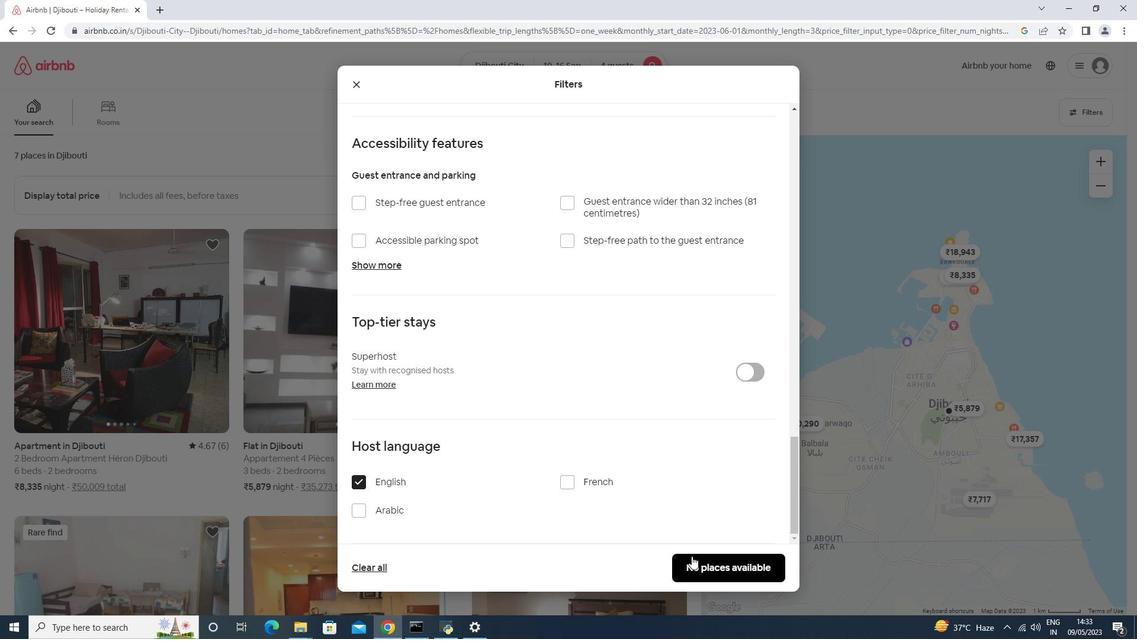 
Action: Mouse pressed left at (697, 559)
Screenshot: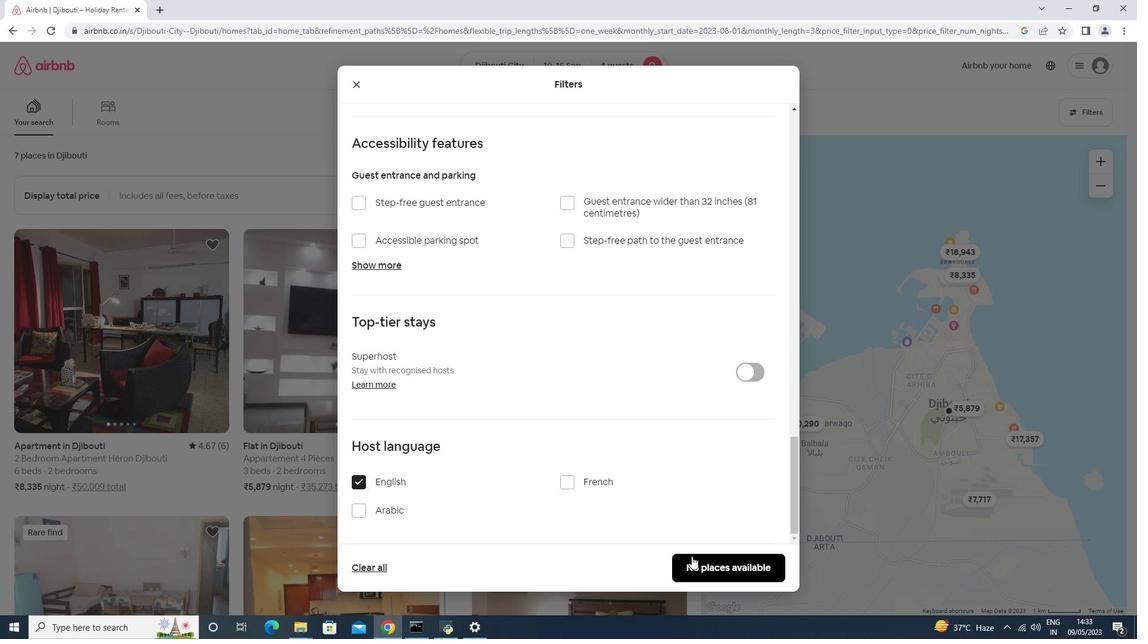 
Action: Mouse moved to (689, 546)
Screenshot: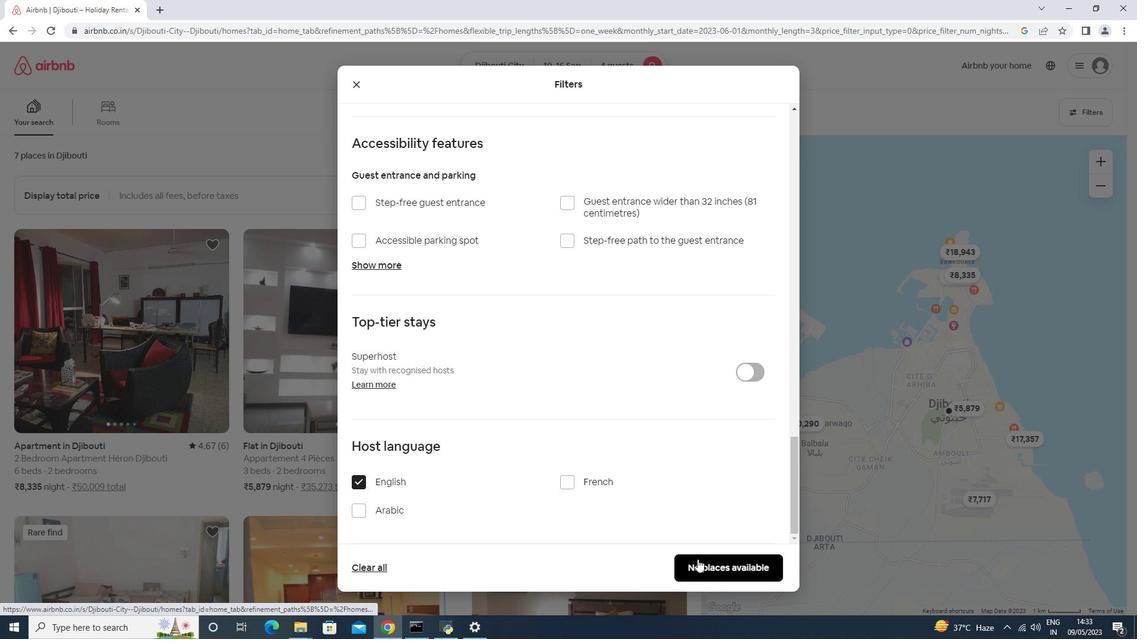 
